 Task: Look for space in Mouila, Gabon from 12th  August, 2023 to 15th August, 2023 for 3 adults in price range Rs.12000 to Rs.16000. Place can be entire place with 2 bedrooms having 3 beds and 1 bathroom. Property type can be house, flat, hotel. Amenities needed are: washing machine. Booking option can be shelf check-in. Required host language is English.
Action: Mouse moved to (480, 172)
Screenshot: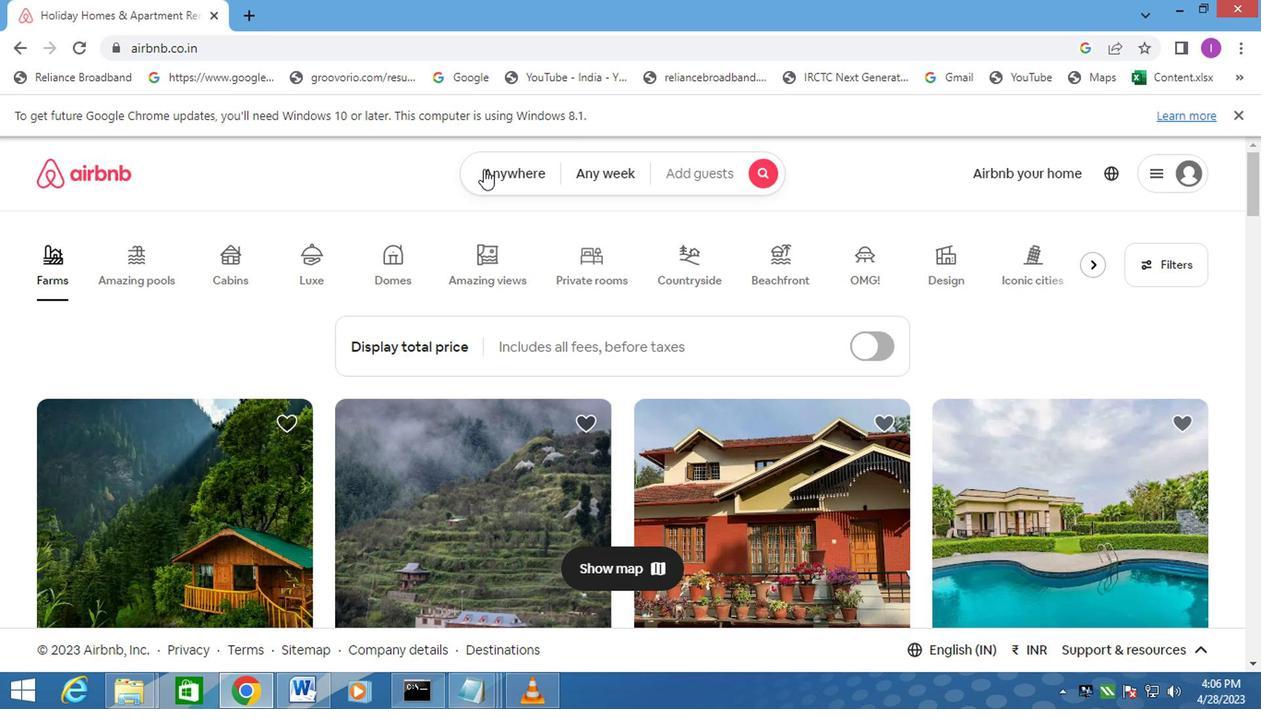 
Action: Mouse pressed left at (480, 172)
Screenshot: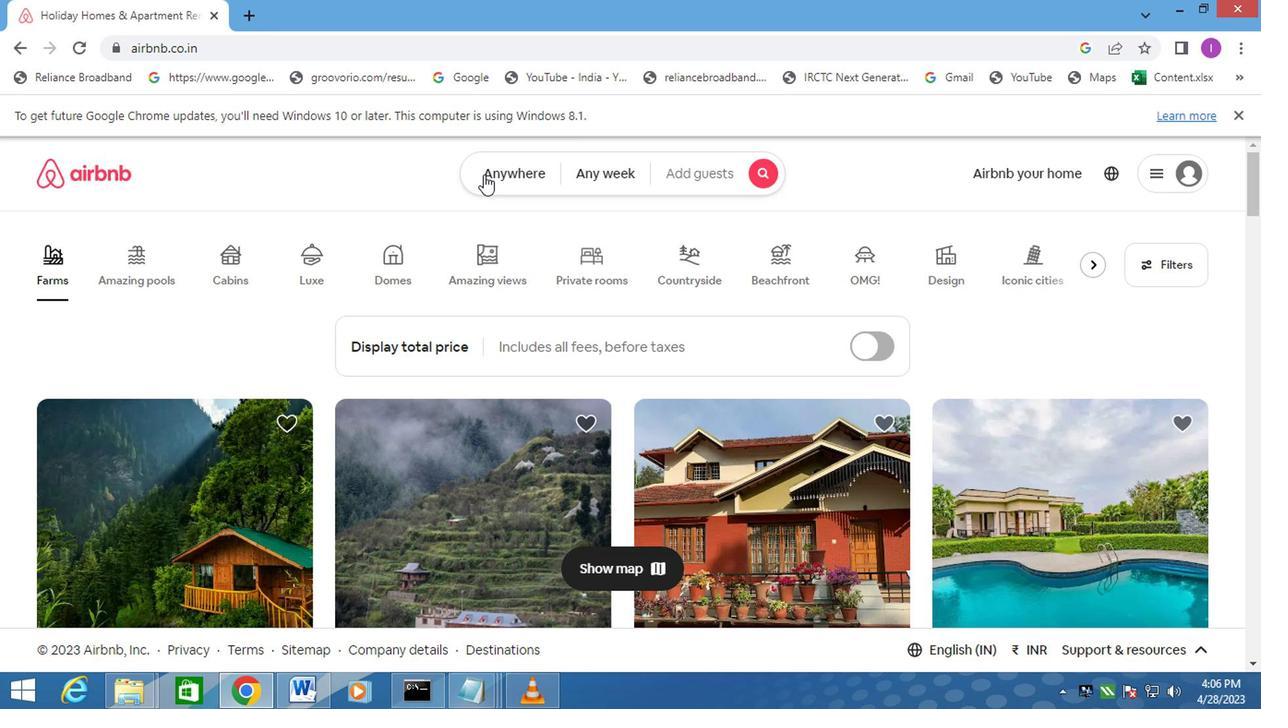 
Action: Mouse moved to (350, 244)
Screenshot: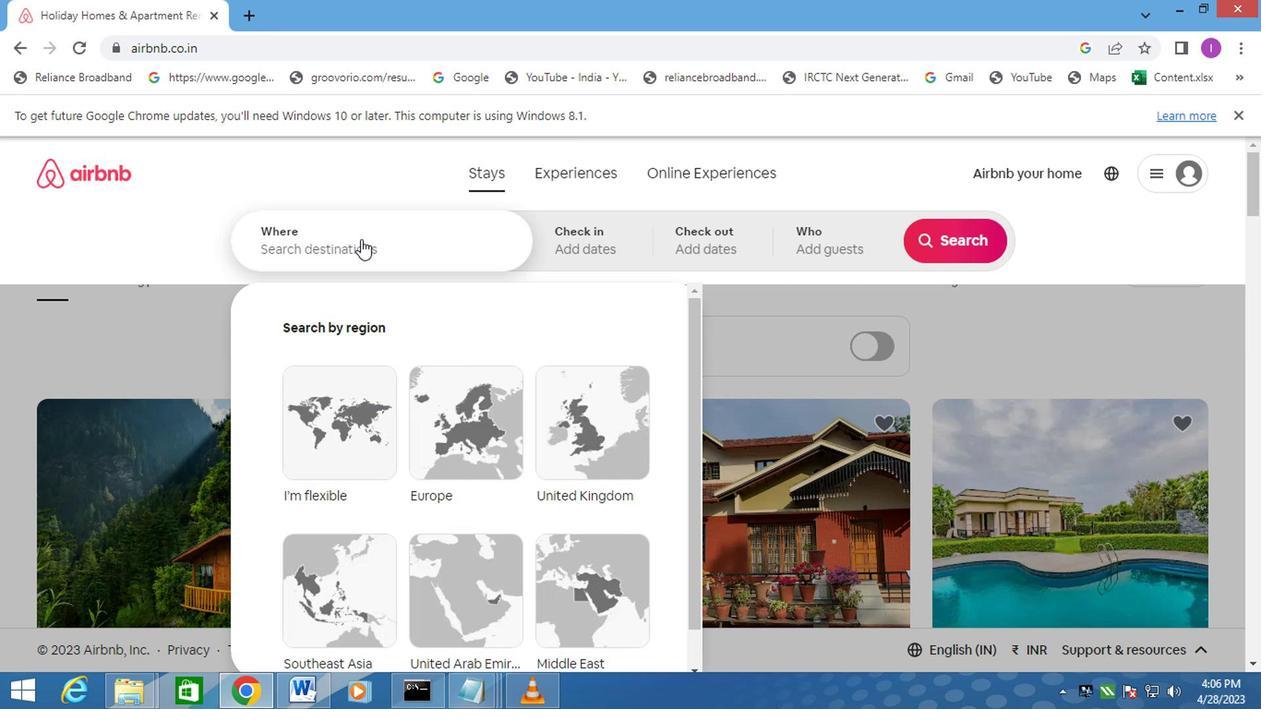
Action: Mouse pressed left at (350, 244)
Screenshot: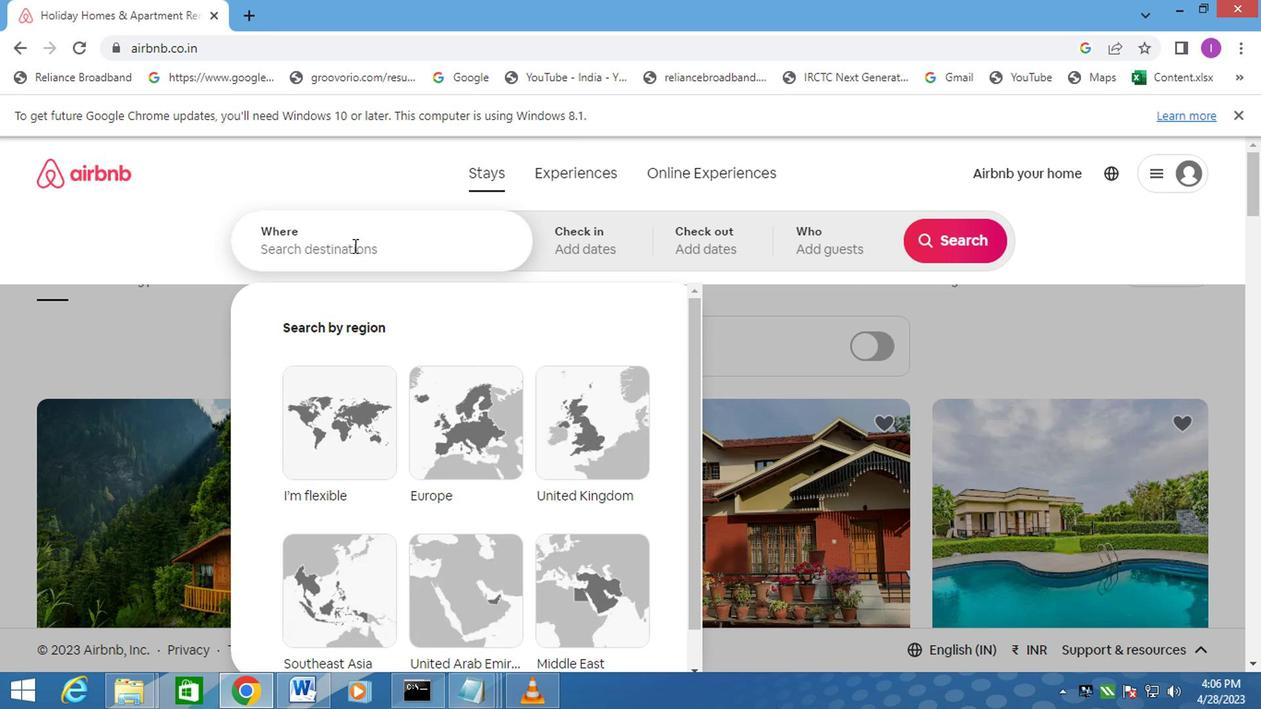 
Action: Mouse moved to (542, 208)
Screenshot: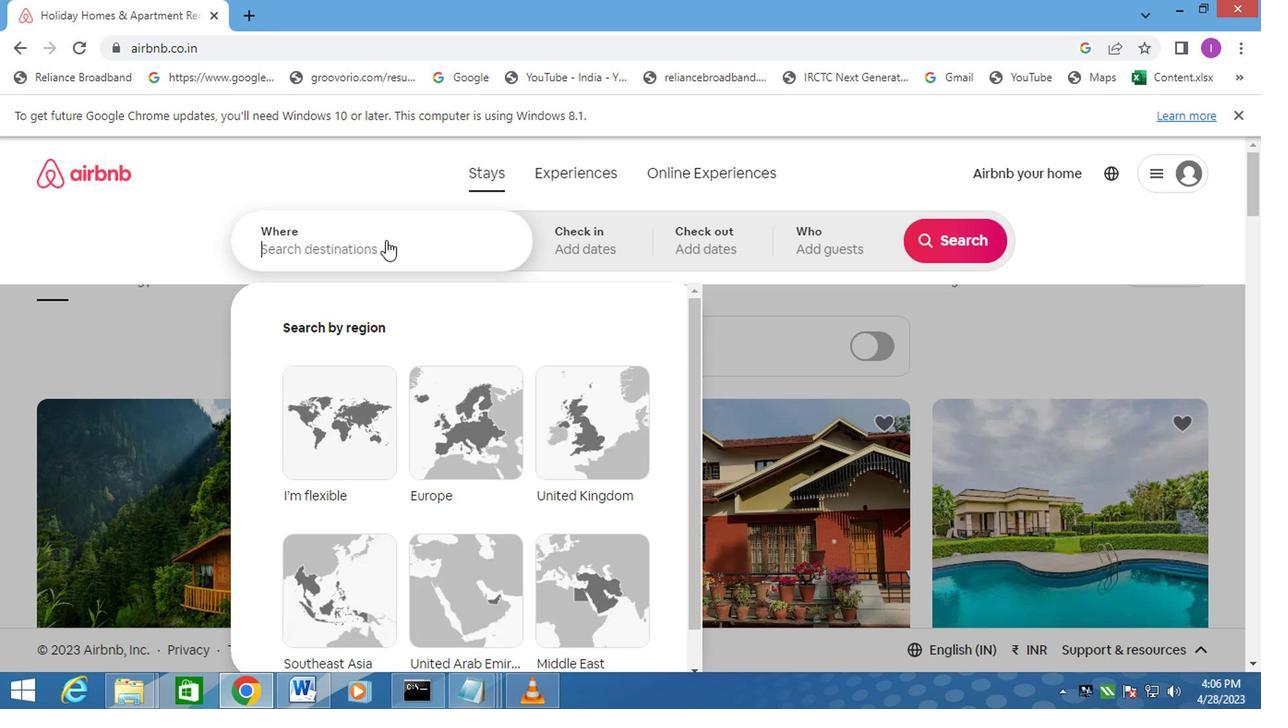 
Action: Key pressed <Key.shift>MOUILA,<Key.shift>GABON
Screenshot: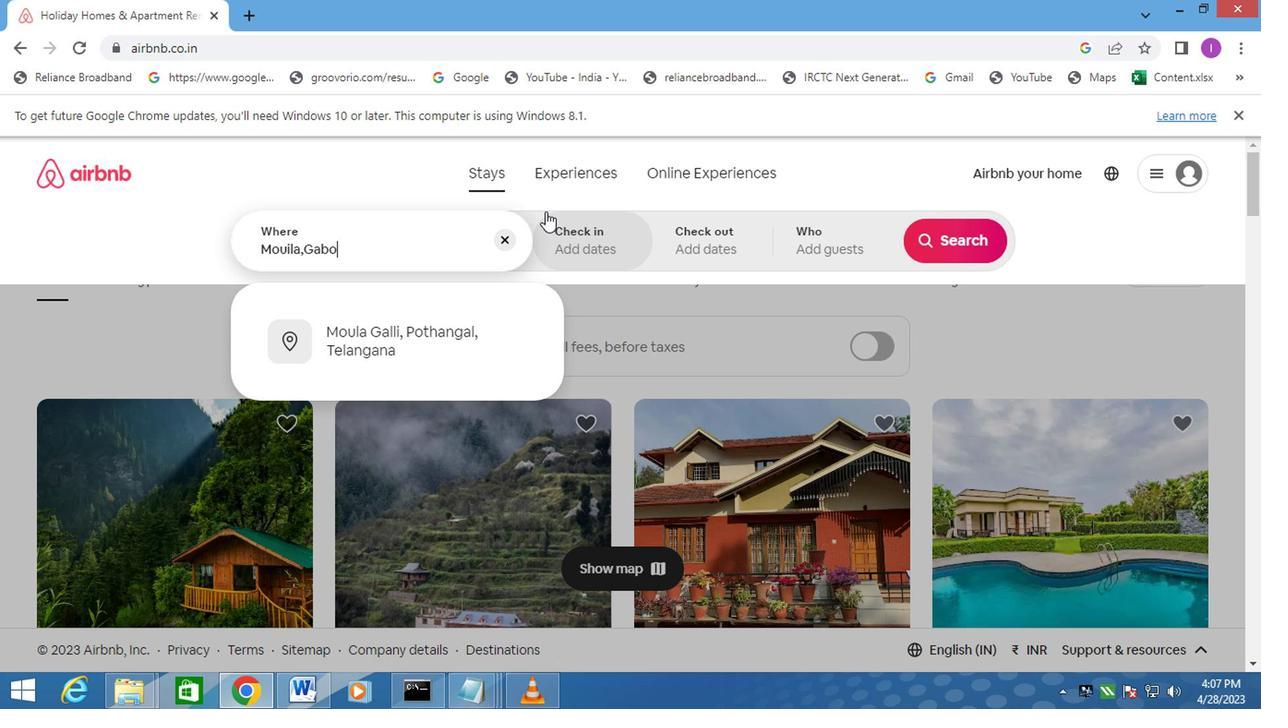 
Action: Mouse moved to (452, 345)
Screenshot: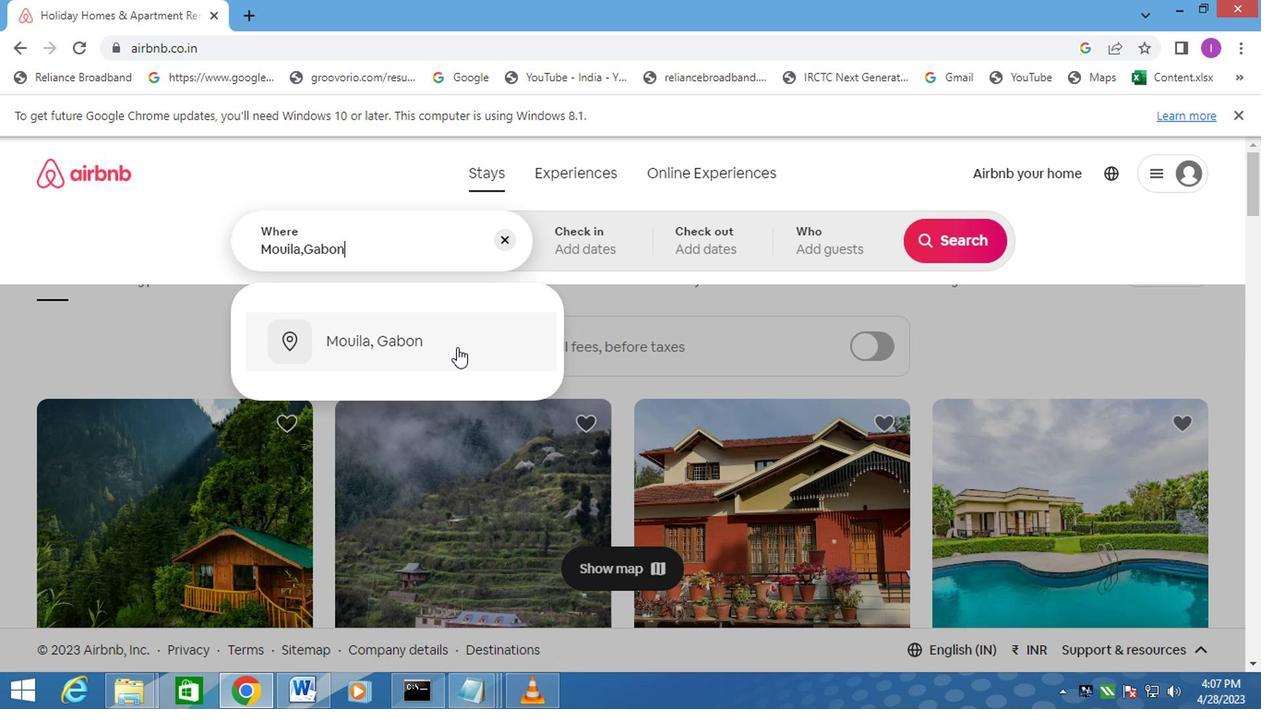 
Action: Mouse pressed left at (452, 345)
Screenshot: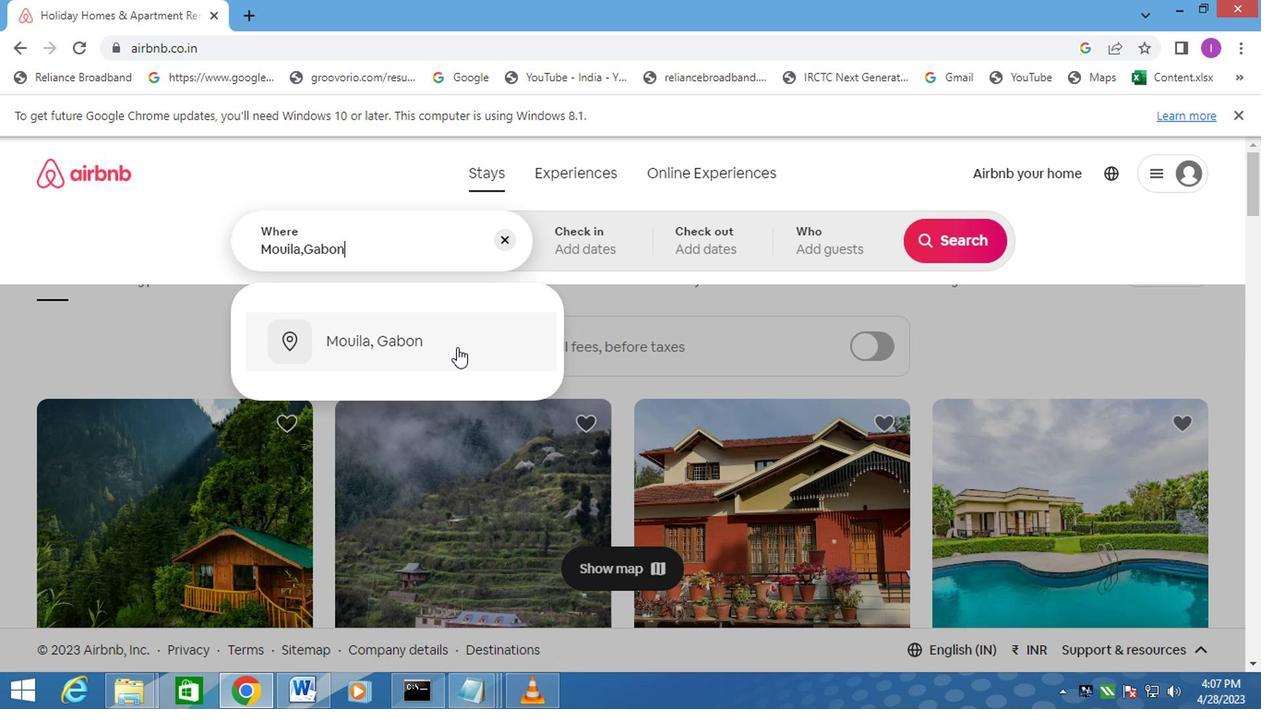 
Action: Mouse moved to (951, 389)
Screenshot: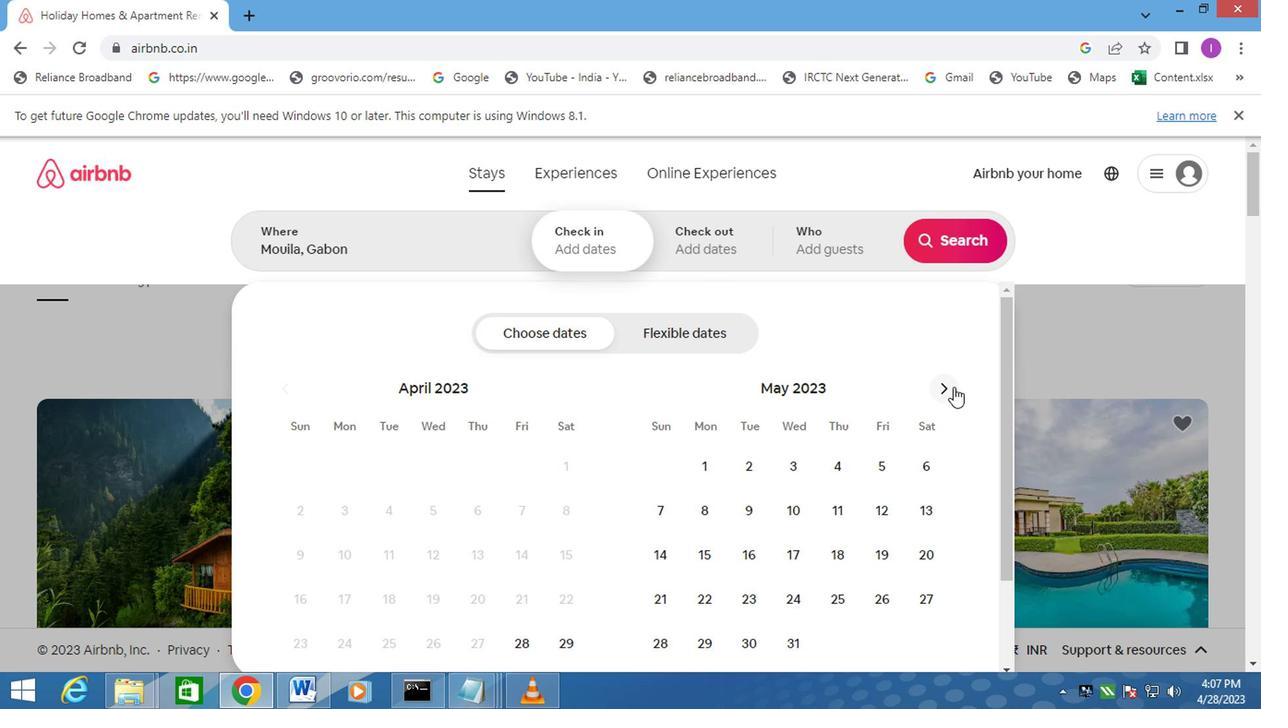 
Action: Mouse pressed left at (951, 389)
Screenshot: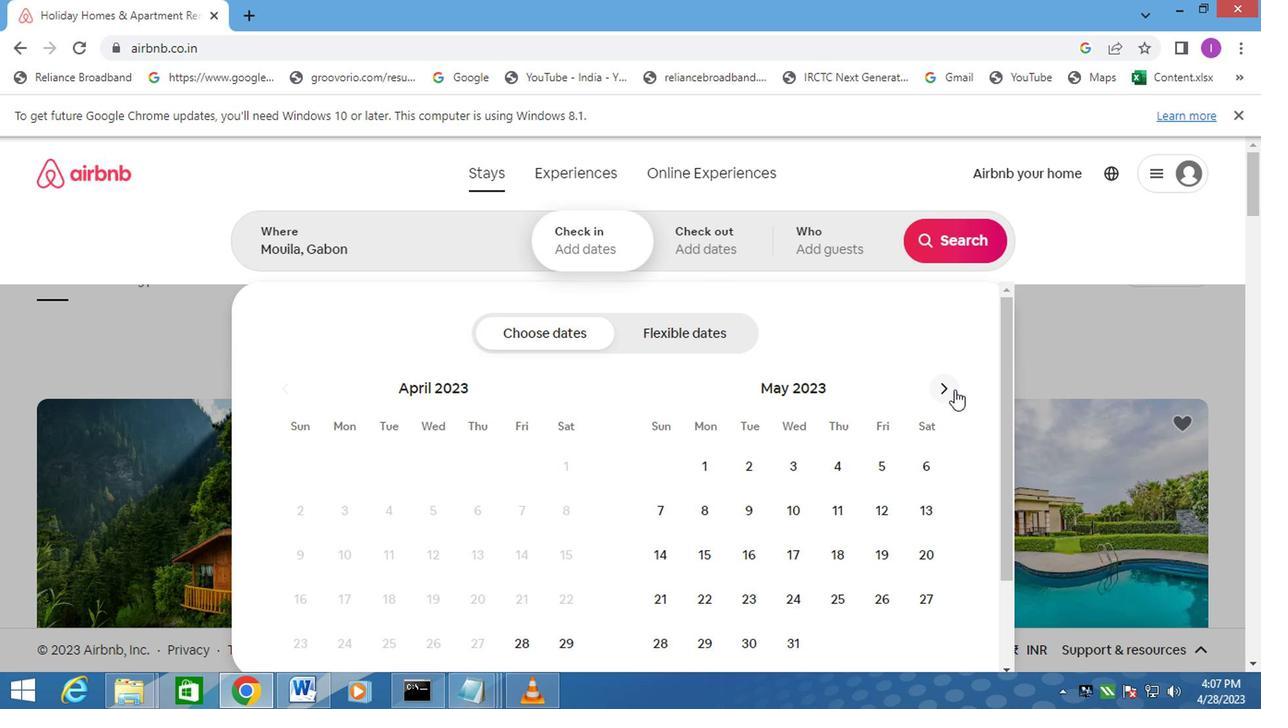 
Action: Mouse moved to (951, 389)
Screenshot: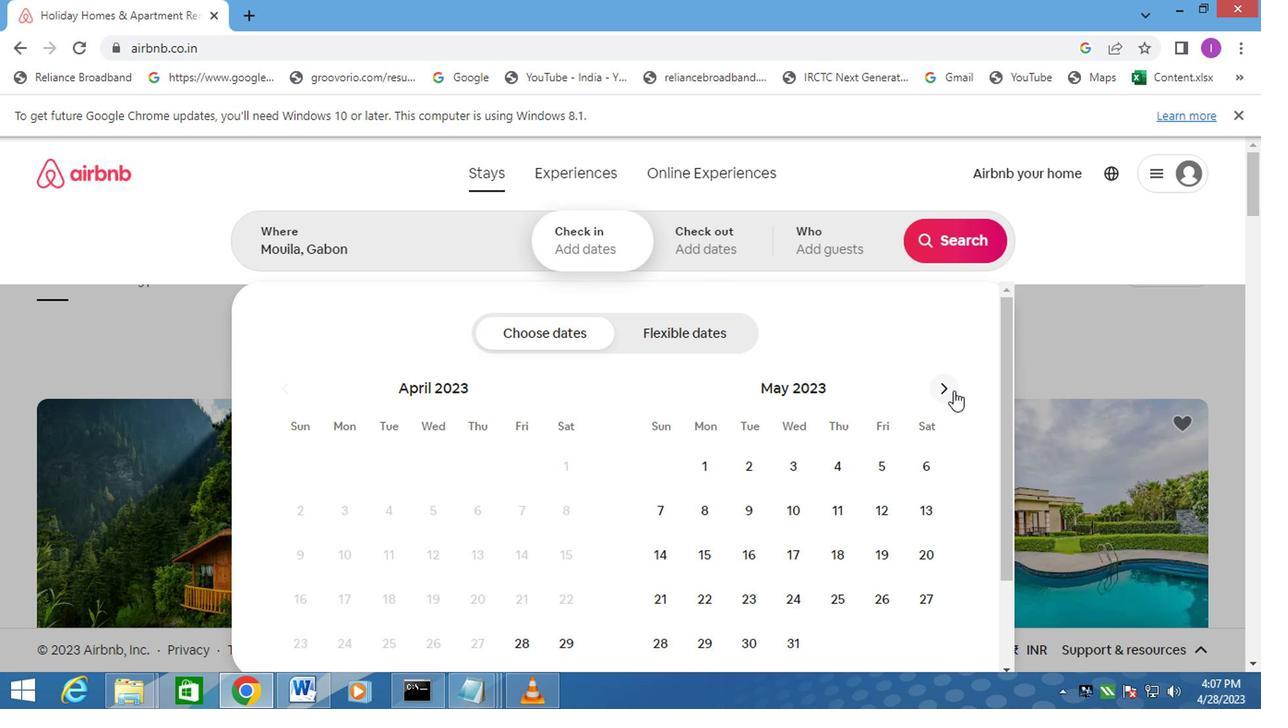 
Action: Mouse pressed left at (951, 389)
Screenshot: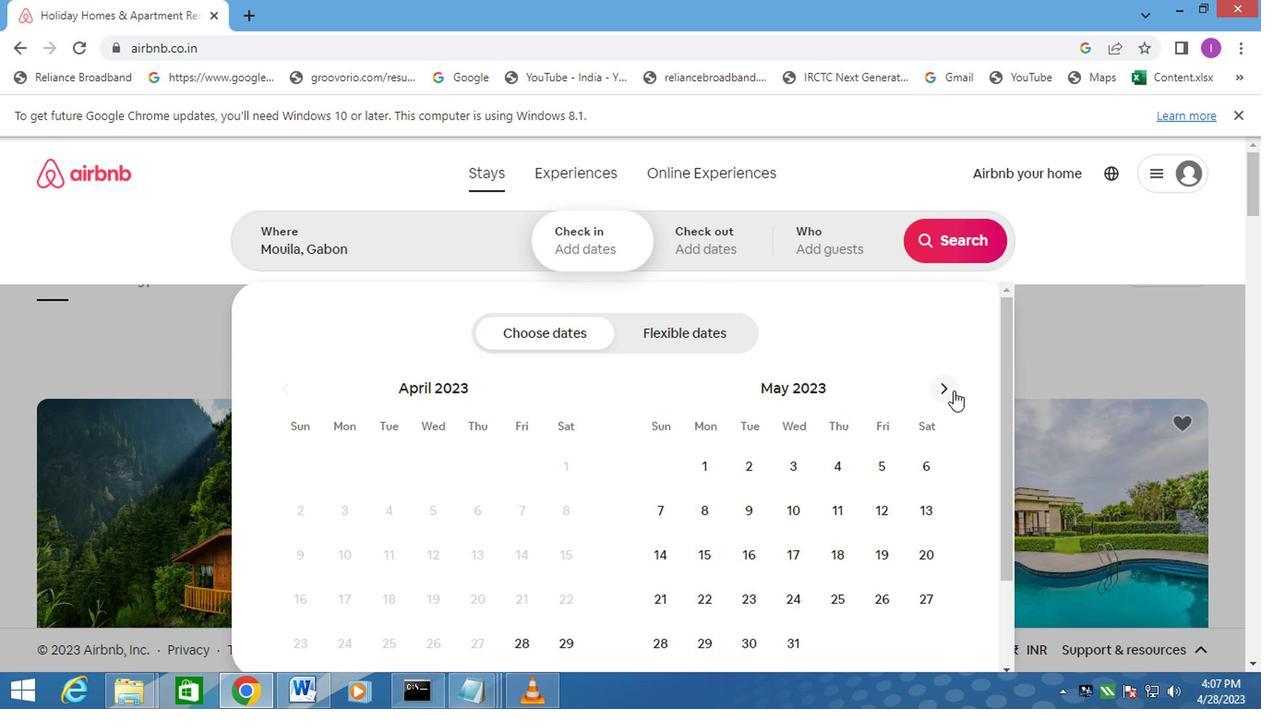 
Action: Mouse pressed left at (951, 389)
Screenshot: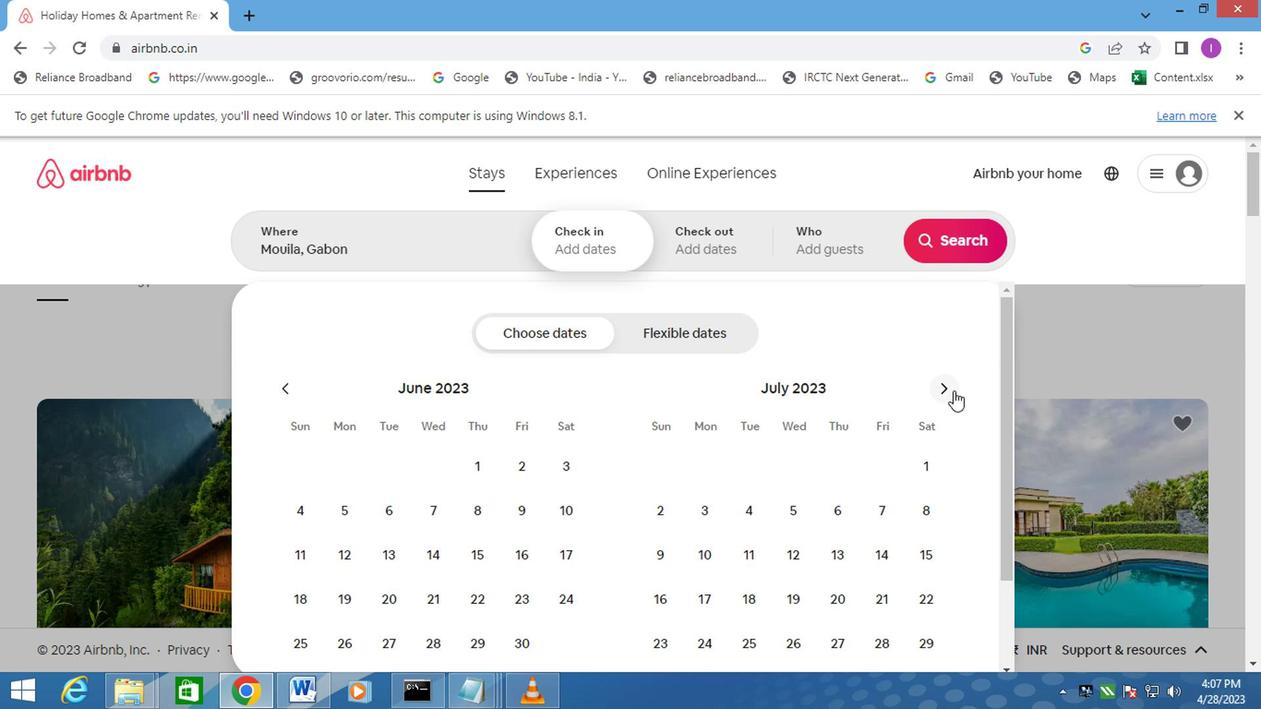 
Action: Mouse moved to (919, 509)
Screenshot: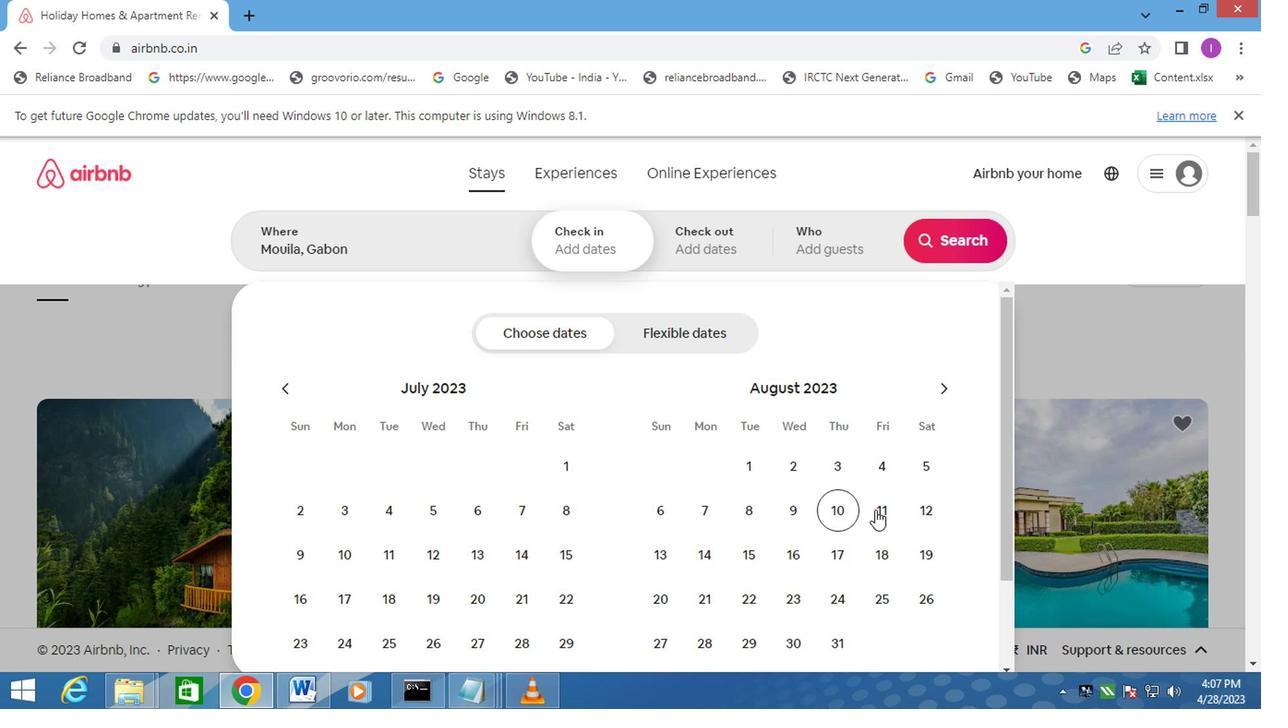 
Action: Mouse pressed left at (919, 509)
Screenshot: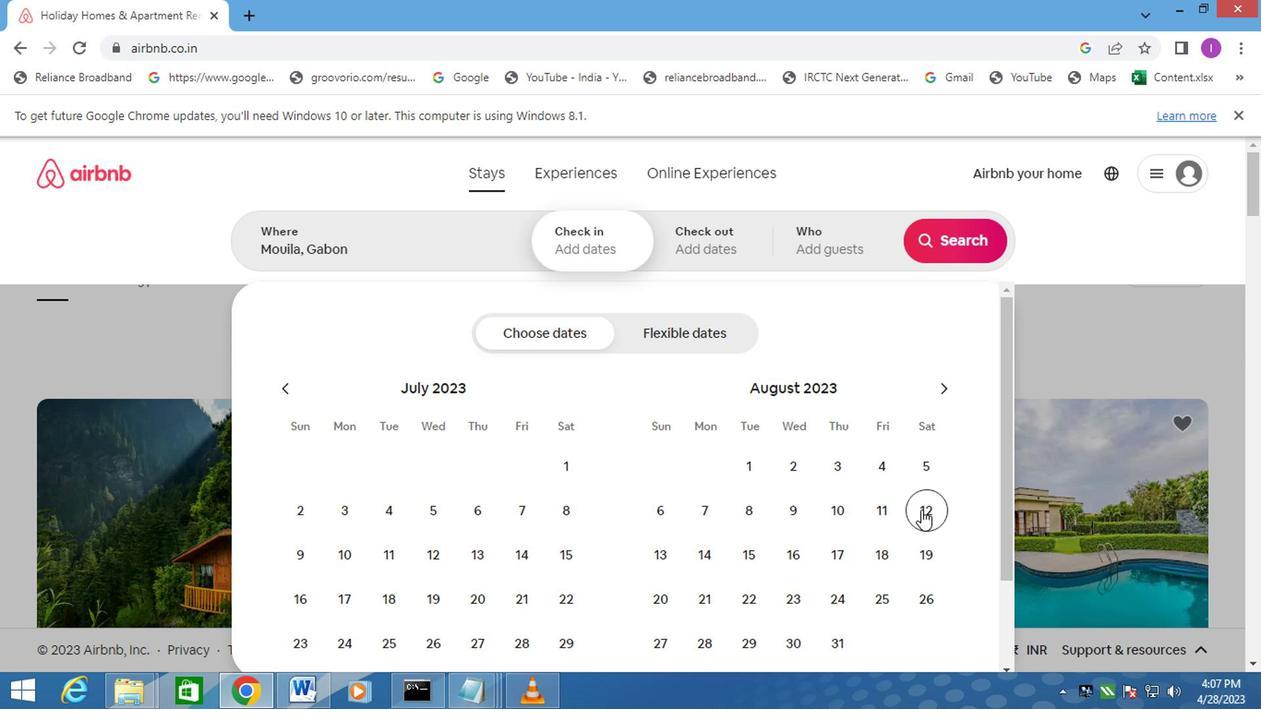 
Action: Mouse moved to (746, 557)
Screenshot: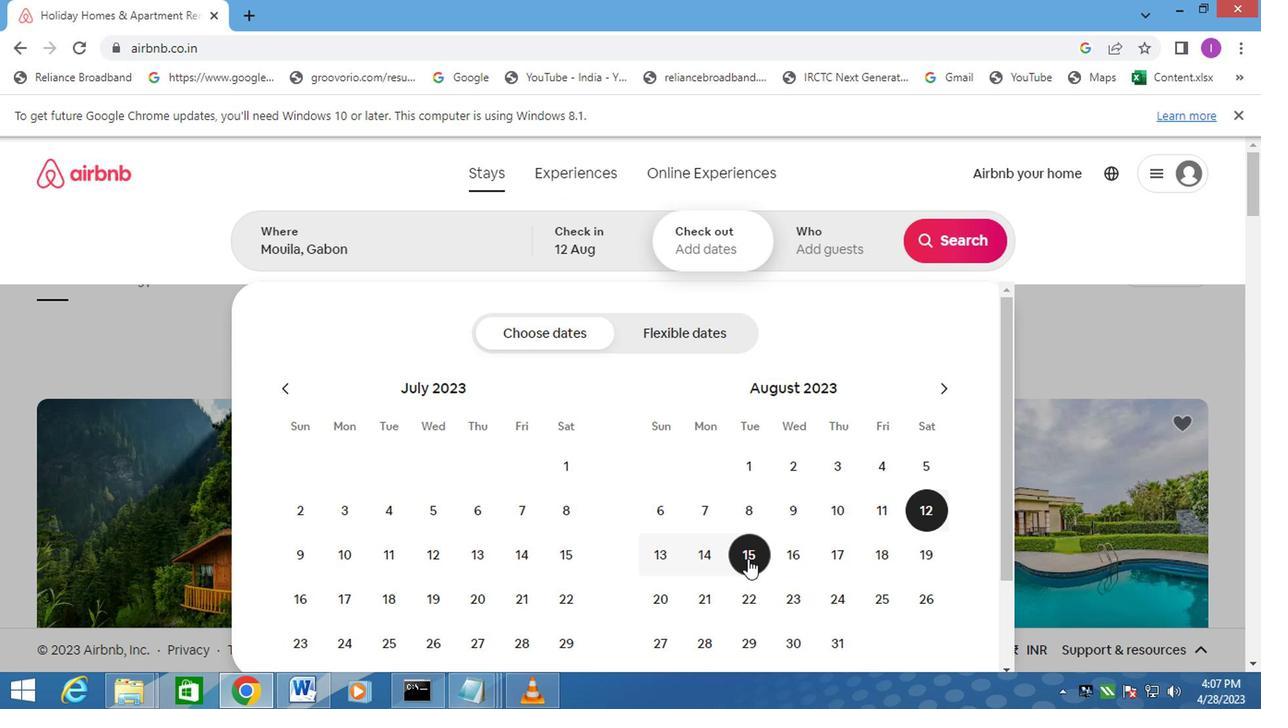 
Action: Mouse pressed left at (746, 557)
Screenshot: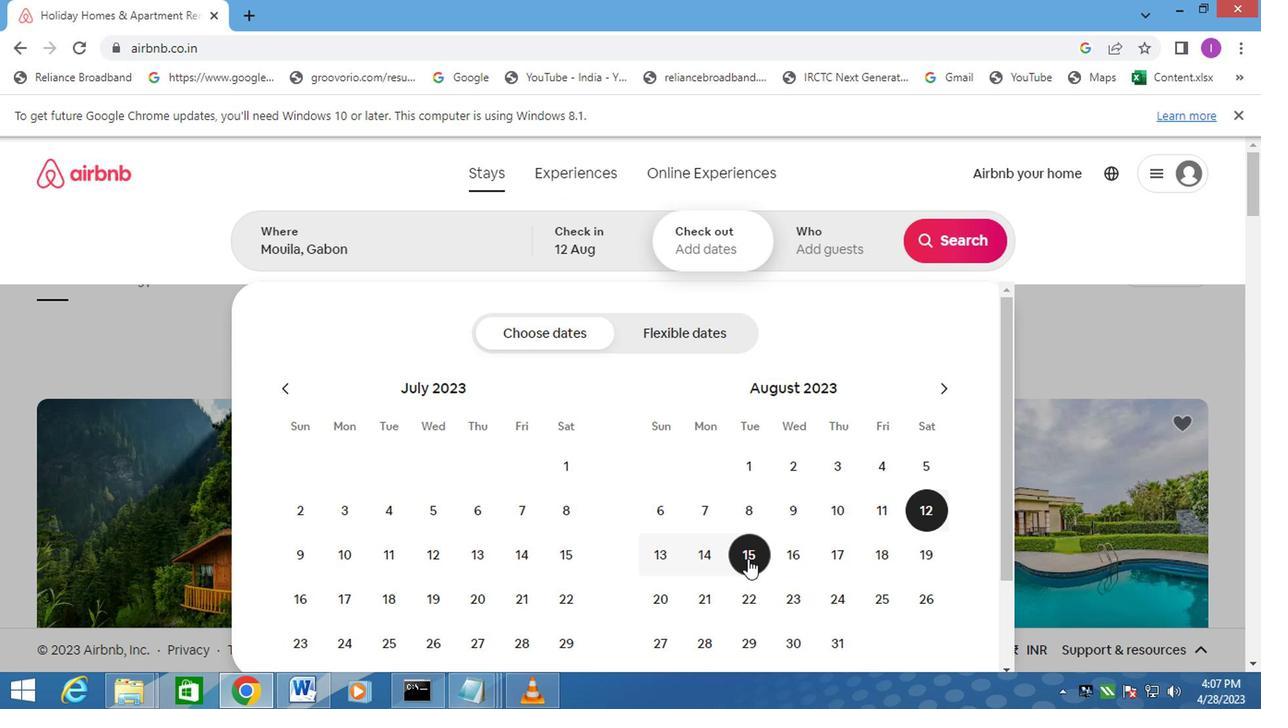 
Action: Mouse moved to (845, 250)
Screenshot: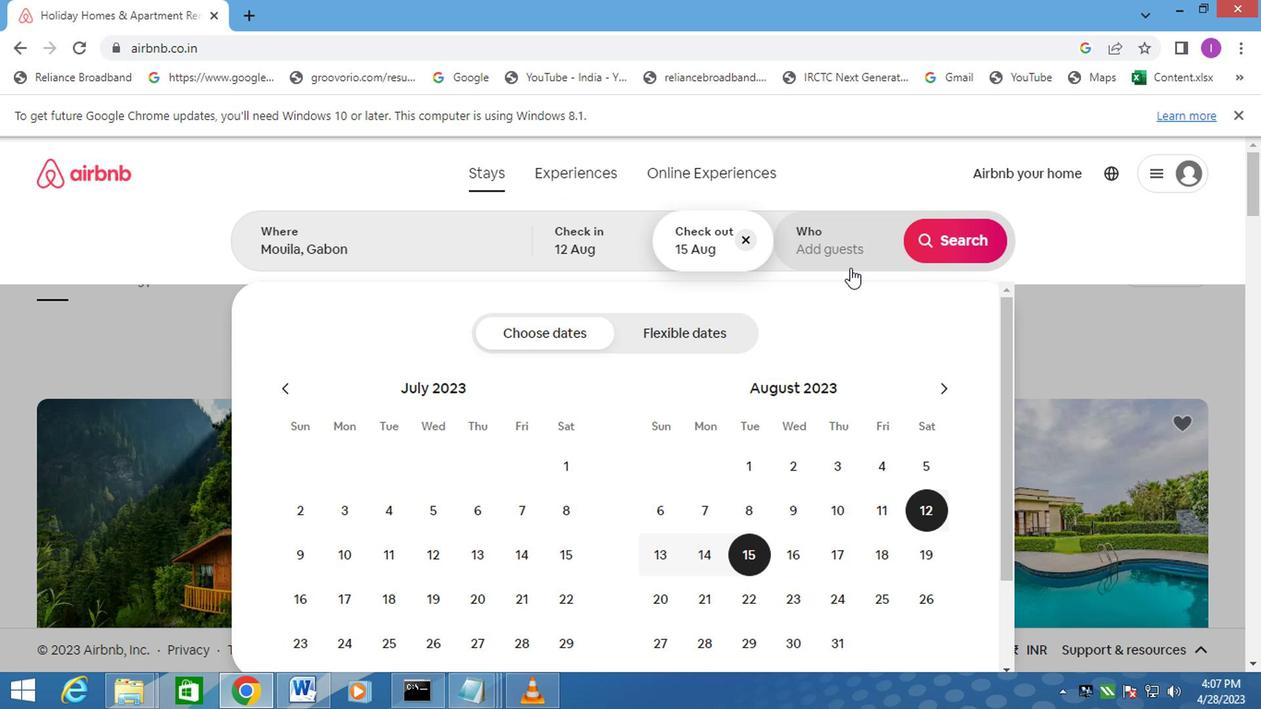 
Action: Mouse pressed left at (845, 250)
Screenshot: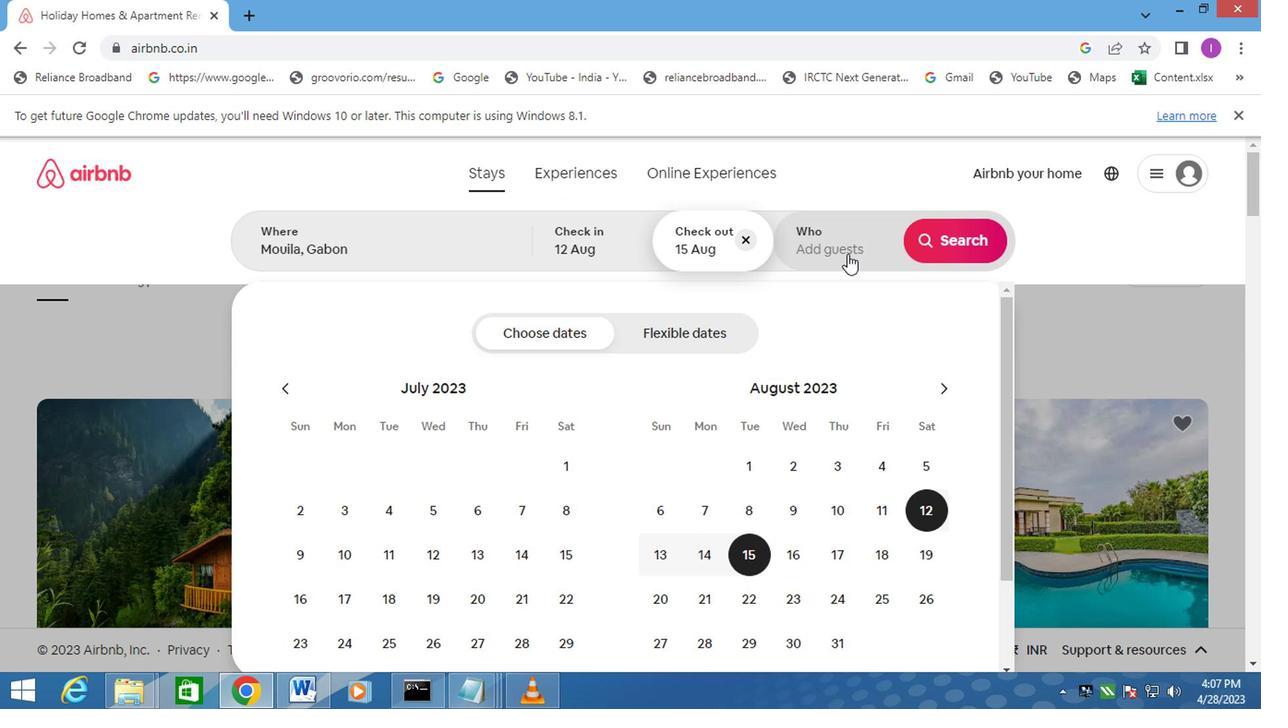 
Action: Mouse moved to (958, 338)
Screenshot: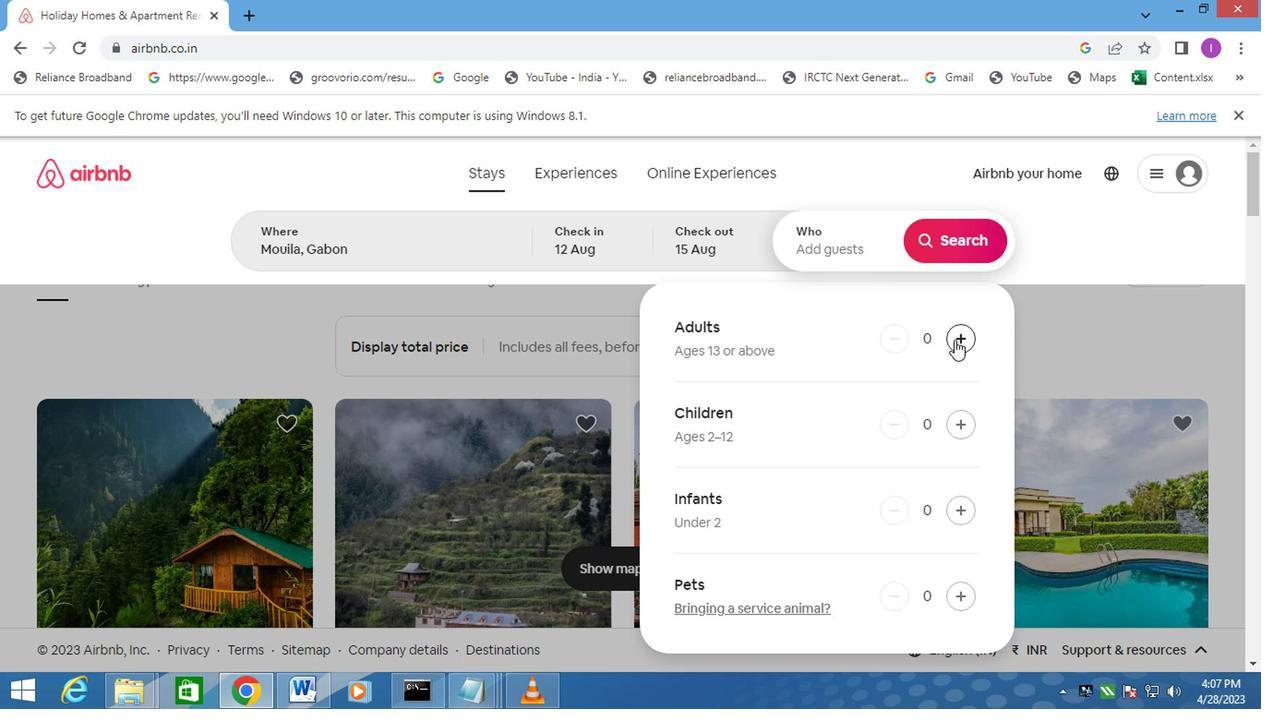 
Action: Mouse pressed left at (958, 338)
Screenshot: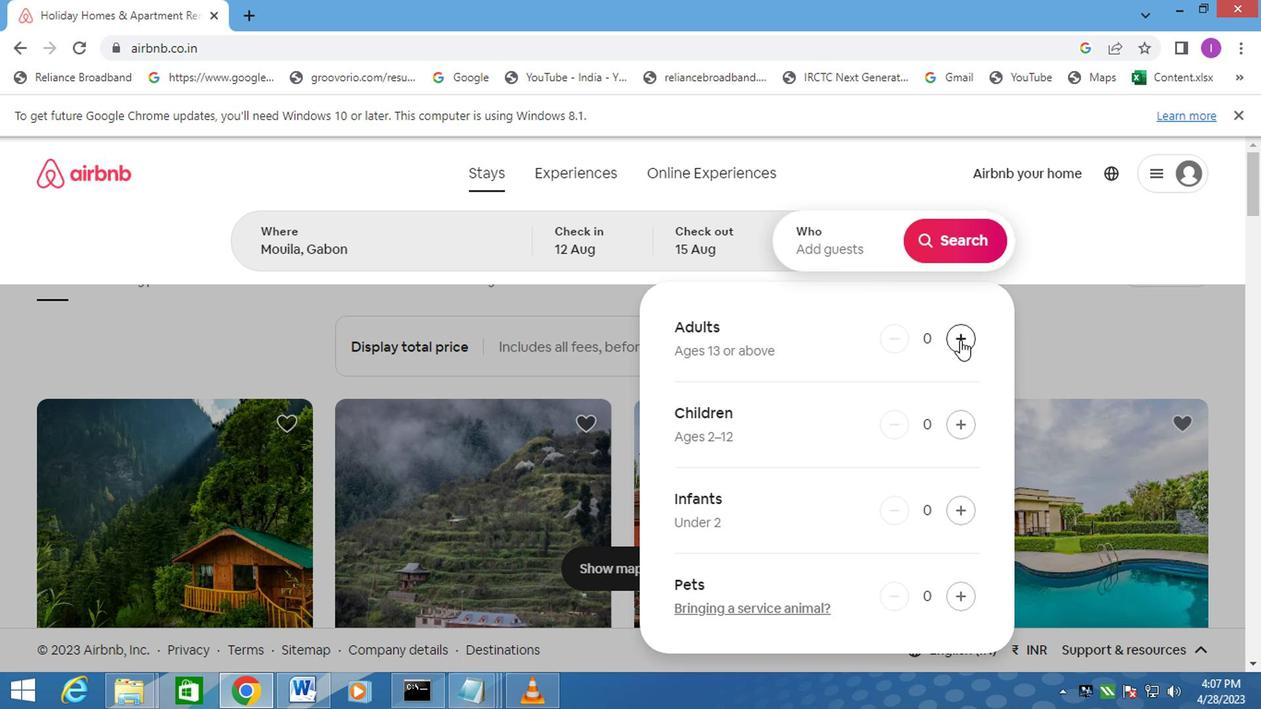 
Action: Mouse pressed left at (958, 338)
Screenshot: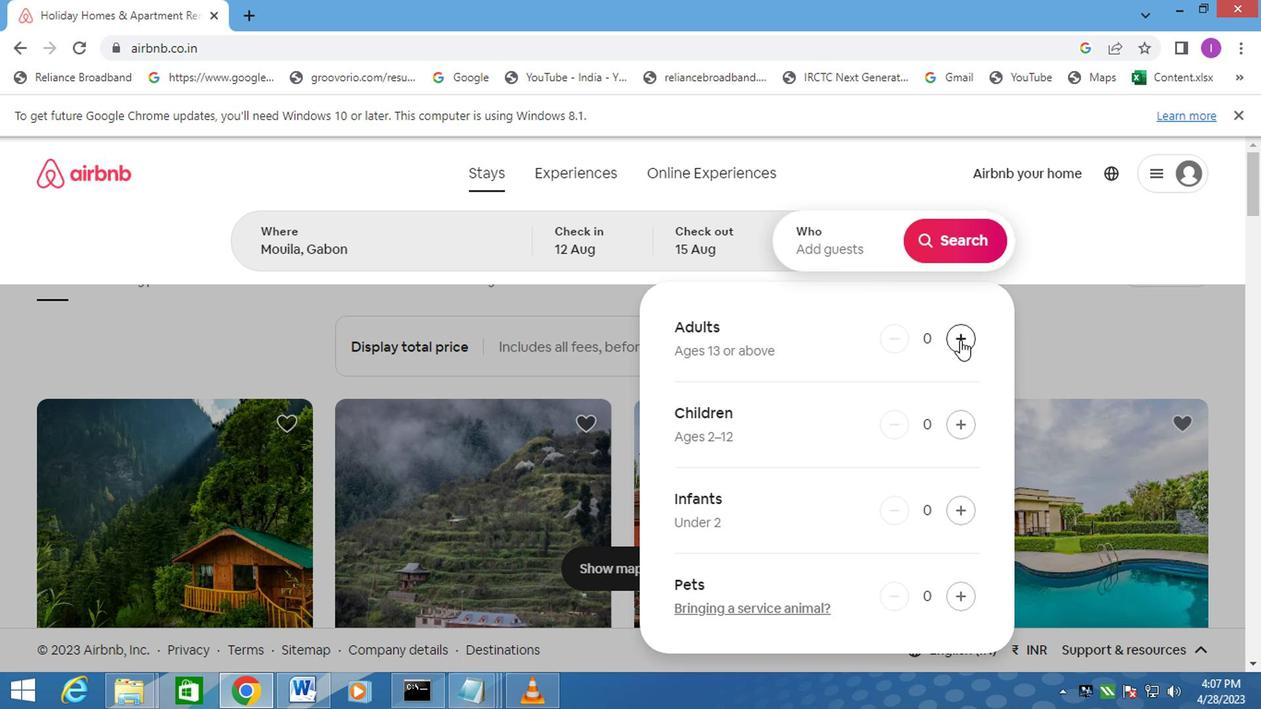 
Action: Mouse pressed left at (958, 338)
Screenshot: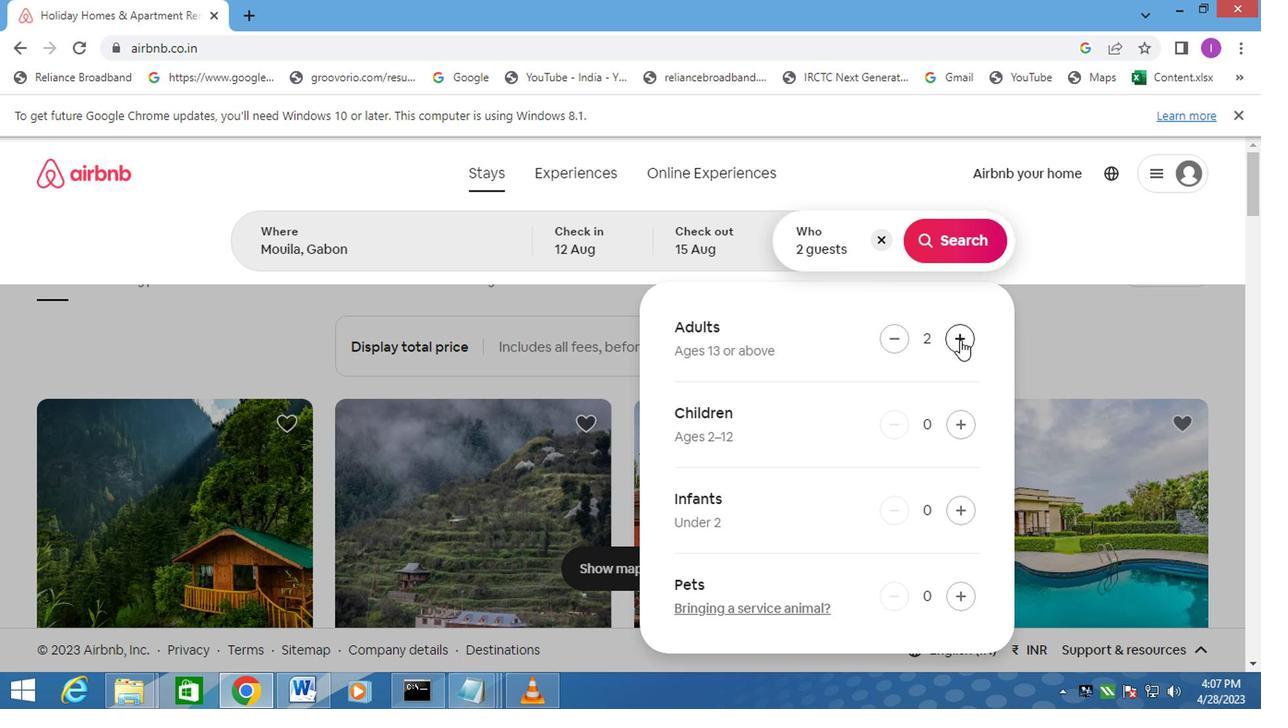 
Action: Mouse moved to (951, 243)
Screenshot: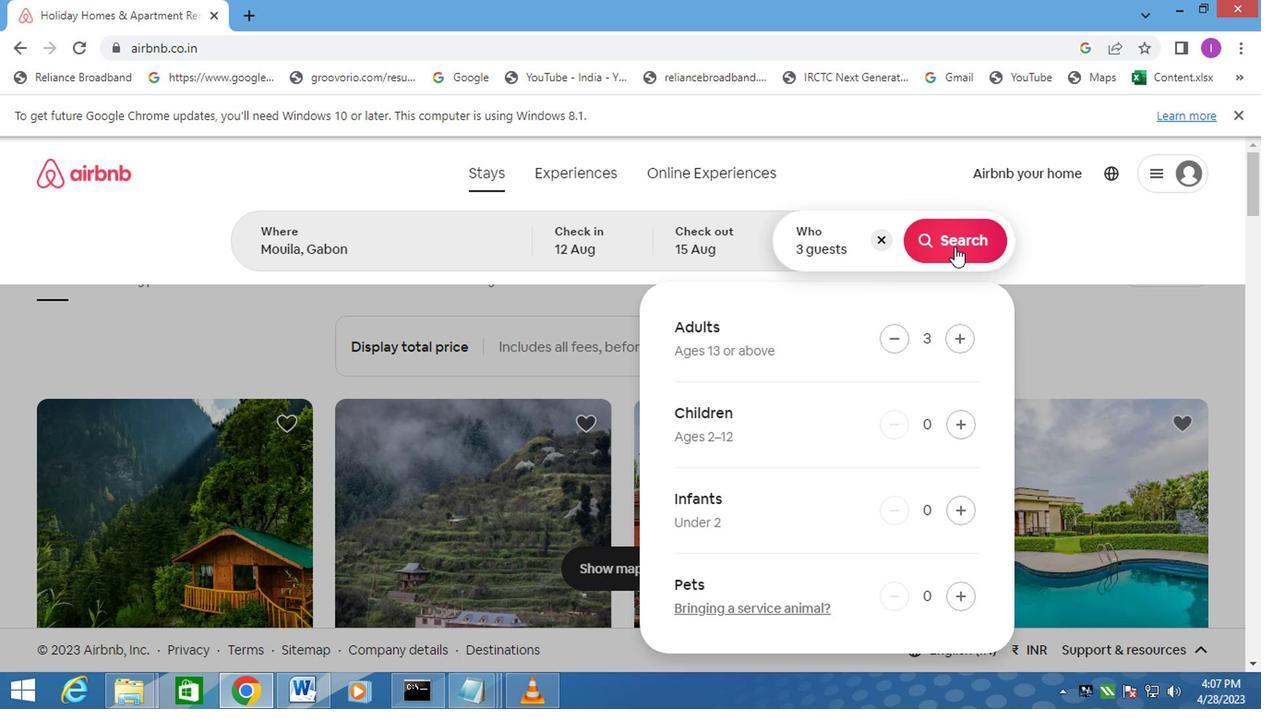 
Action: Mouse pressed left at (951, 243)
Screenshot: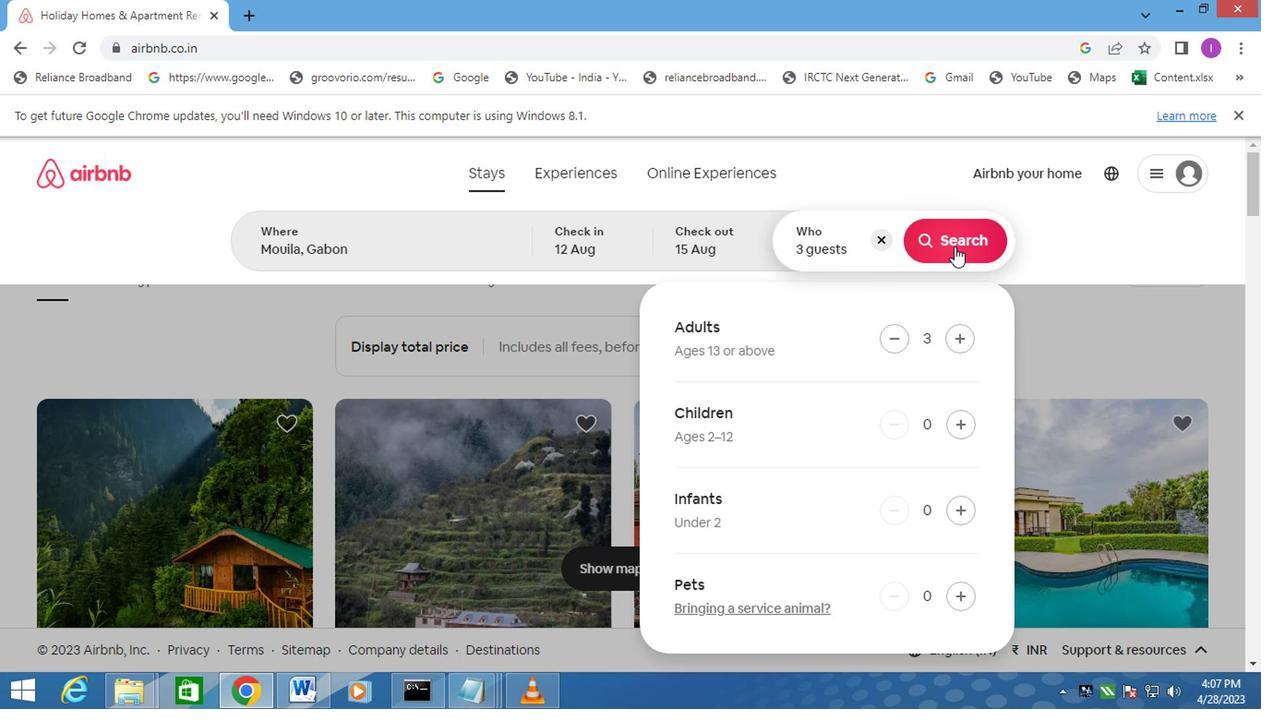 
Action: Mouse moved to (1158, 252)
Screenshot: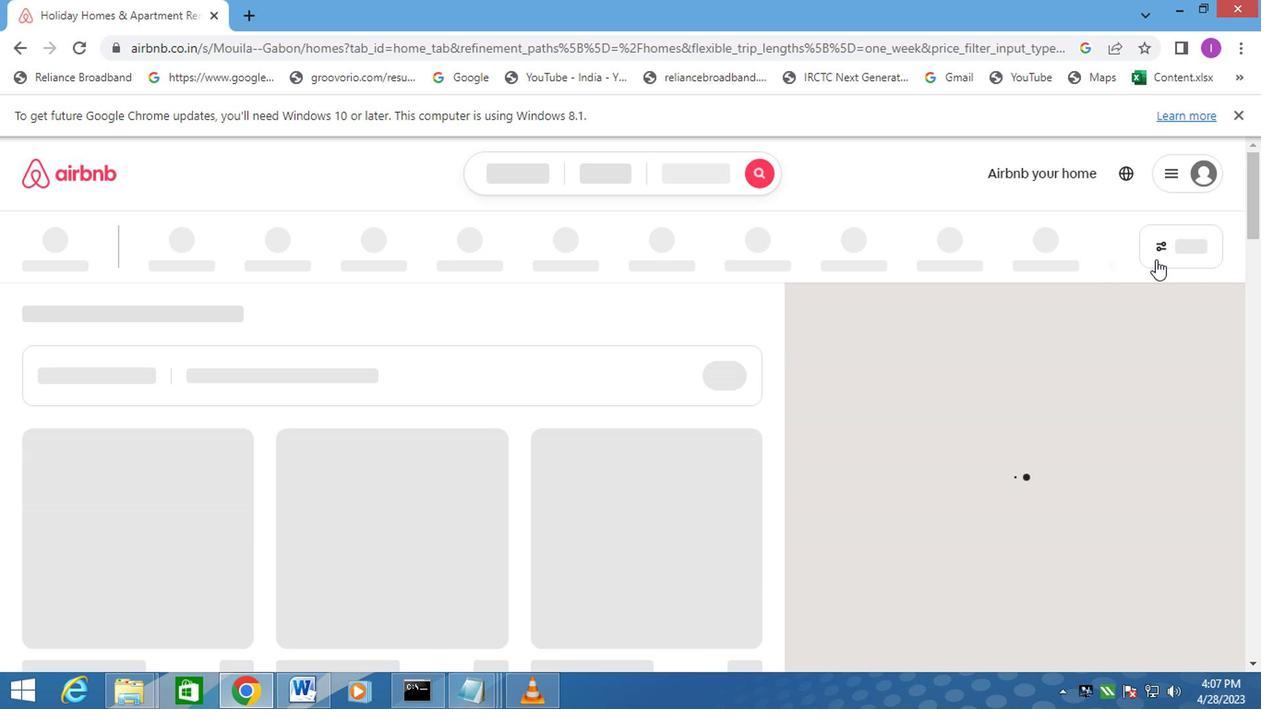 
Action: Mouse pressed left at (1158, 252)
Screenshot: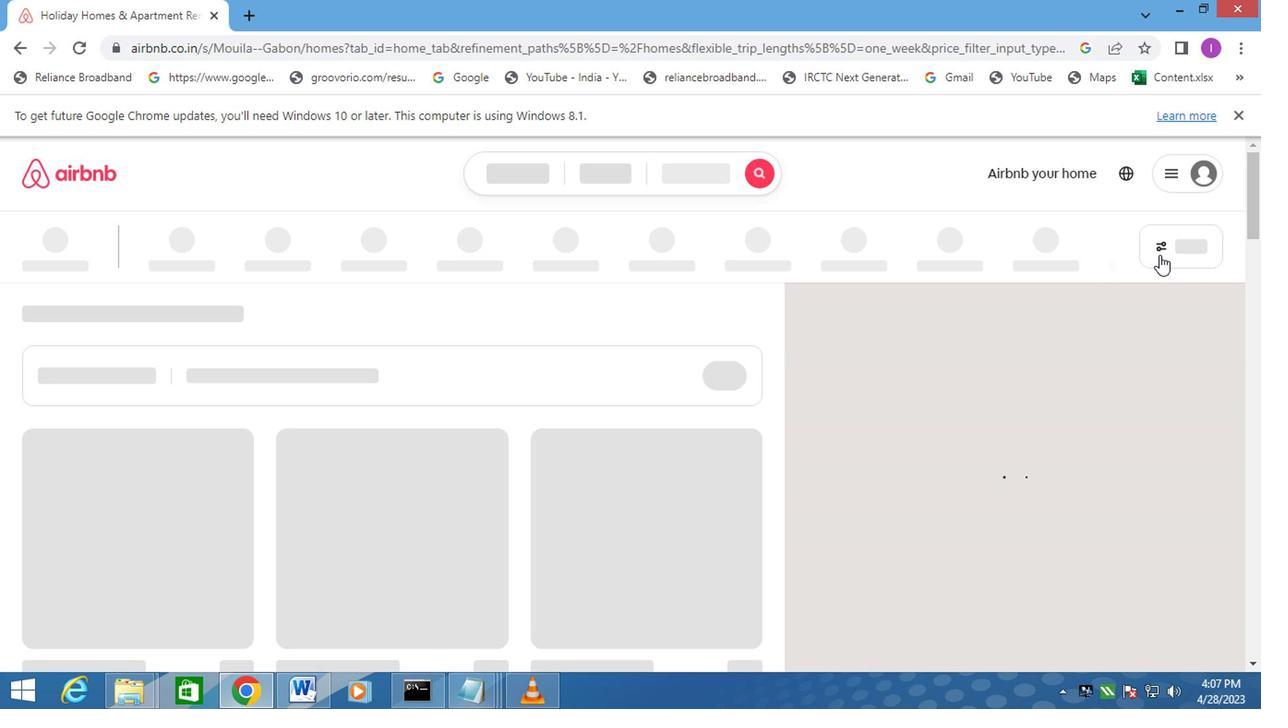 
Action: Mouse moved to (388, 356)
Screenshot: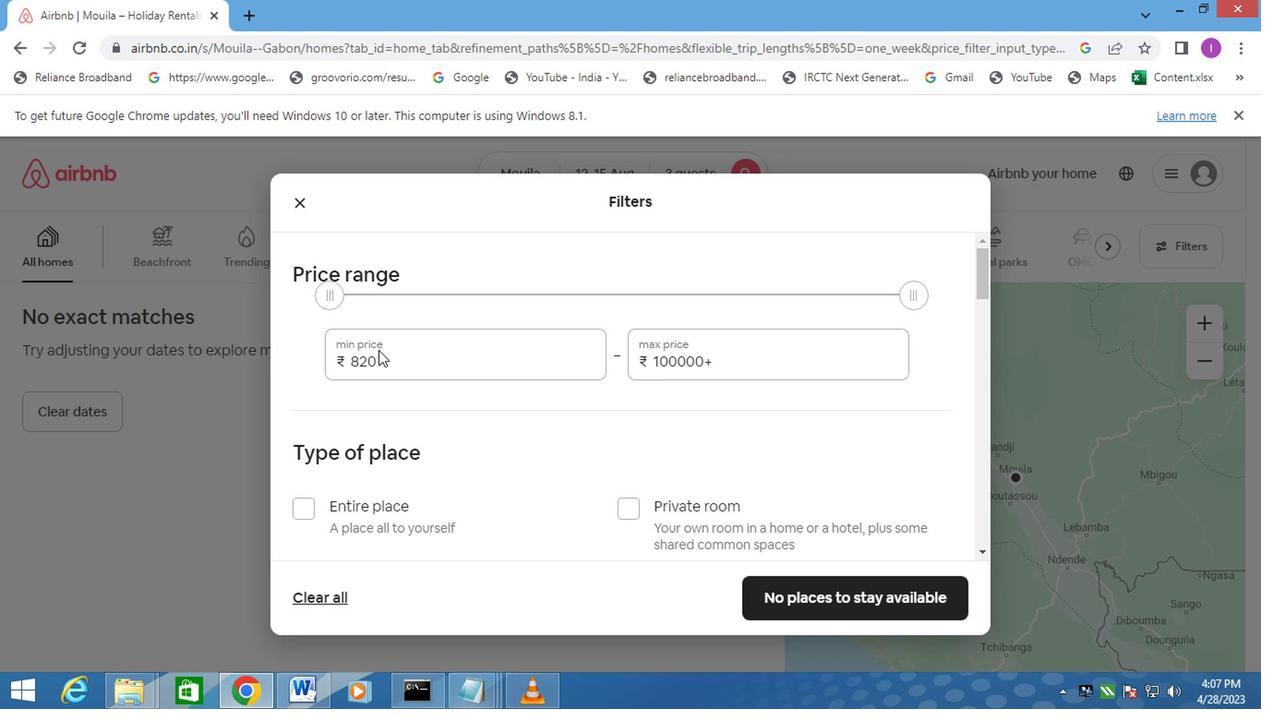 
Action: Mouse pressed left at (388, 356)
Screenshot: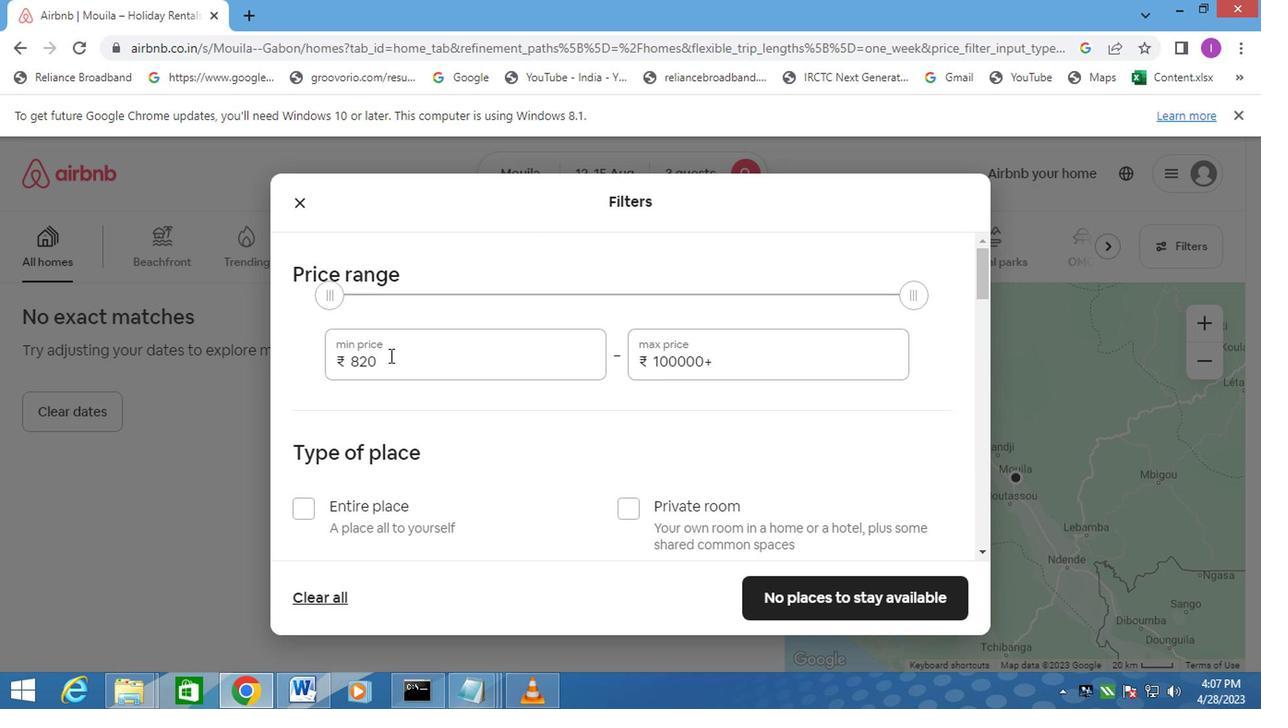 
Action: Mouse moved to (342, 351)
Screenshot: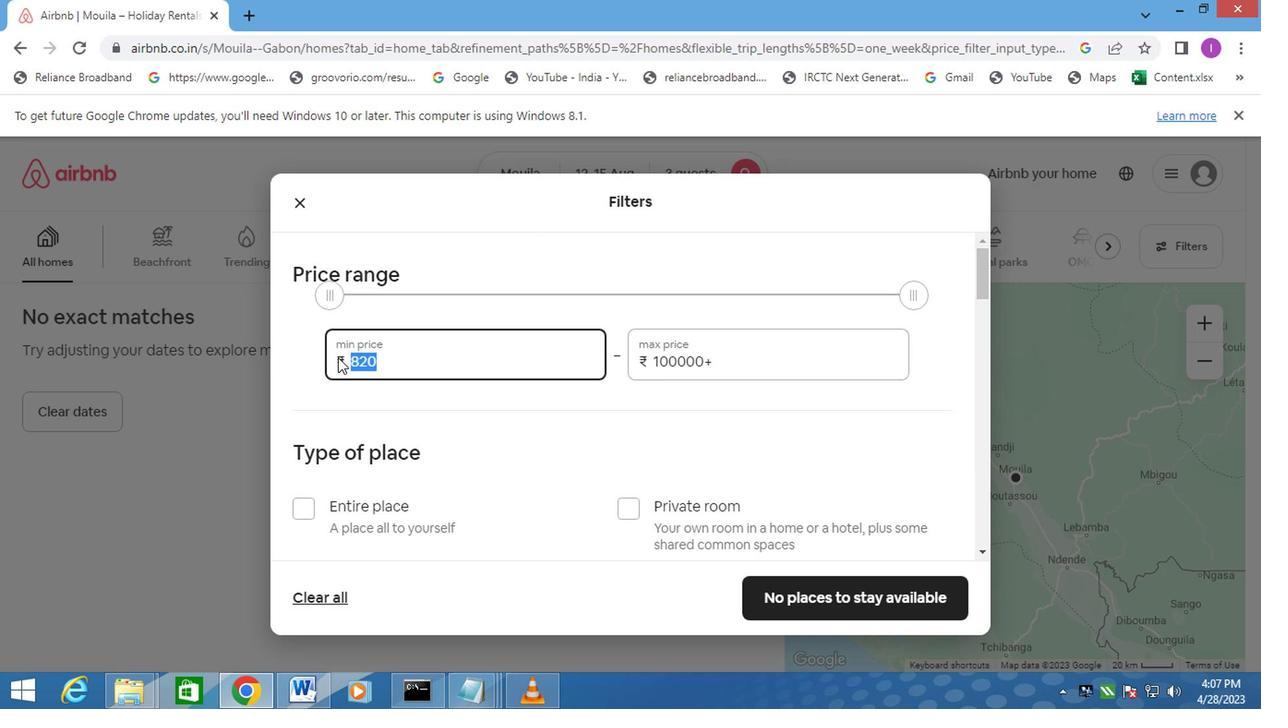 
Action: Key pressed 12000
Screenshot: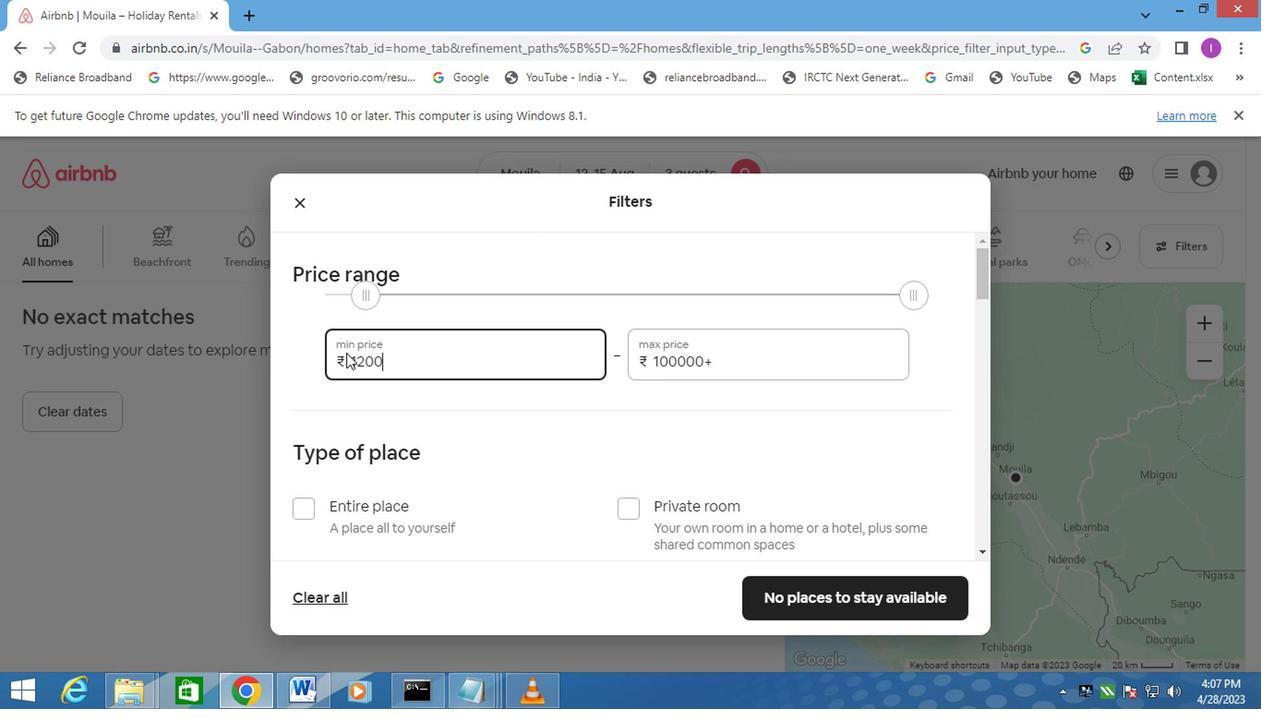 
Action: Mouse moved to (729, 362)
Screenshot: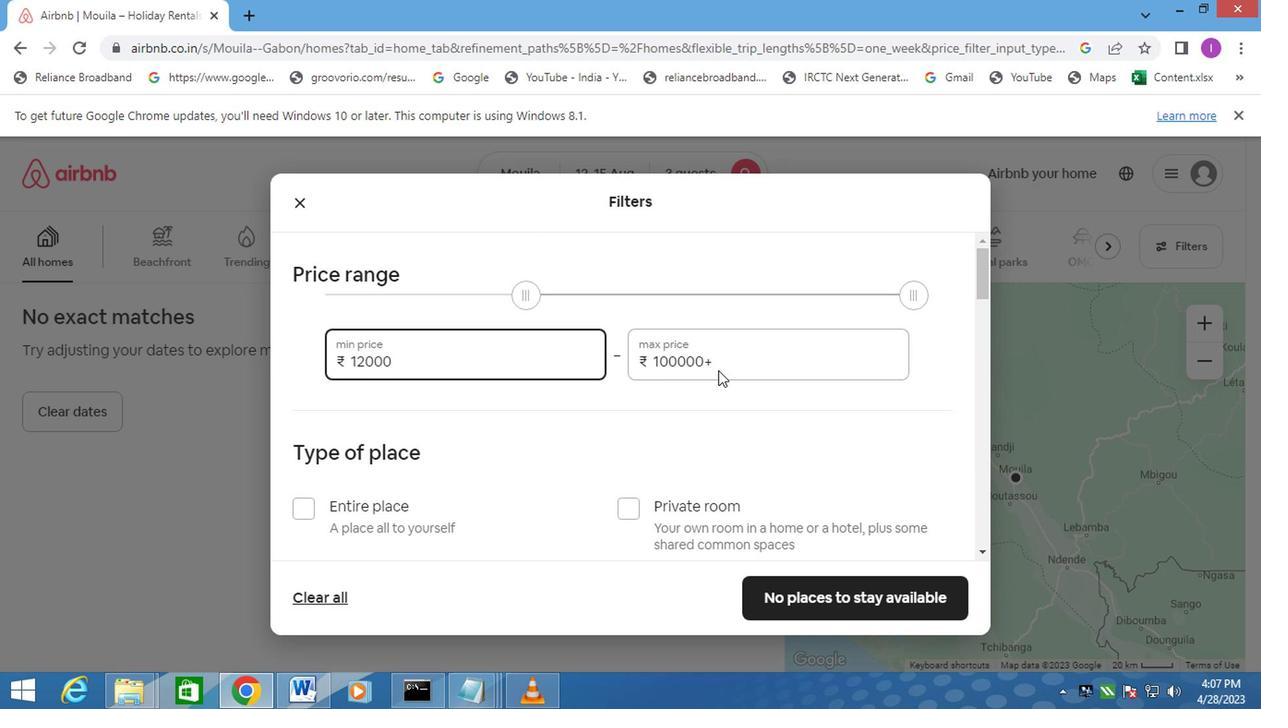 
Action: Mouse pressed left at (729, 362)
Screenshot: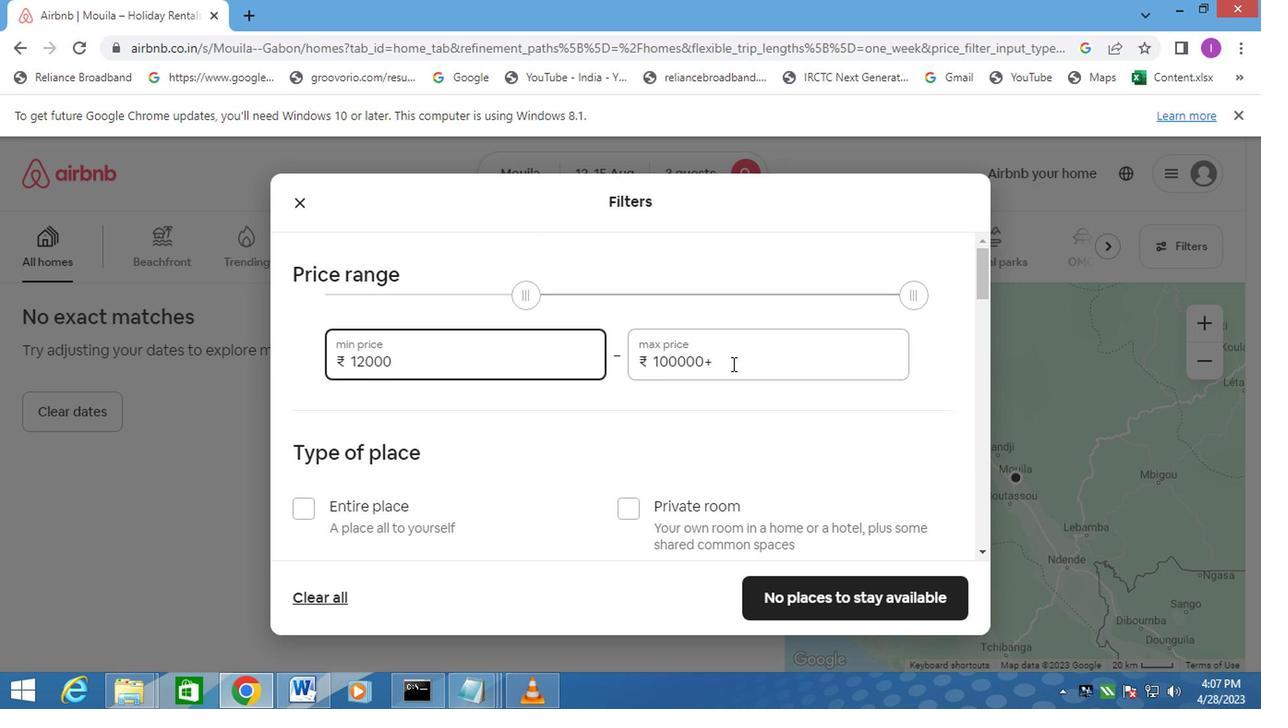 
Action: Mouse moved to (618, 360)
Screenshot: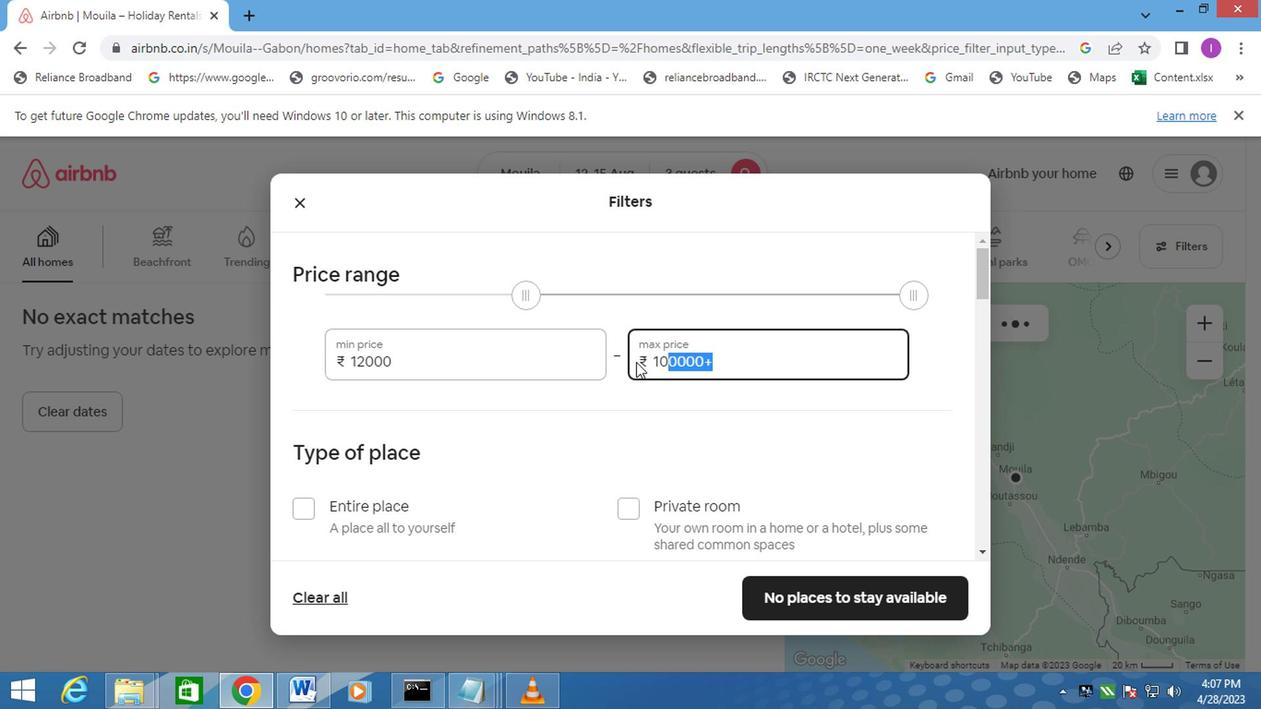 
Action: Key pressed 16
Screenshot: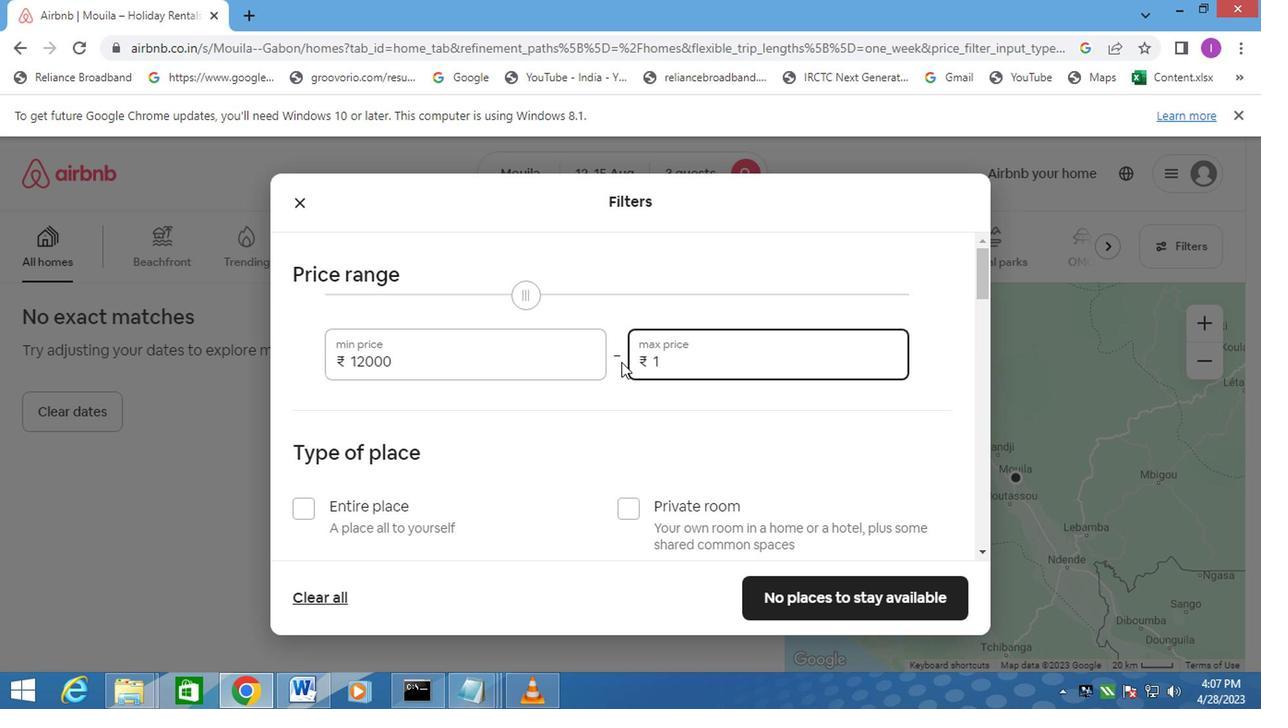 
Action: Mouse moved to (616, 360)
Screenshot: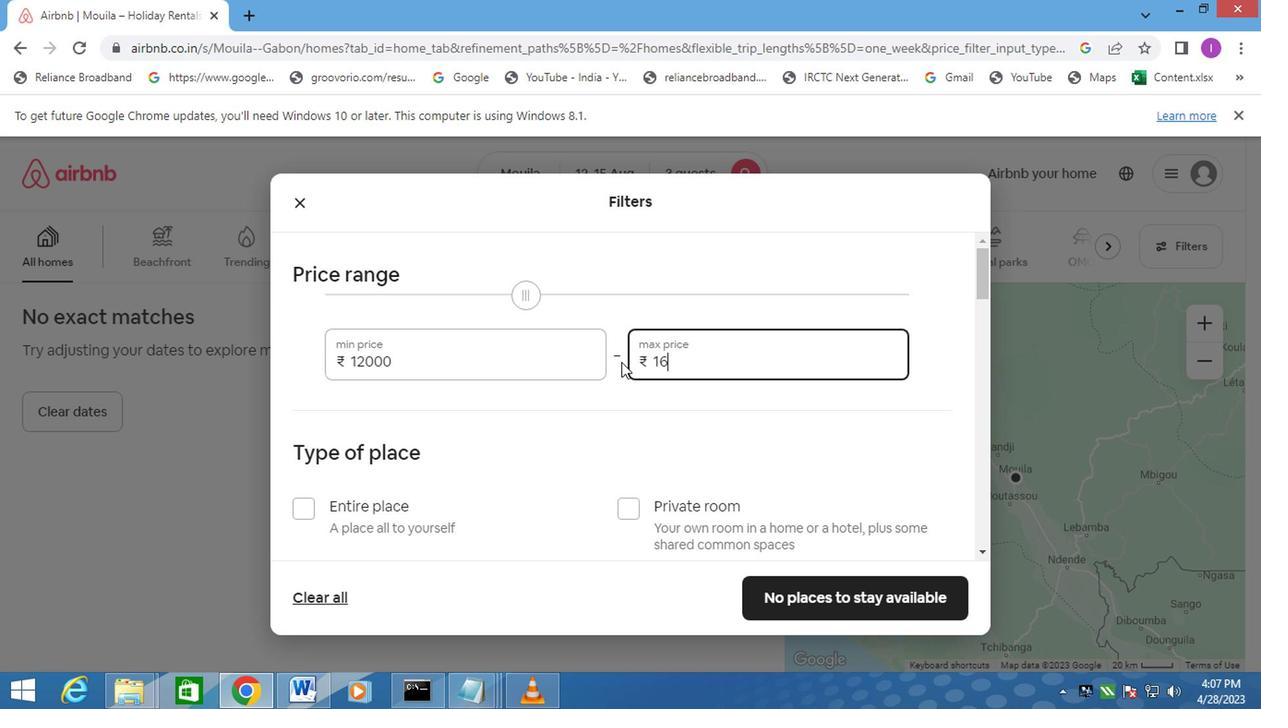 
Action: Key pressed 000
Screenshot: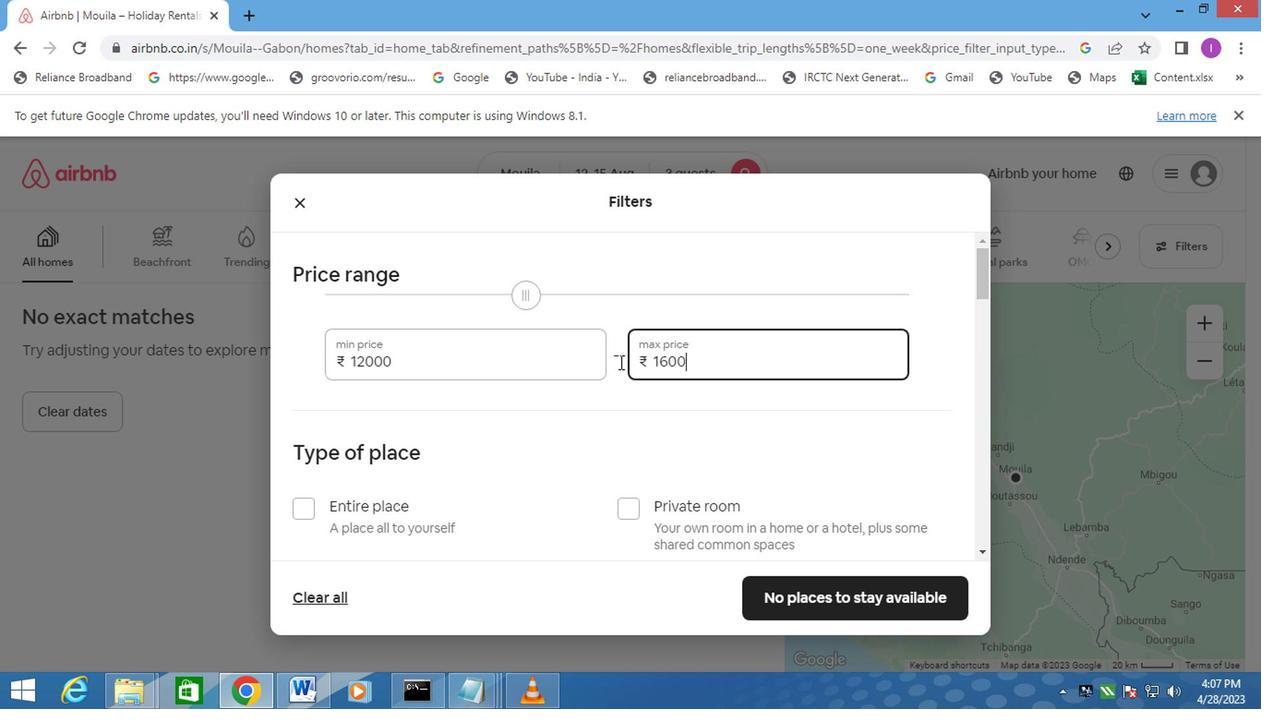
Action: Mouse moved to (547, 415)
Screenshot: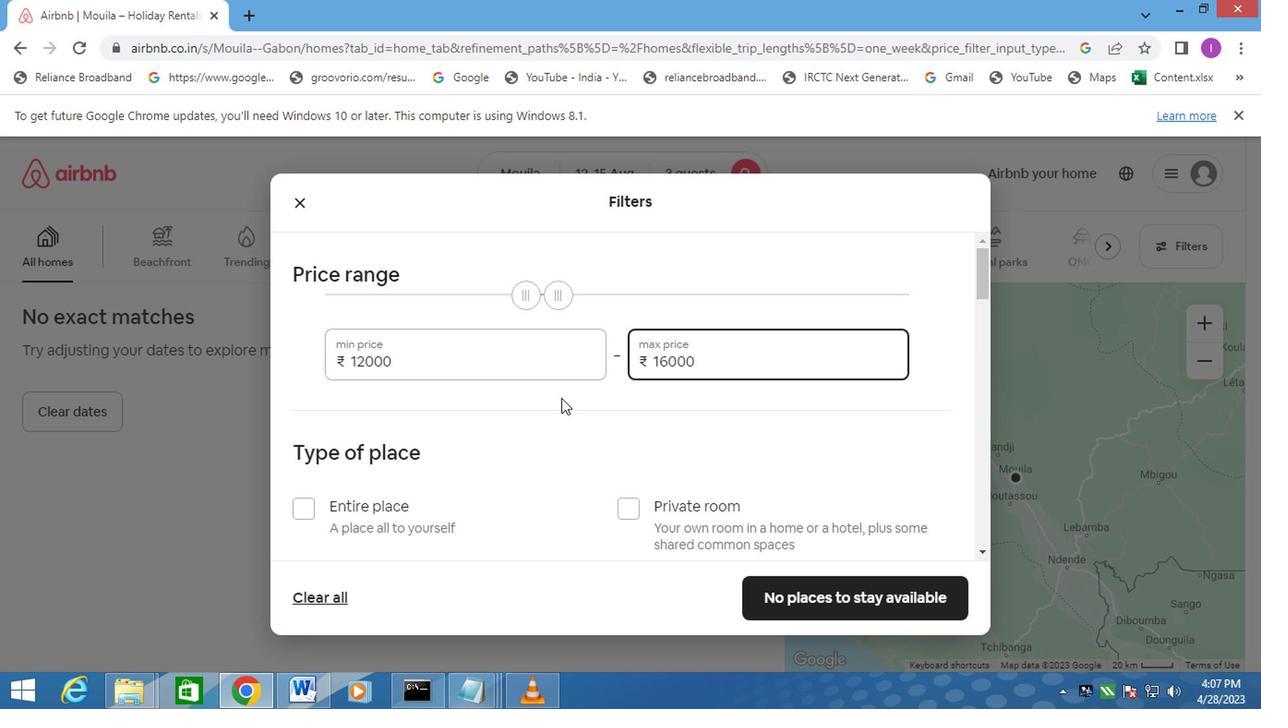 
Action: Mouse scrolled (547, 414) with delta (0, 0)
Screenshot: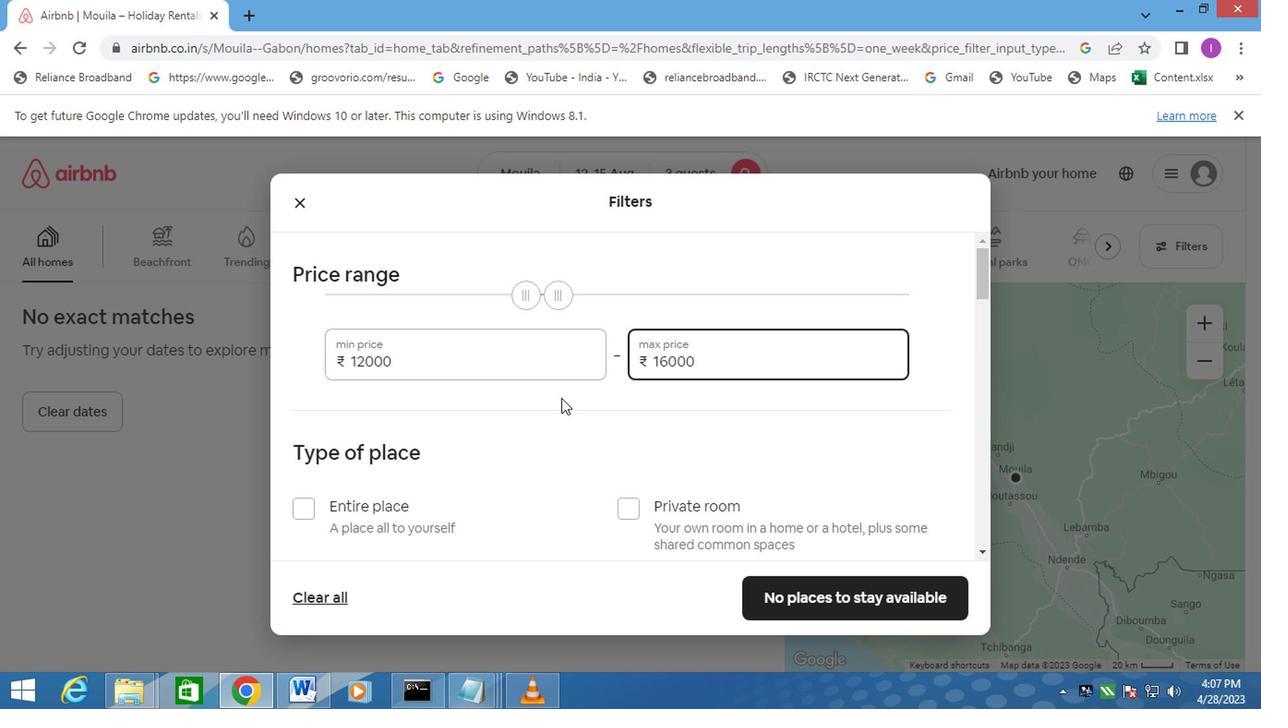 
Action: Mouse moved to (543, 422)
Screenshot: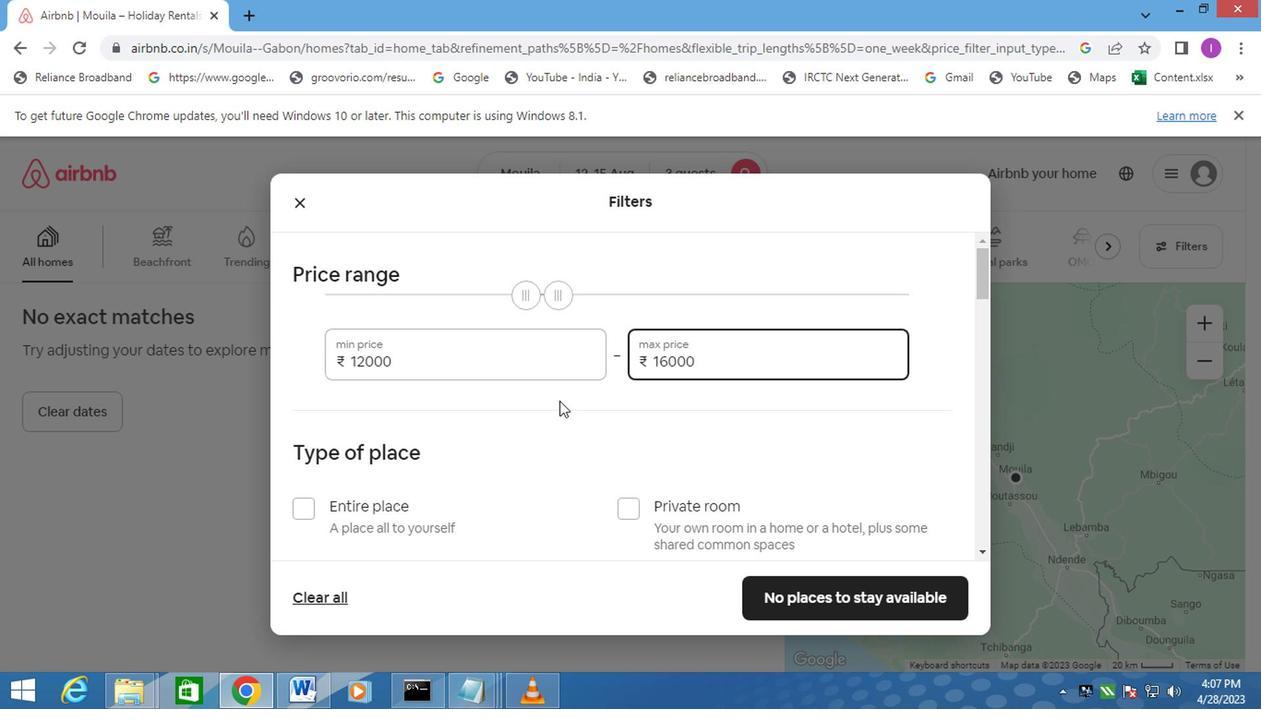 
Action: Mouse scrolled (543, 421) with delta (0, 0)
Screenshot: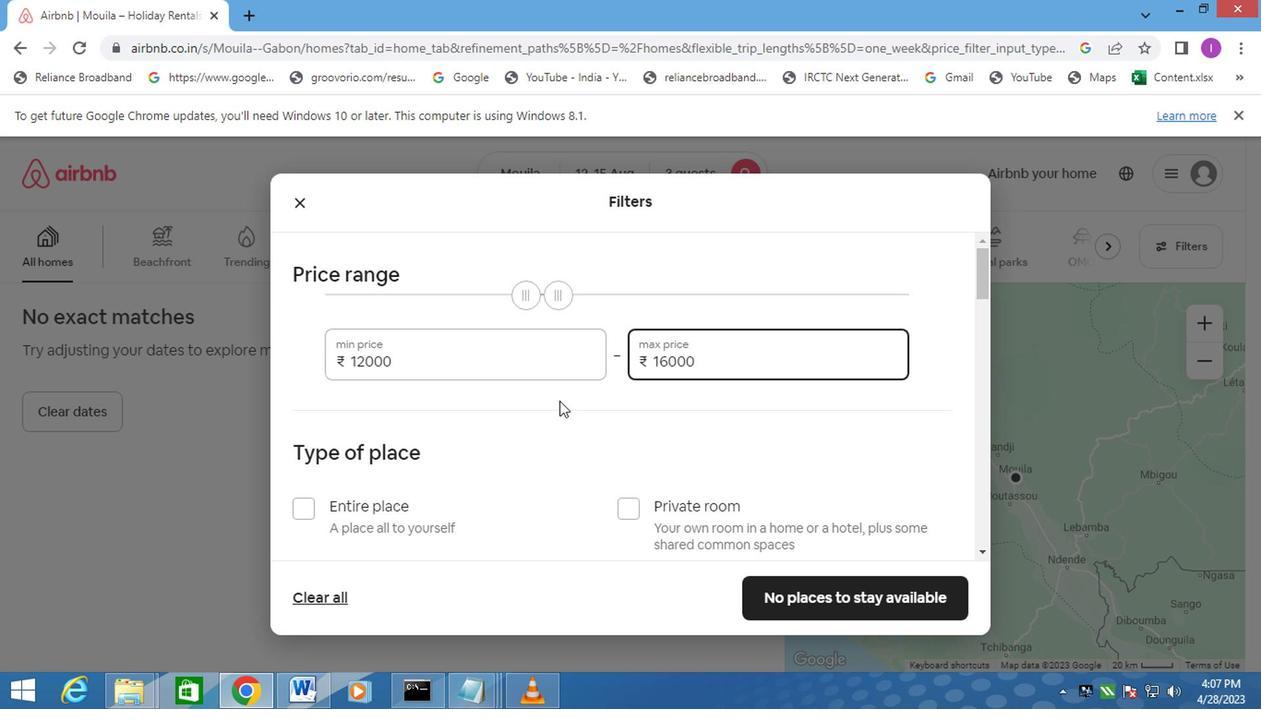 
Action: Mouse moved to (300, 316)
Screenshot: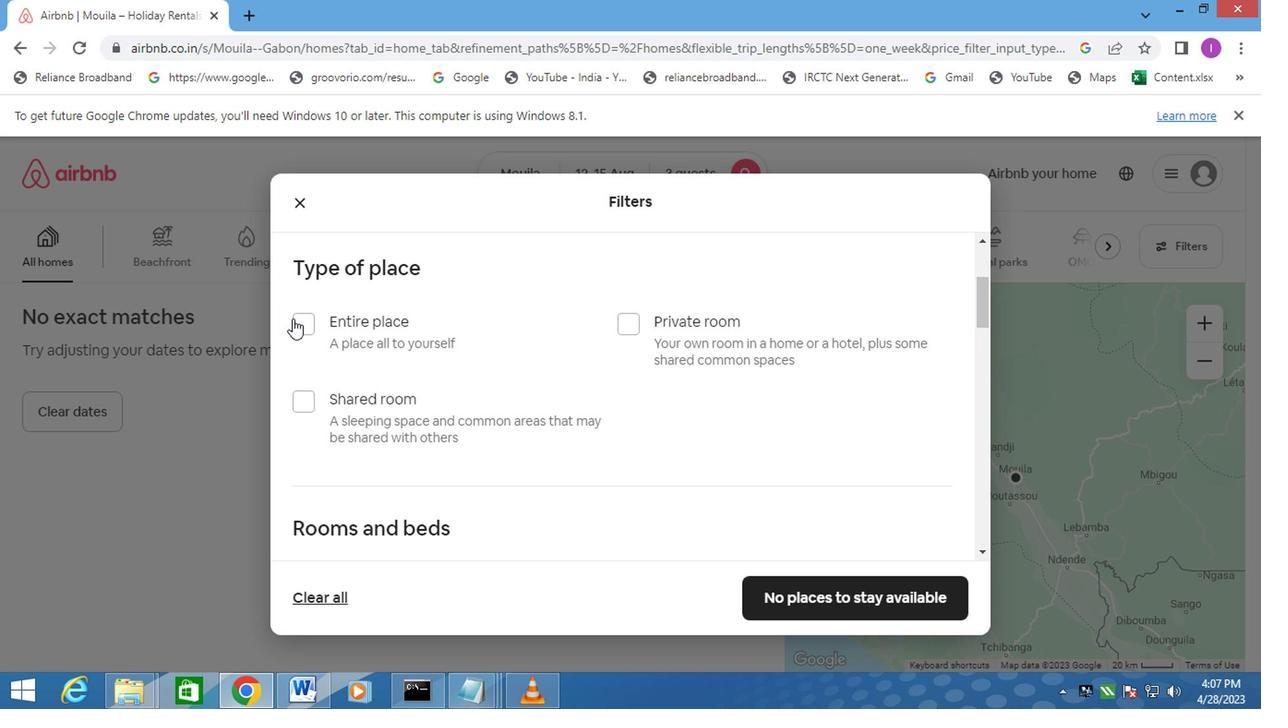 
Action: Mouse pressed left at (300, 316)
Screenshot: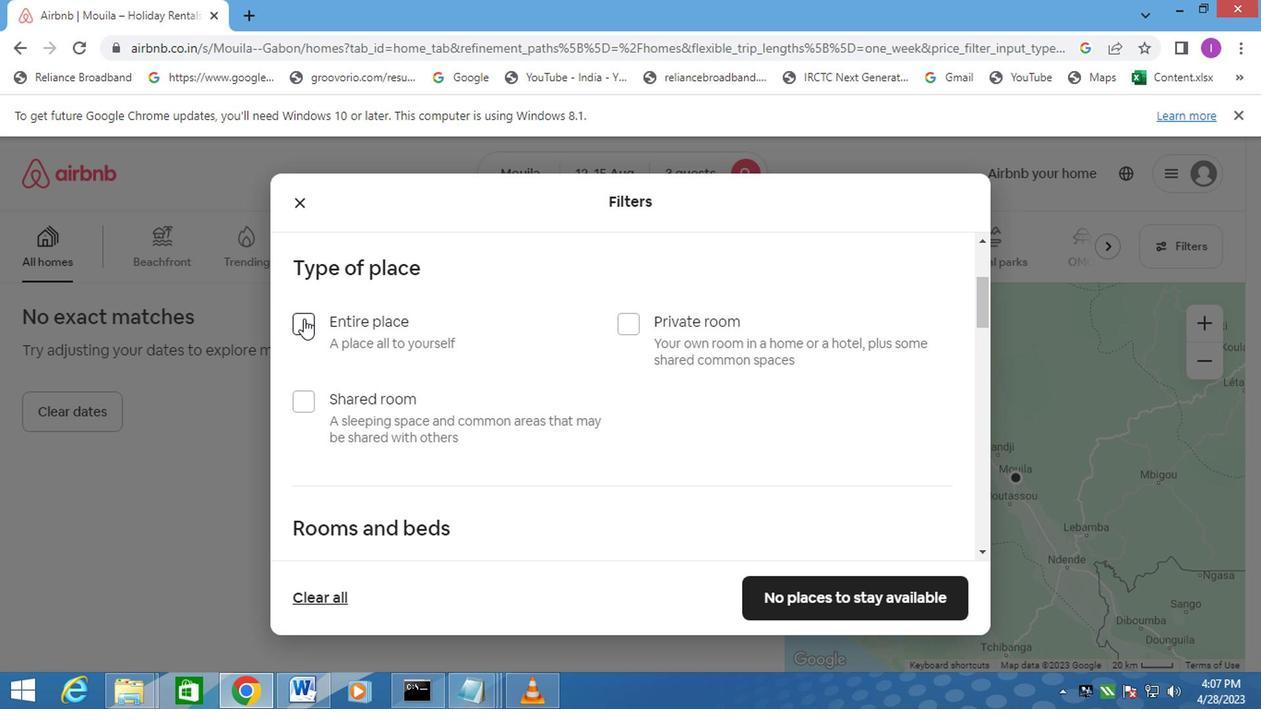 
Action: Mouse moved to (372, 442)
Screenshot: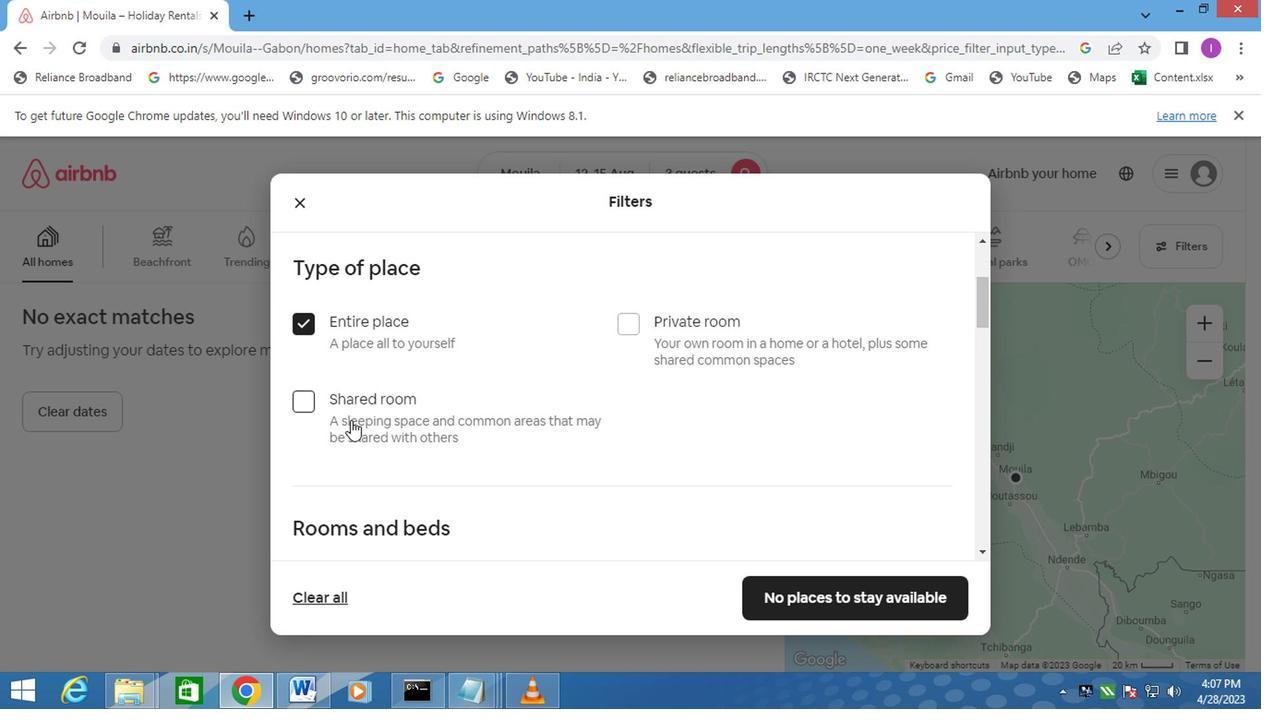 
Action: Mouse scrolled (372, 441) with delta (0, 0)
Screenshot: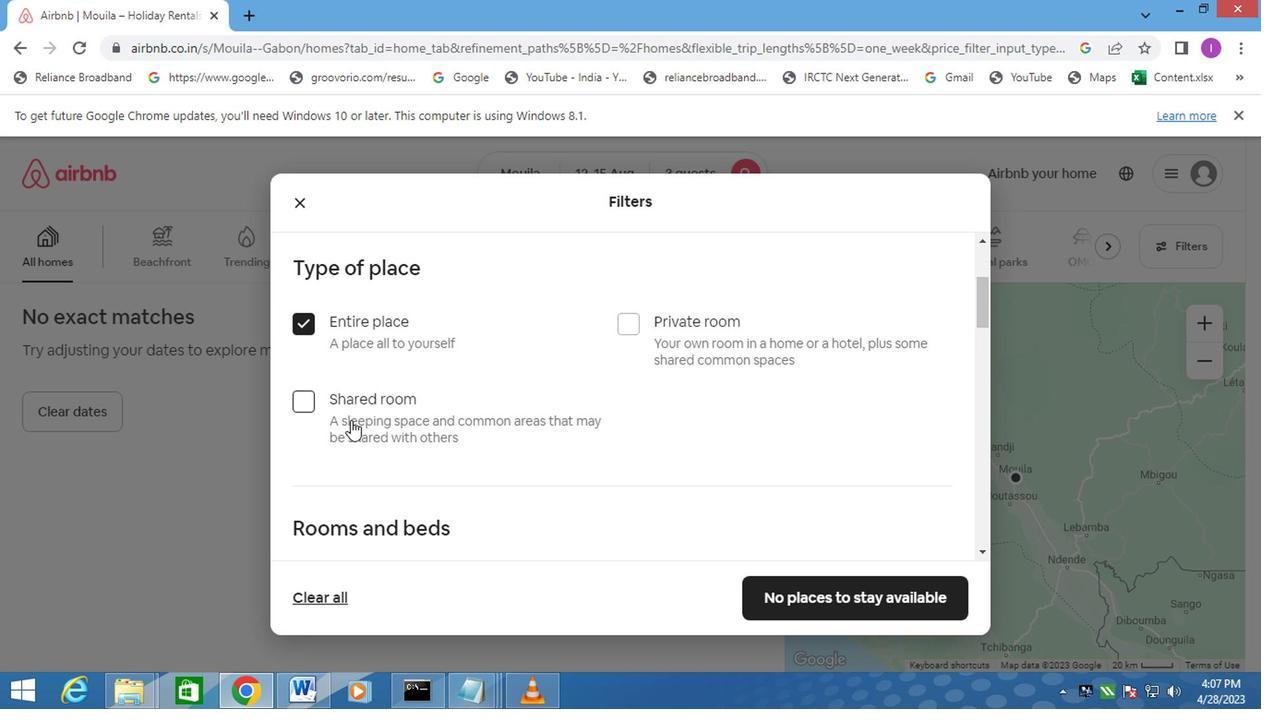 
Action: Mouse moved to (375, 444)
Screenshot: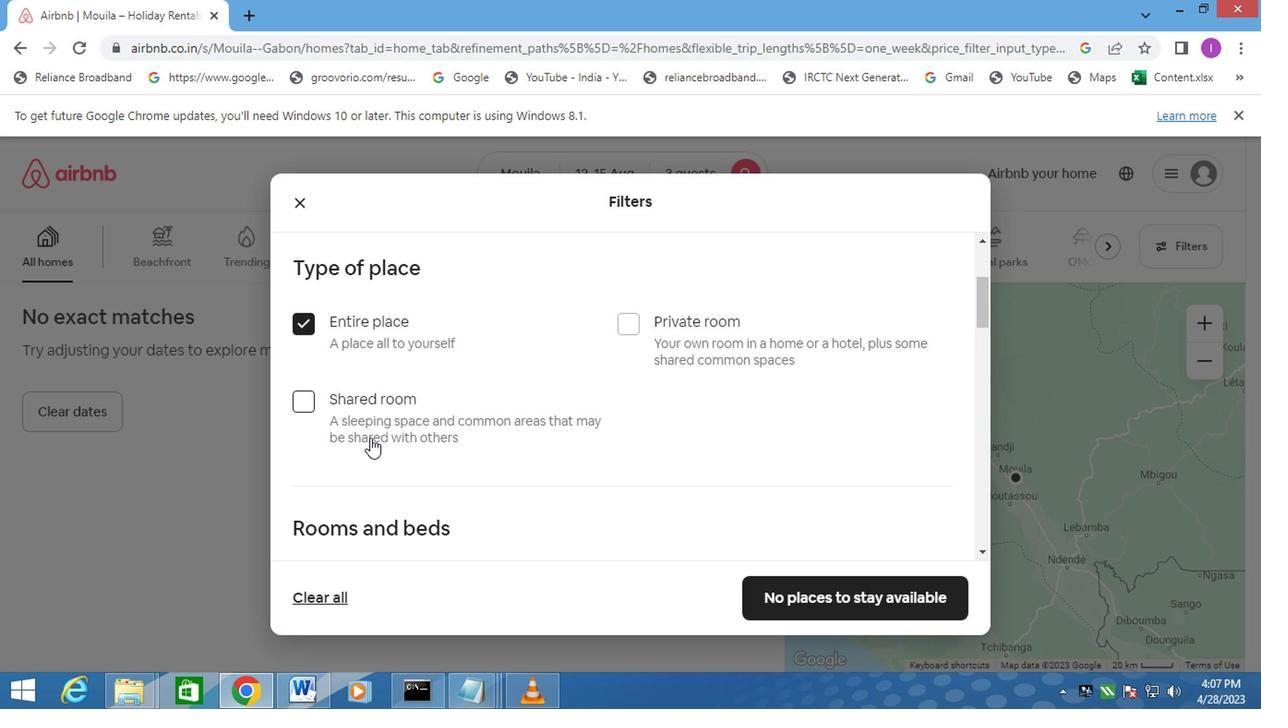 
Action: Mouse scrolled (375, 443) with delta (0, 0)
Screenshot: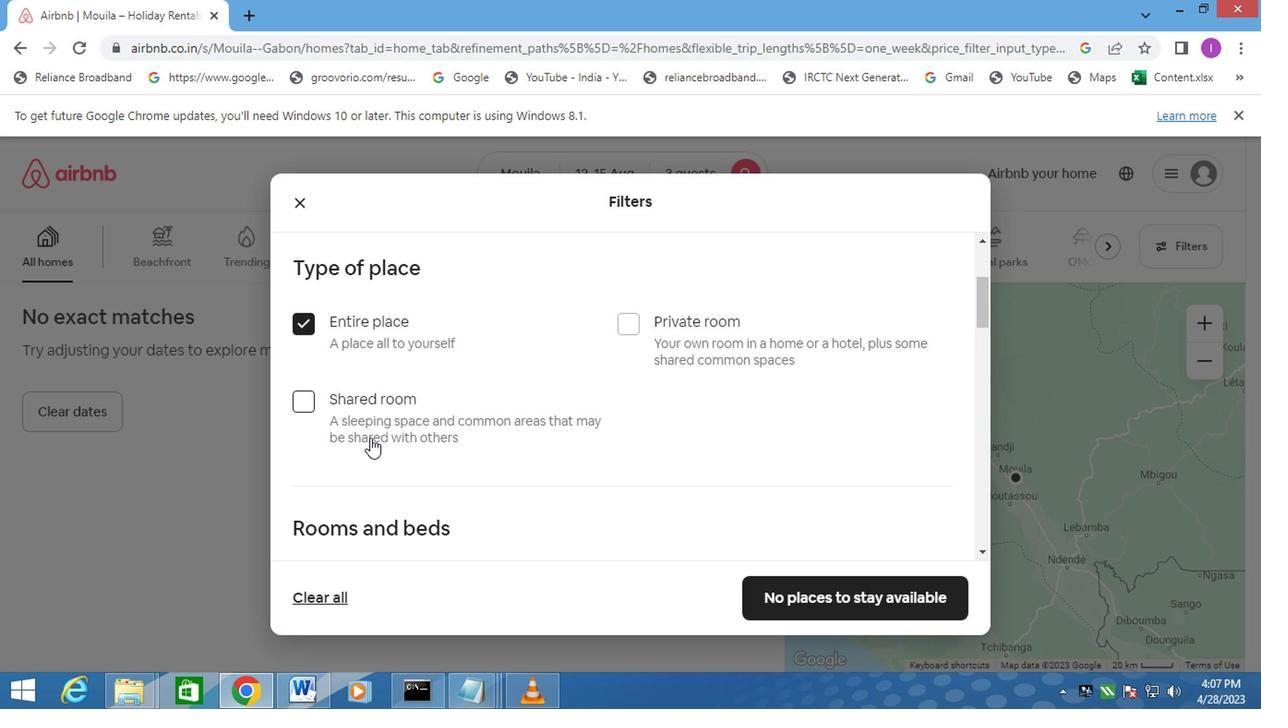 
Action: Mouse moved to (476, 435)
Screenshot: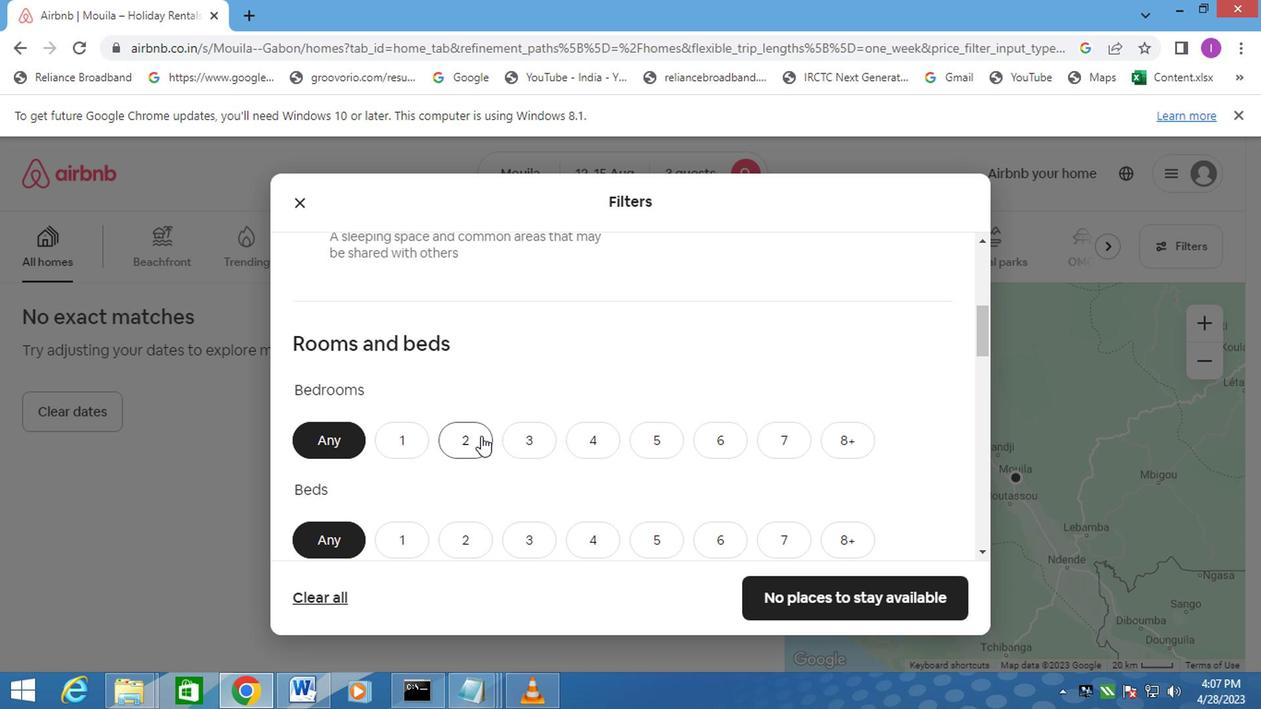 
Action: Mouse pressed left at (476, 435)
Screenshot: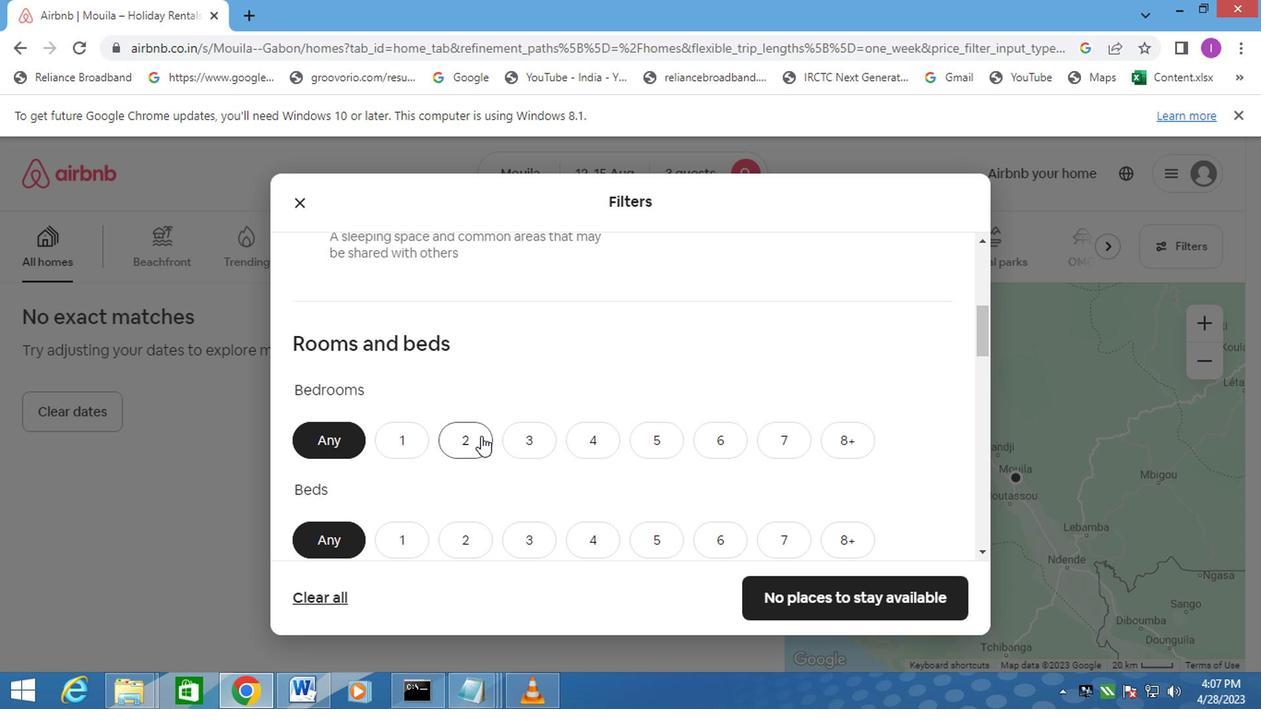 
Action: Mouse moved to (517, 469)
Screenshot: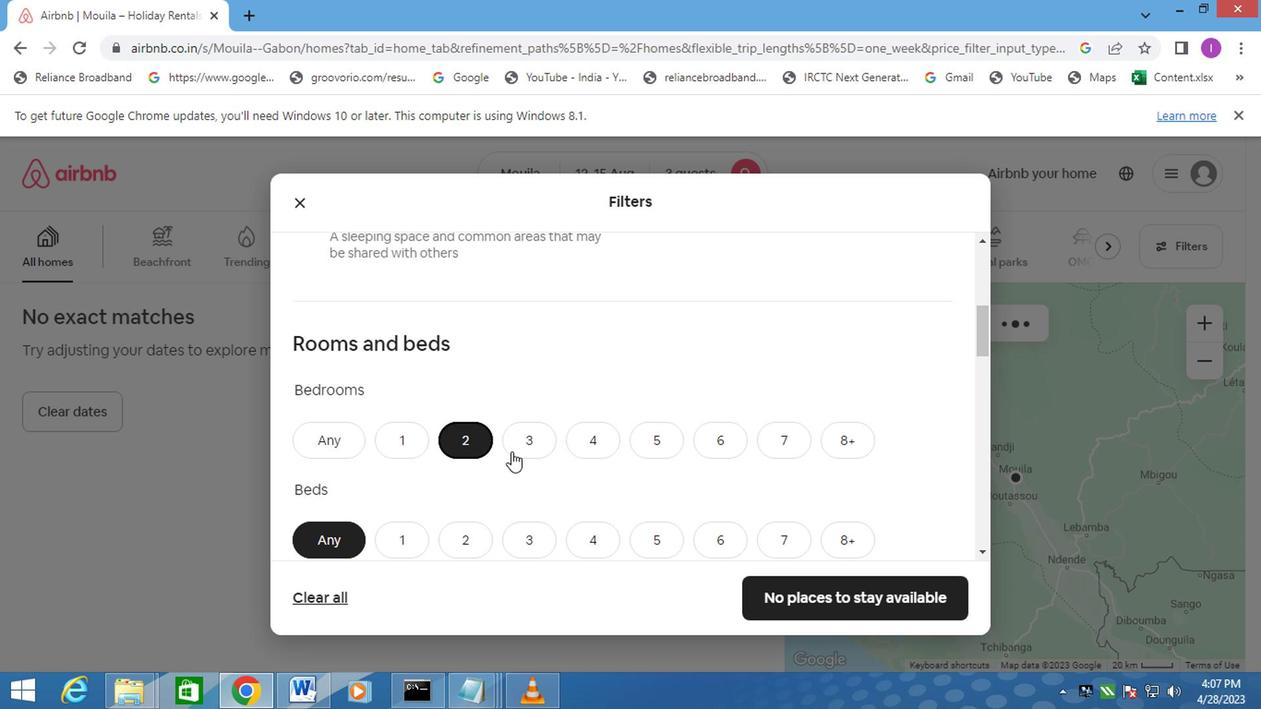 
Action: Mouse scrolled (517, 468) with delta (0, 0)
Screenshot: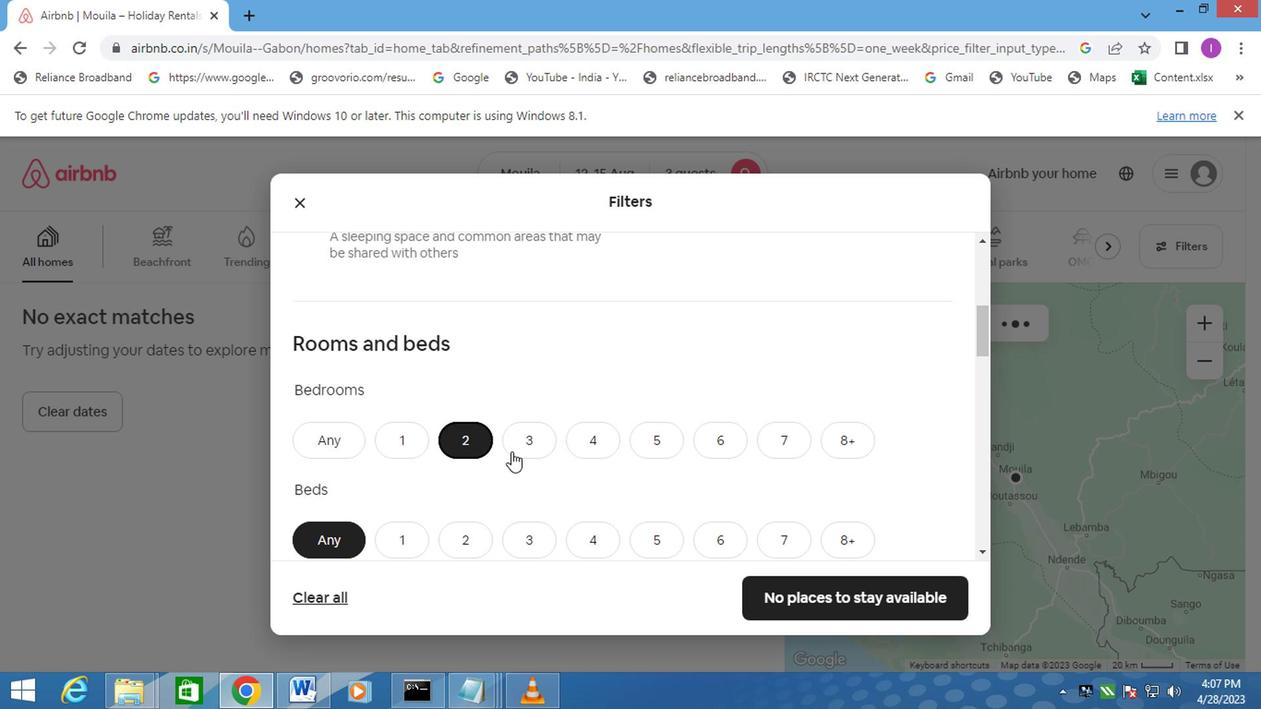 
Action: Mouse moved to (517, 470)
Screenshot: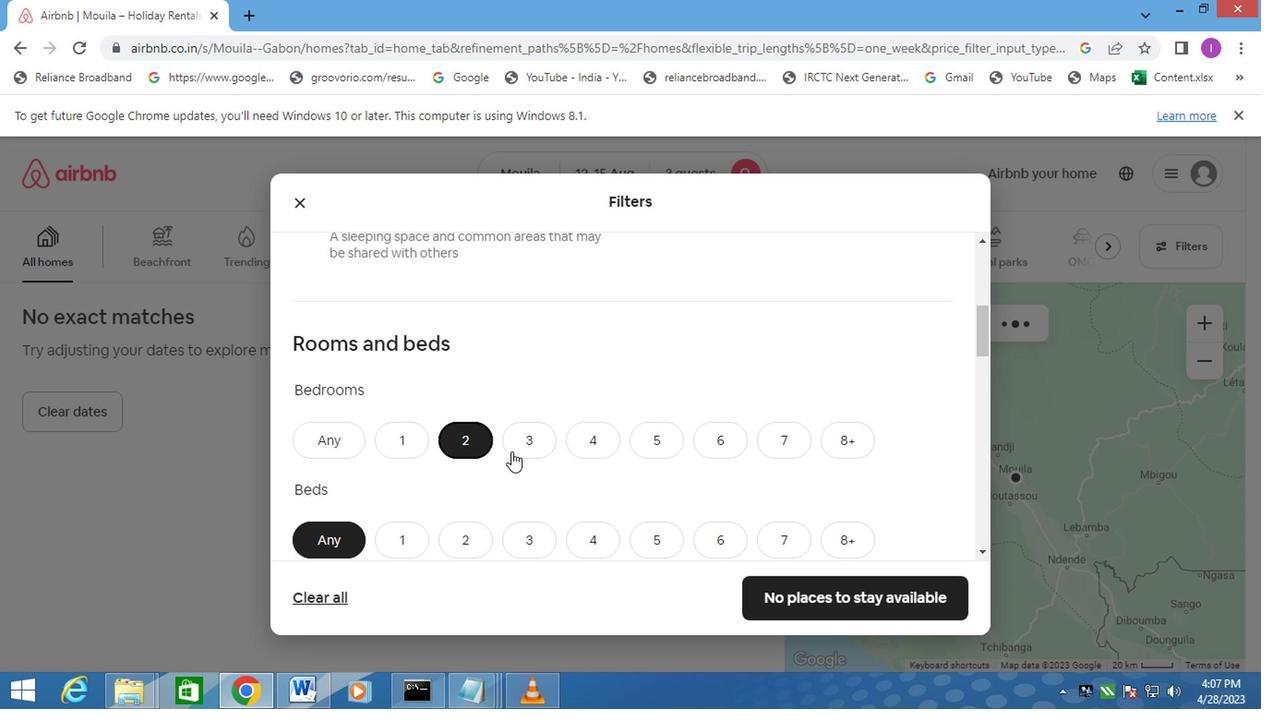 
Action: Mouse scrolled (517, 469) with delta (0, -1)
Screenshot: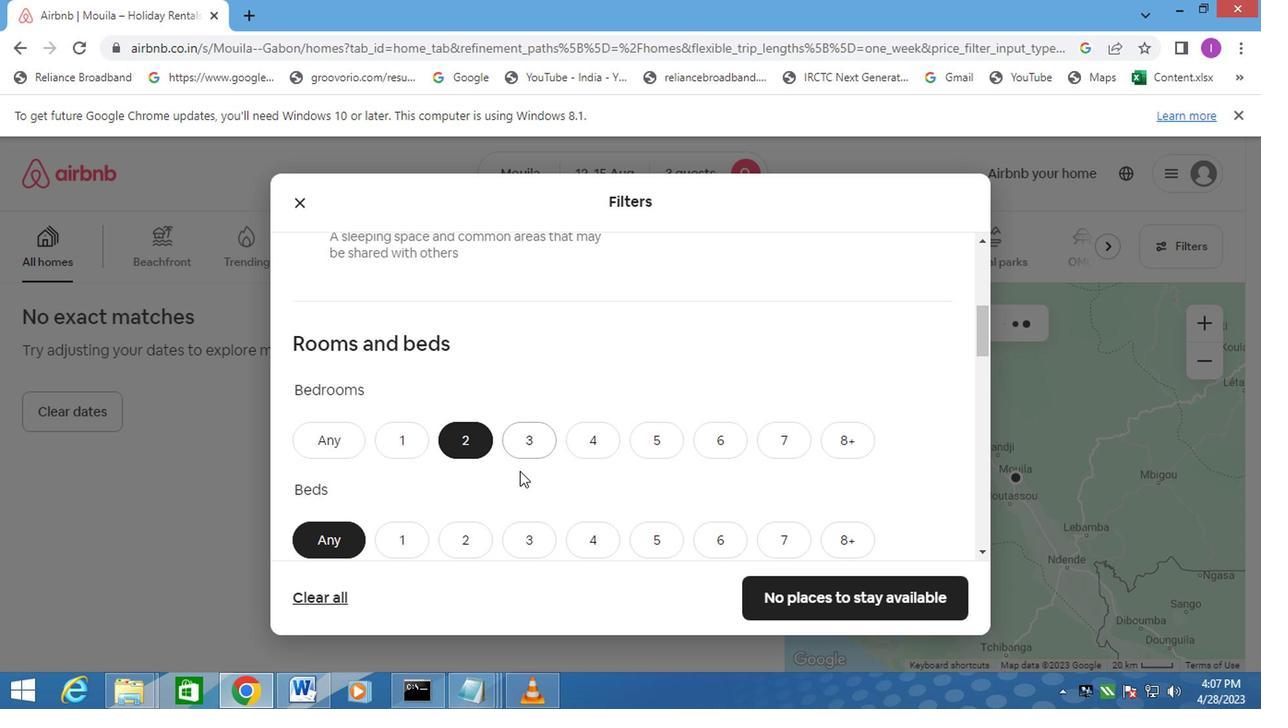 
Action: Mouse moved to (528, 340)
Screenshot: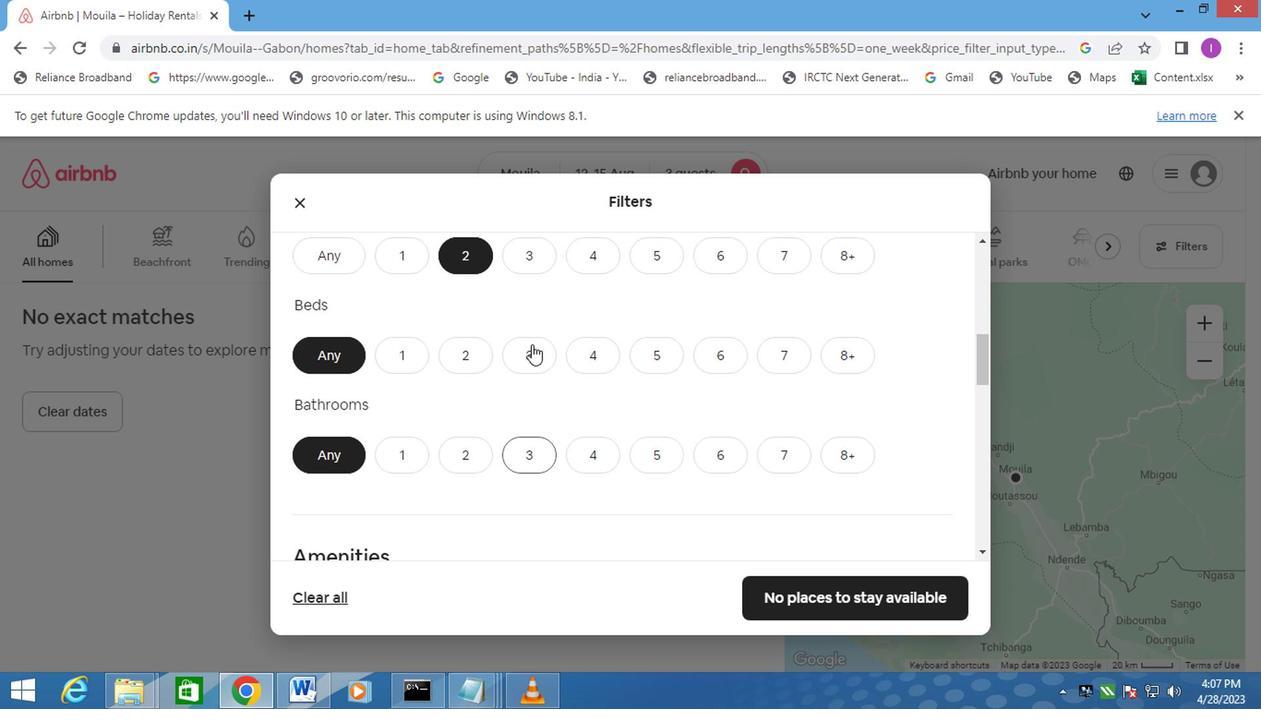 
Action: Mouse pressed left at (528, 340)
Screenshot: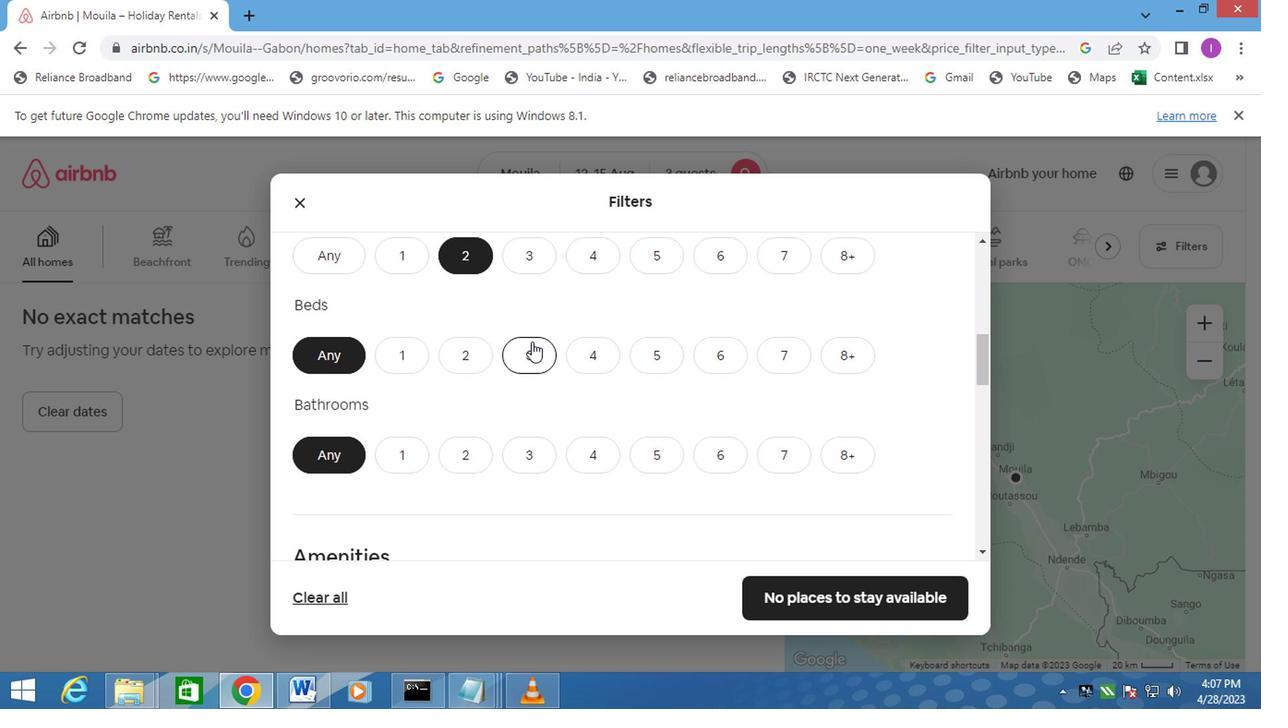 
Action: Mouse moved to (449, 495)
Screenshot: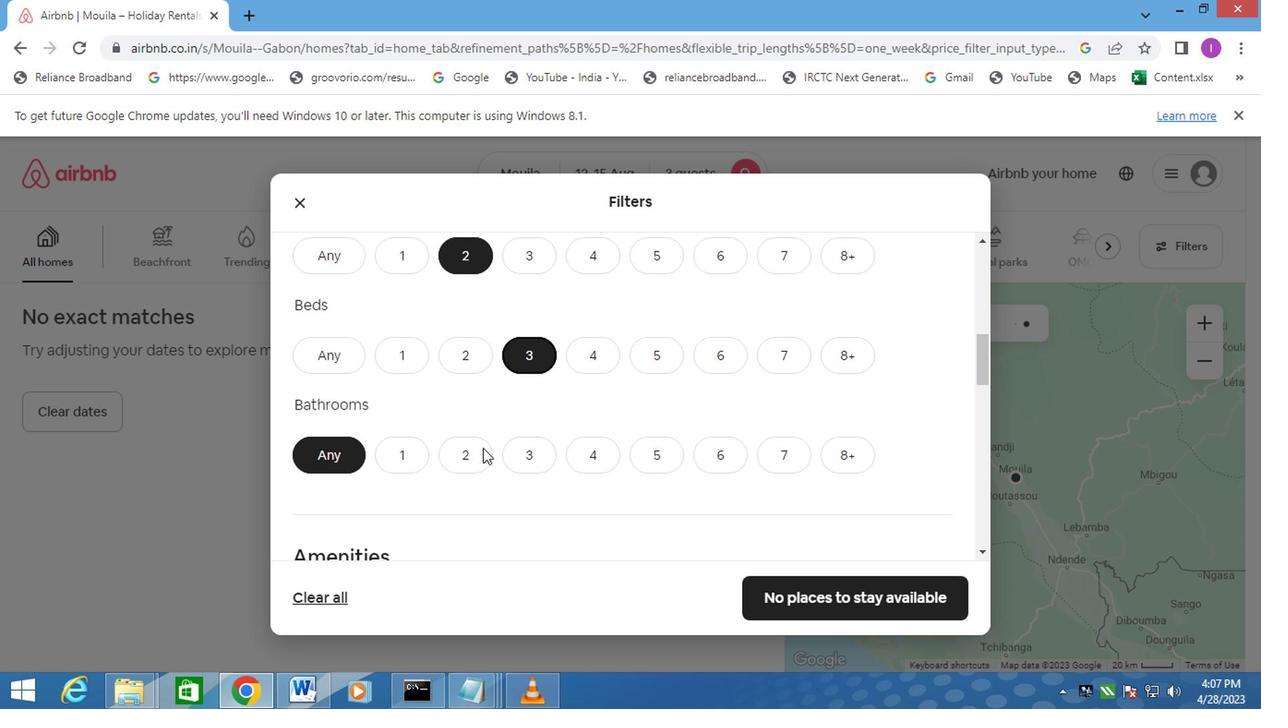
Action: Mouse scrolled (449, 494) with delta (0, -1)
Screenshot: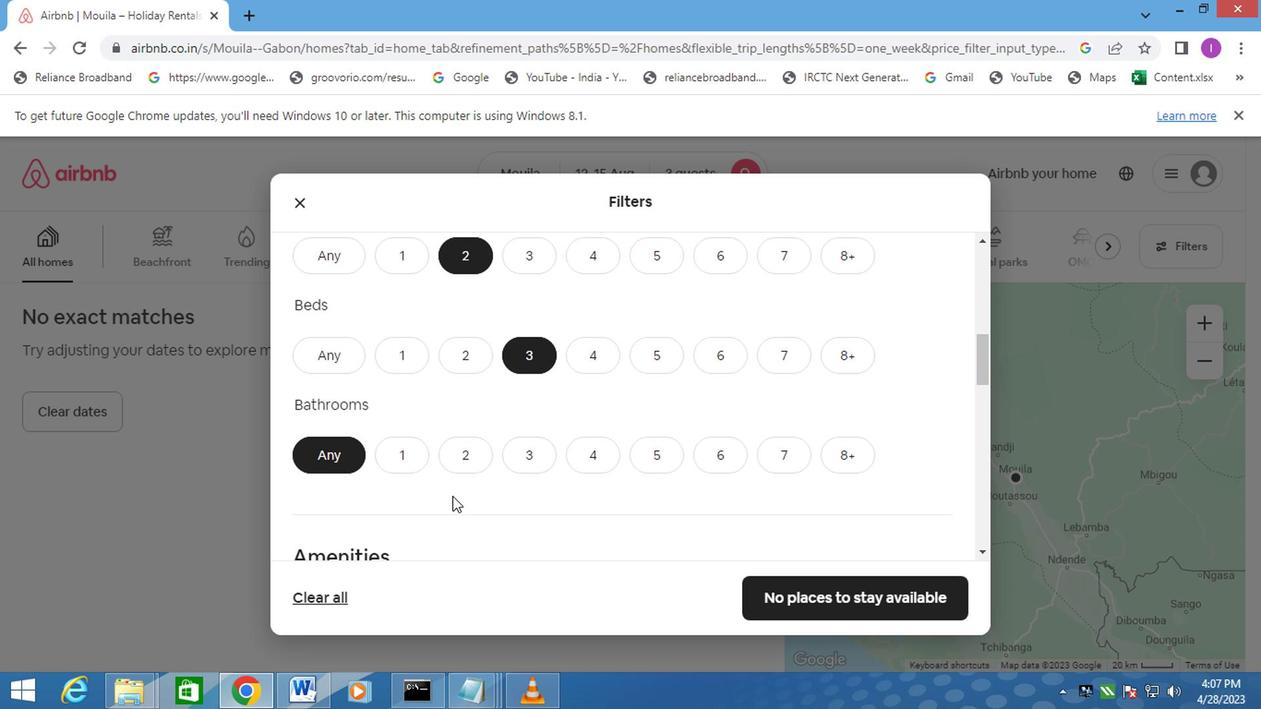 
Action: Mouse moved to (393, 352)
Screenshot: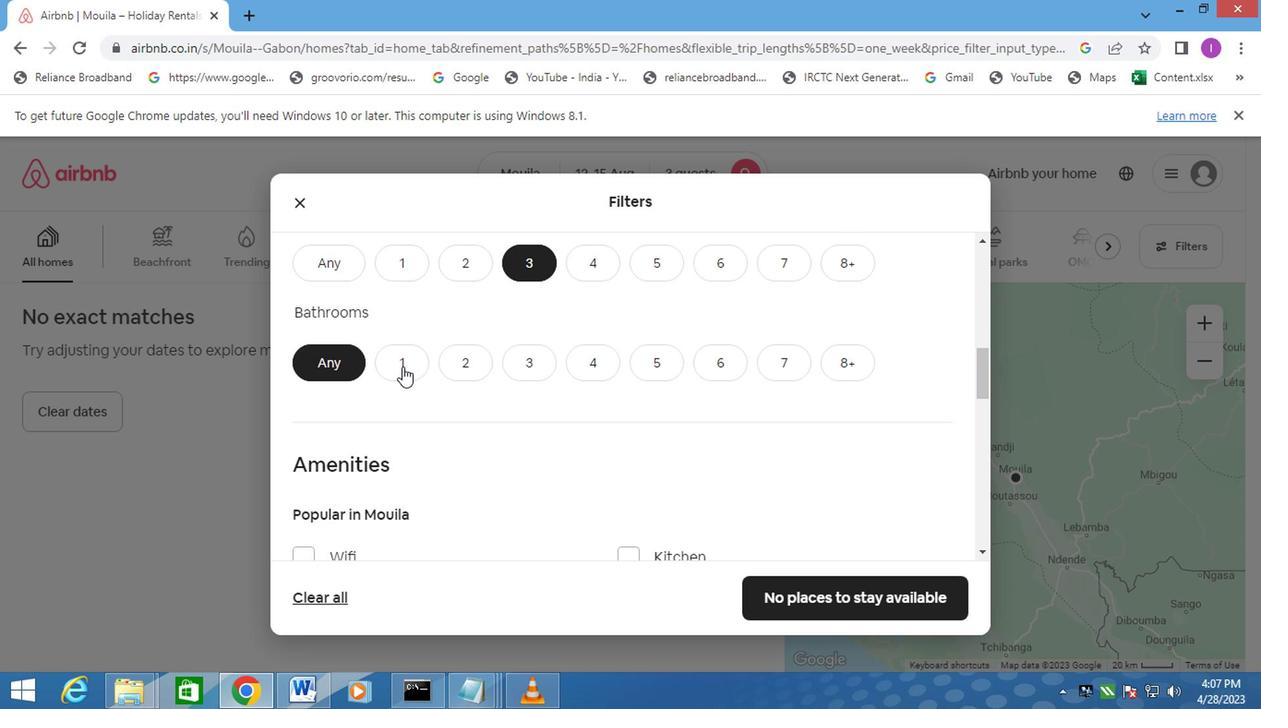 
Action: Mouse pressed left at (393, 352)
Screenshot: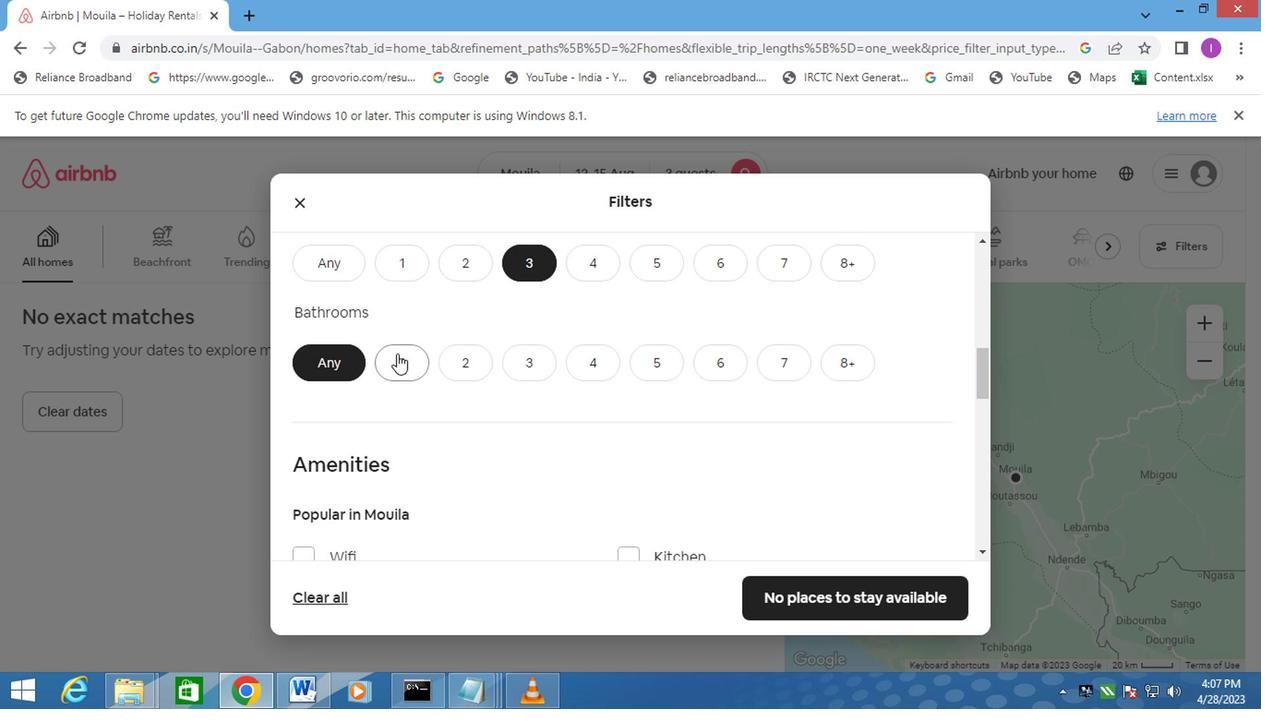 
Action: Mouse moved to (442, 448)
Screenshot: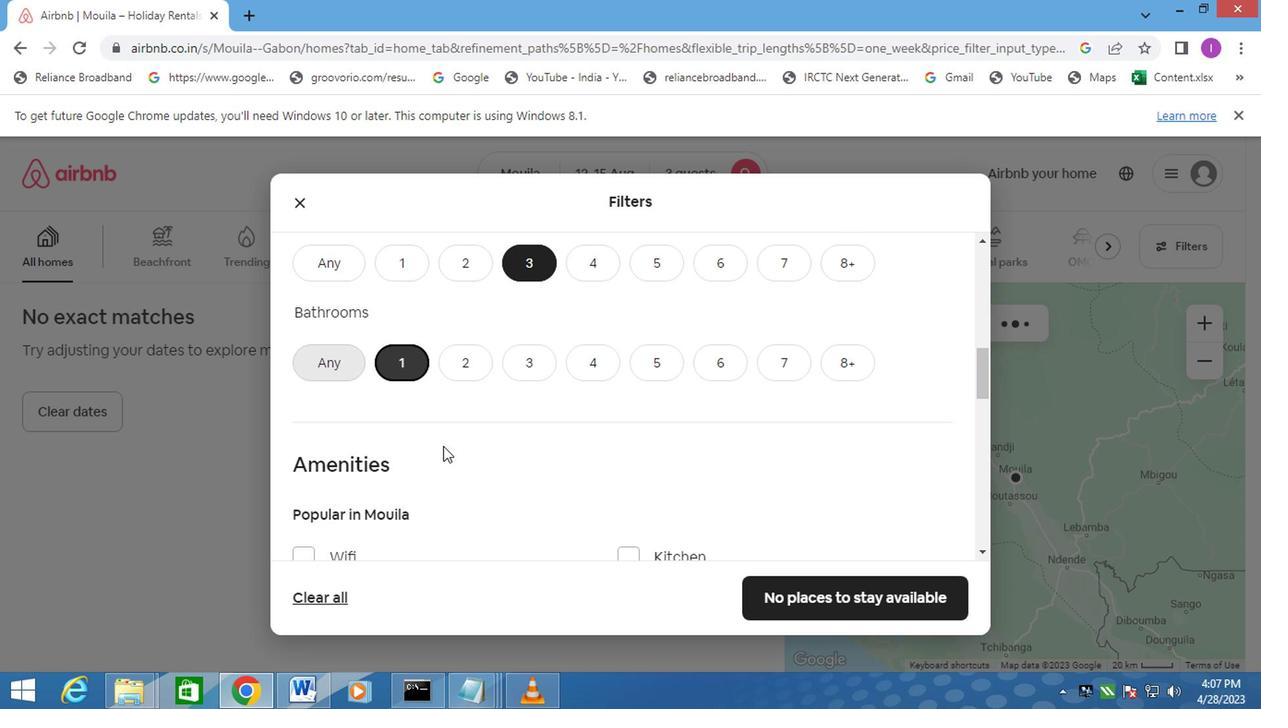 
Action: Mouse scrolled (442, 448) with delta (0, 0)
Screenshot: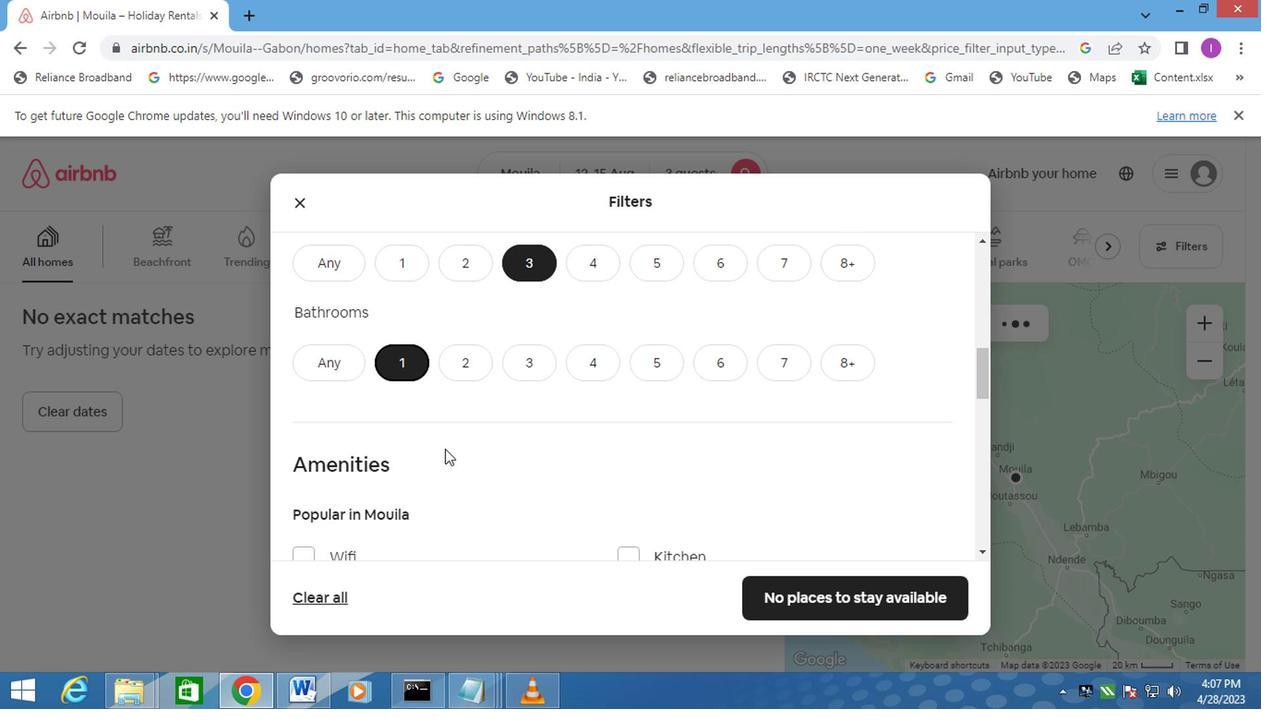 
Action: Mouse scrolled (442, 448) with delta (0, 0)
Screenshot: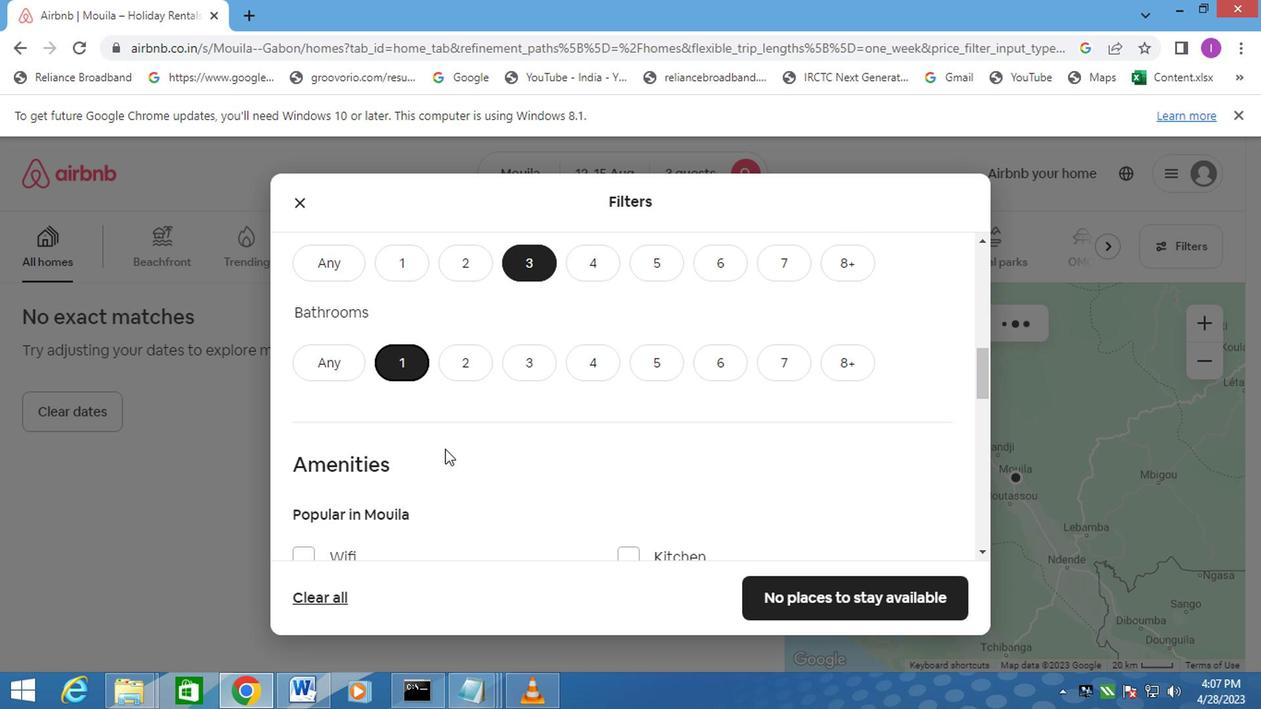
Action: Mouse moved to (300, 419)
Screenshot: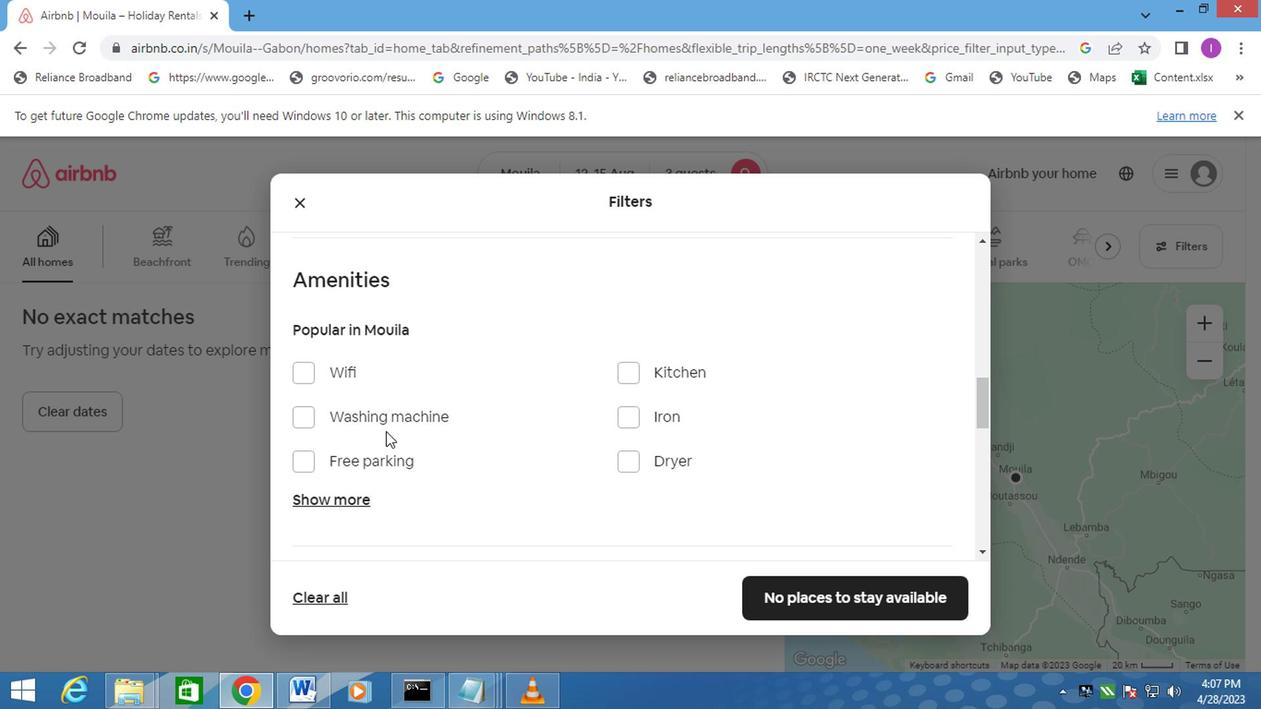 
Action: Mouse pressed left at (300, 419)
Screenshot: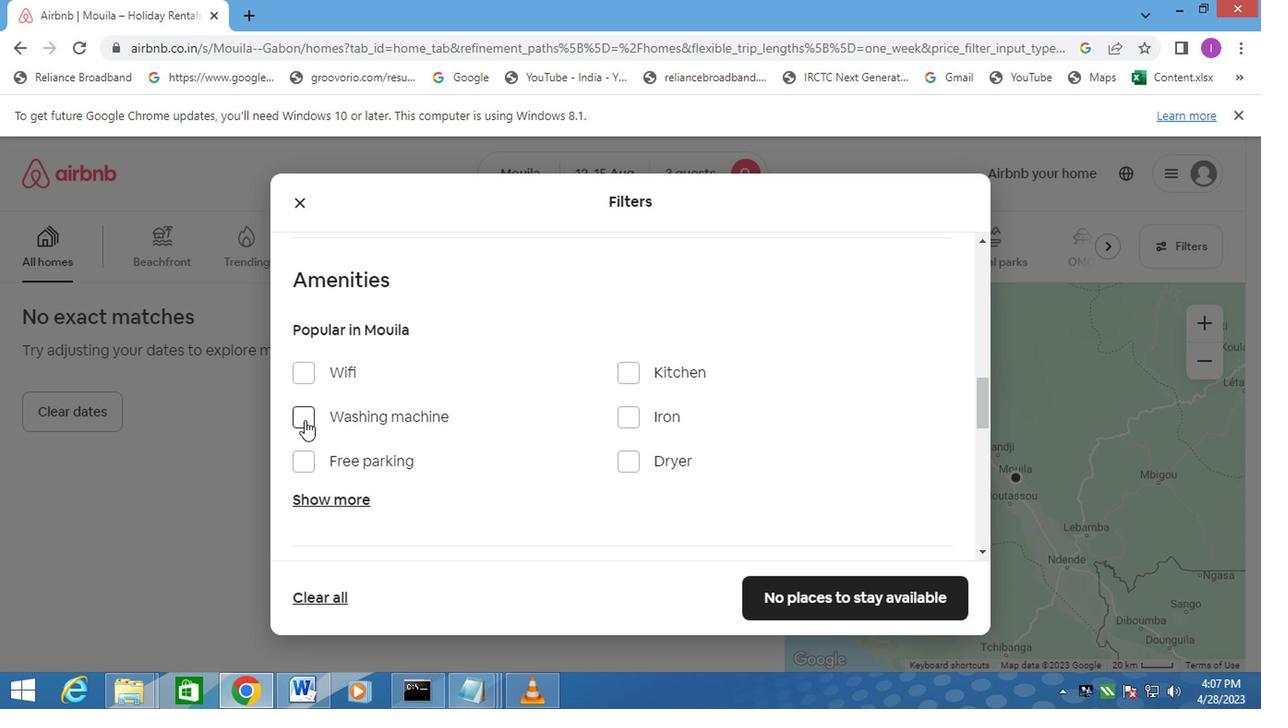 
Action: Mouse moved to (400, 455)
Screenshot: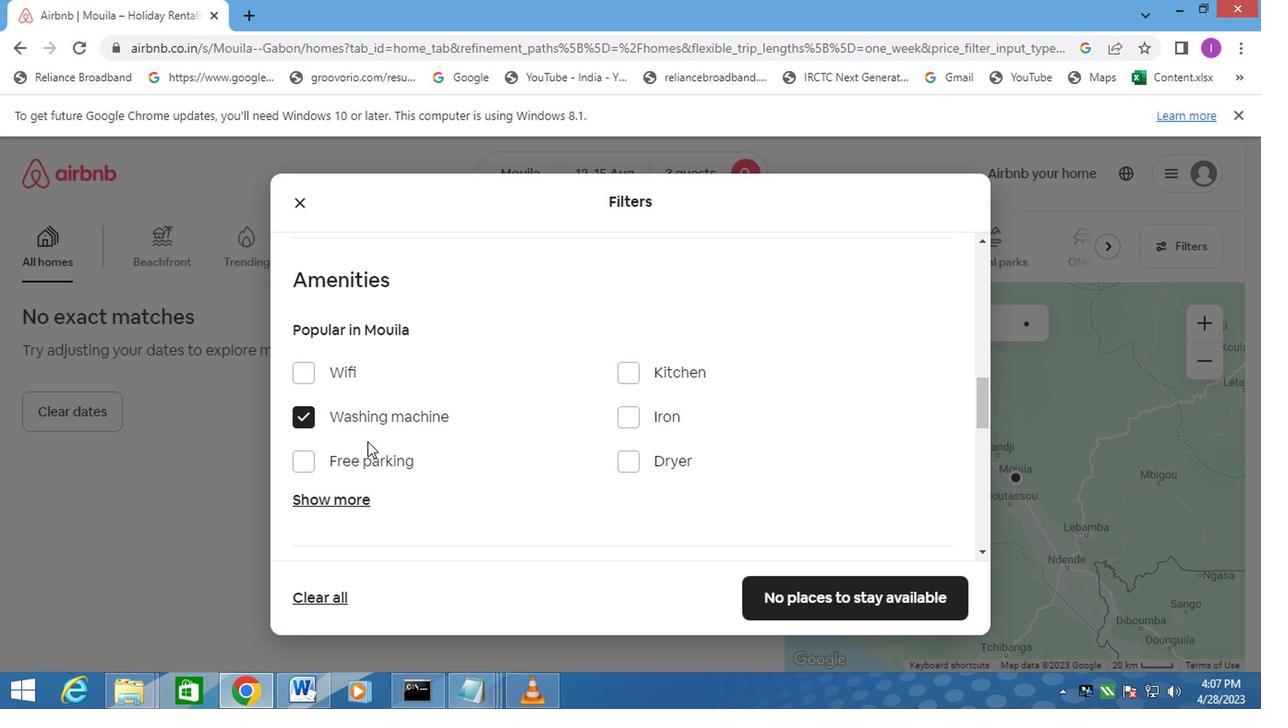 
Action: Mouse scrolled (400, 454) with delta (0, 0)
Screenshot: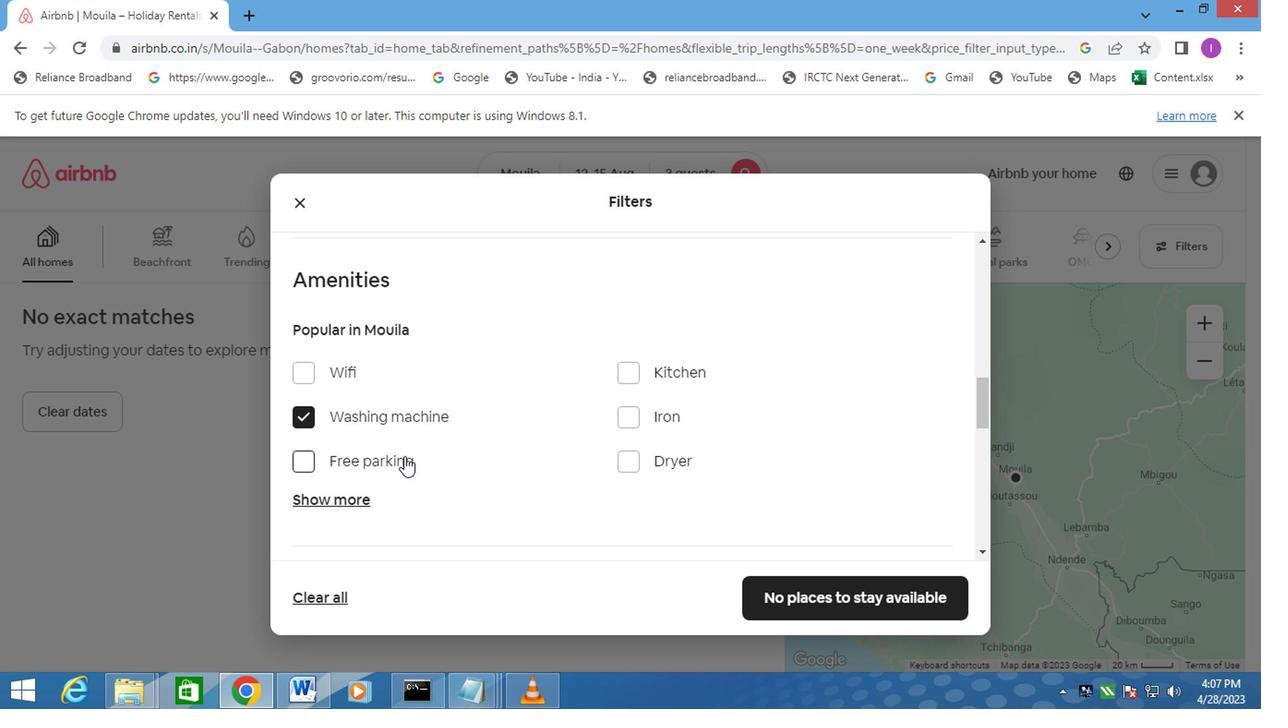 
Action: Mouse moved to (402, 455)
Screenshot: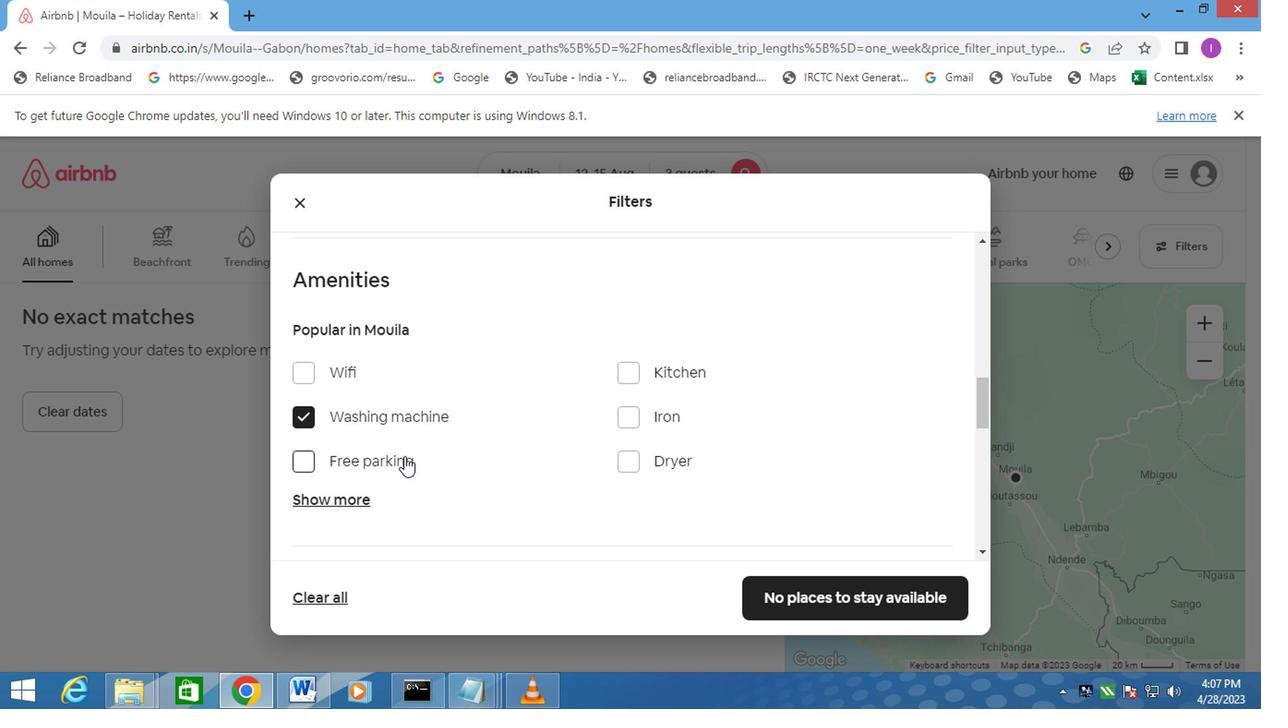 
Action: Mouse scrolled (402, 455) with delta (0, 0)
Screenshot: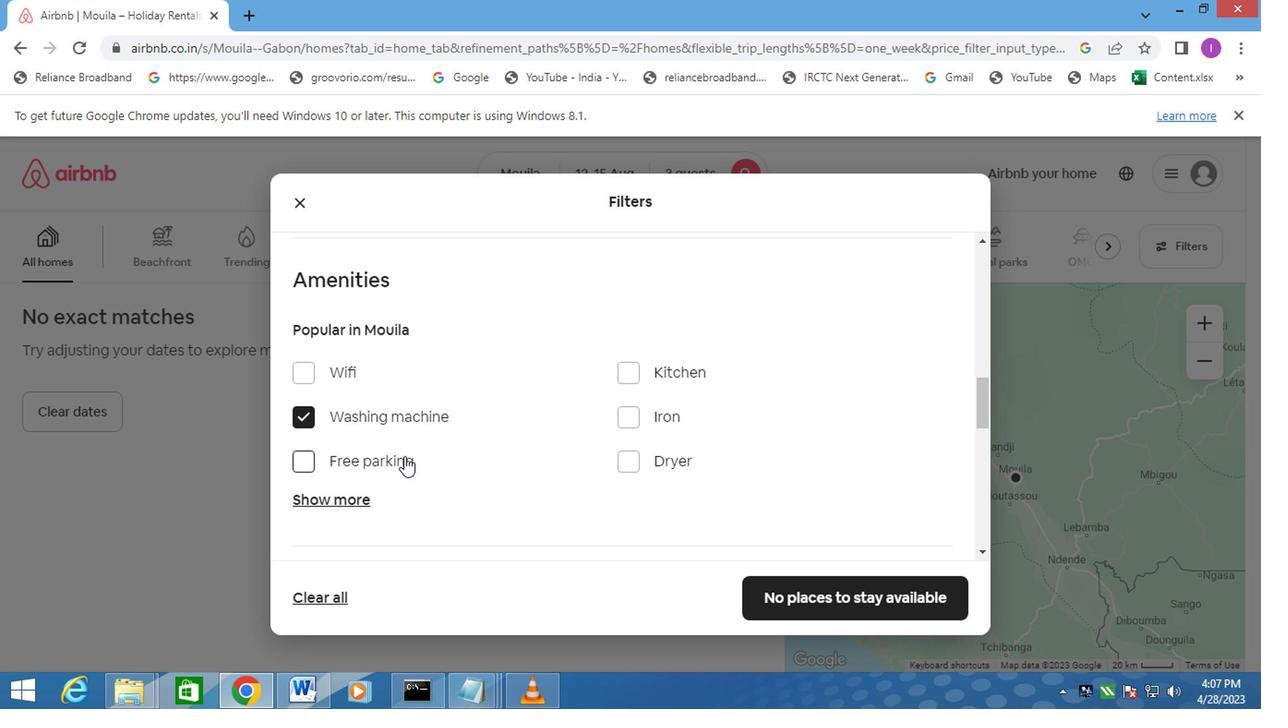 
Action: Mouse scrolled (402, 455) with delta (0, 0)
Screenshot: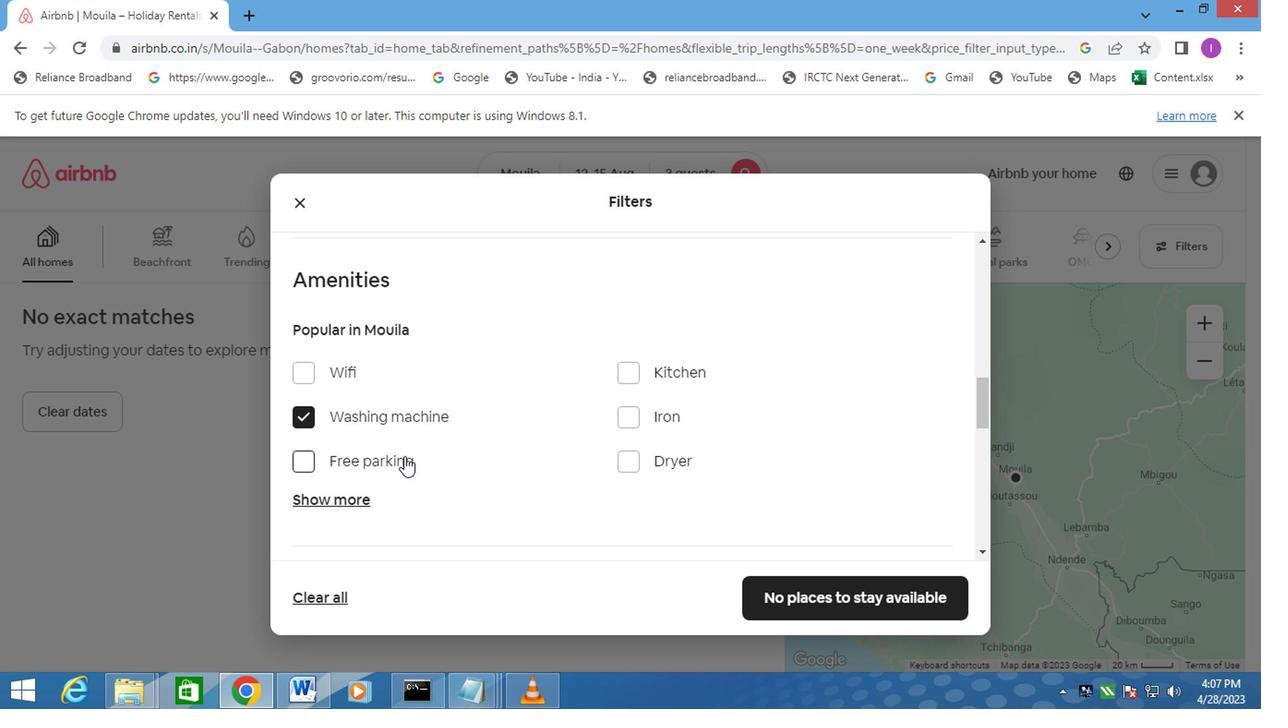
Action: Mouse scrolled (402, 457) with delta (0, 1)
Screenshot: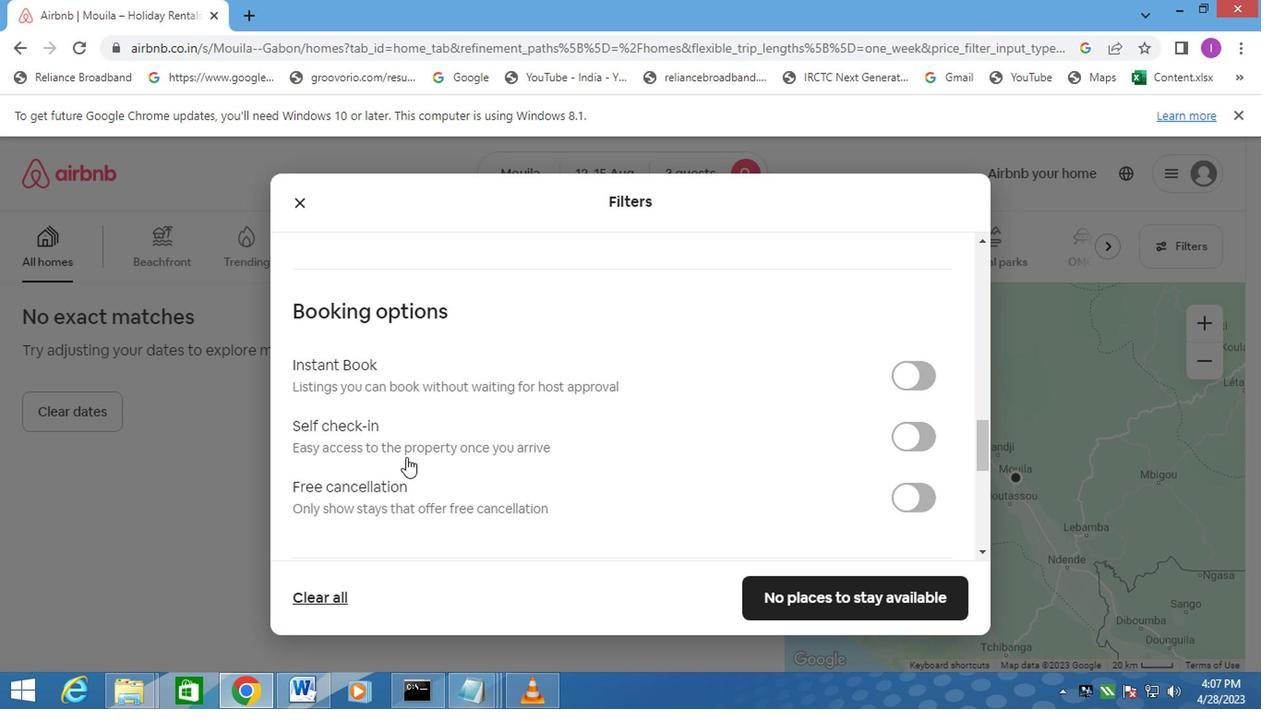 
Action: Mouse scrolled (402, 457) with delta (0, 1)
Screenshot: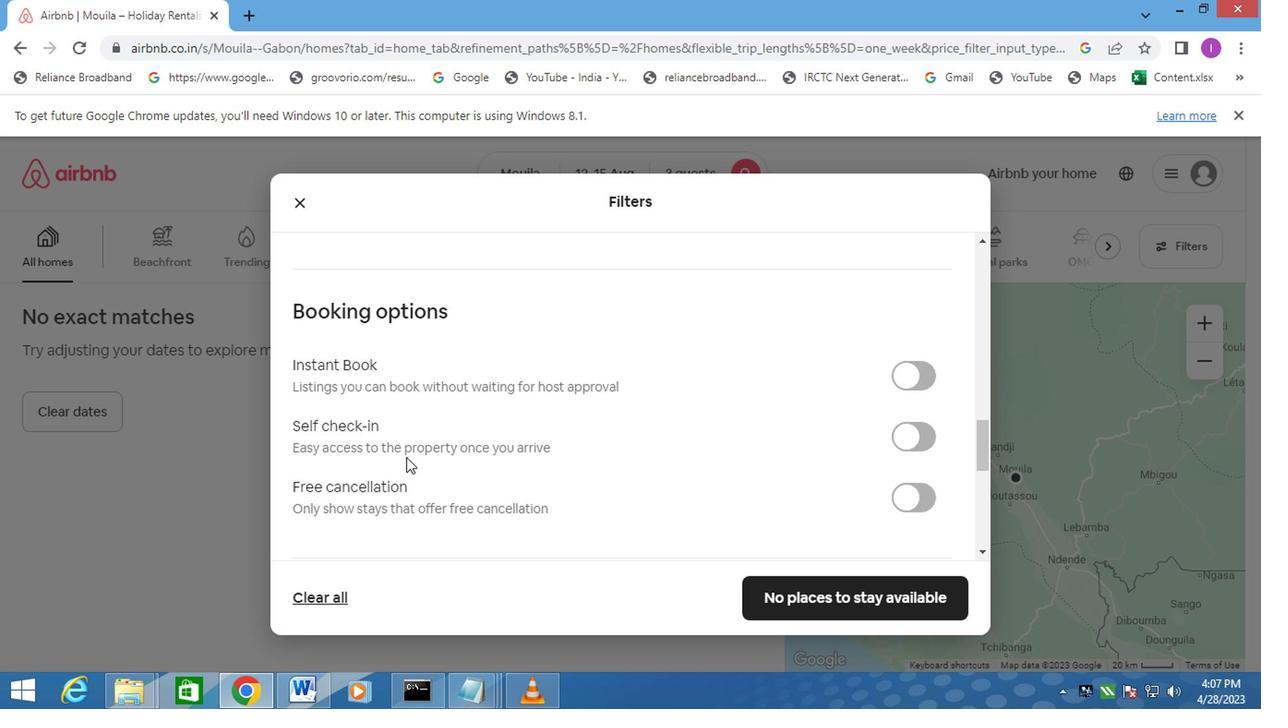 
Action: Mouse scrolled (402, 457) with delta (0, 1)
Screenshot: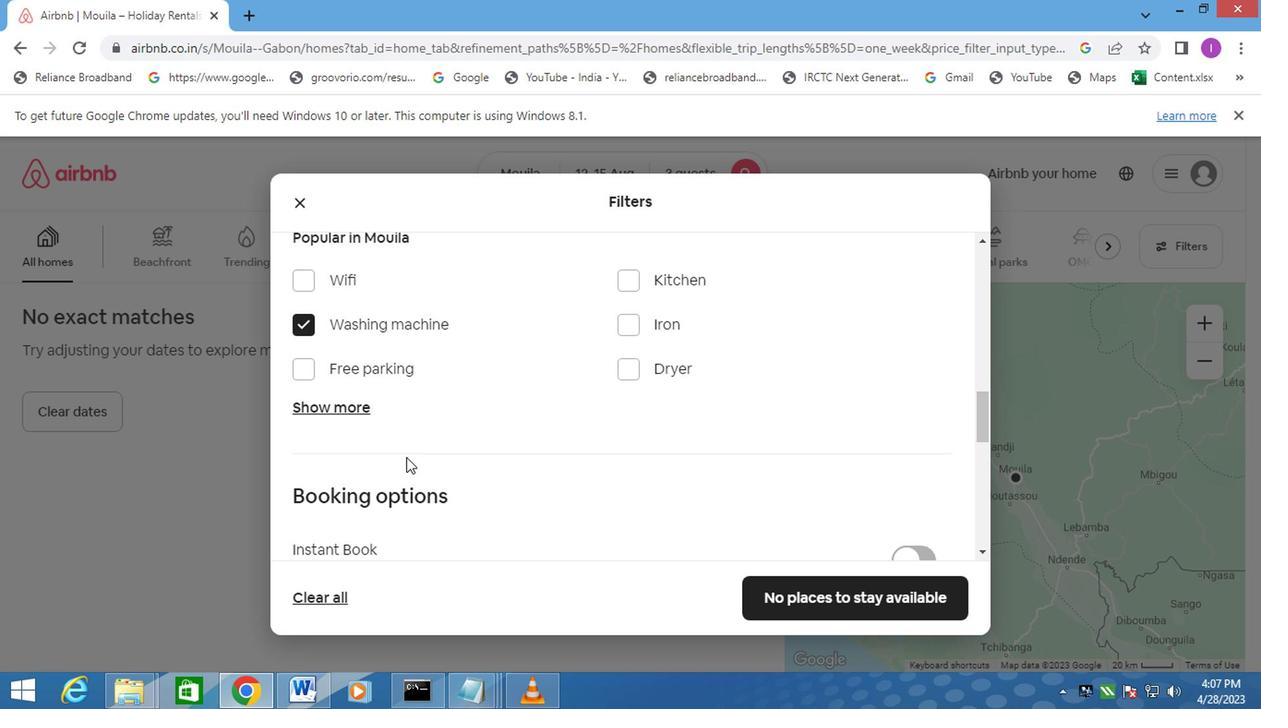
Action: Mouse scrolled (402, 457) with delta (0, 1)
Screenshot: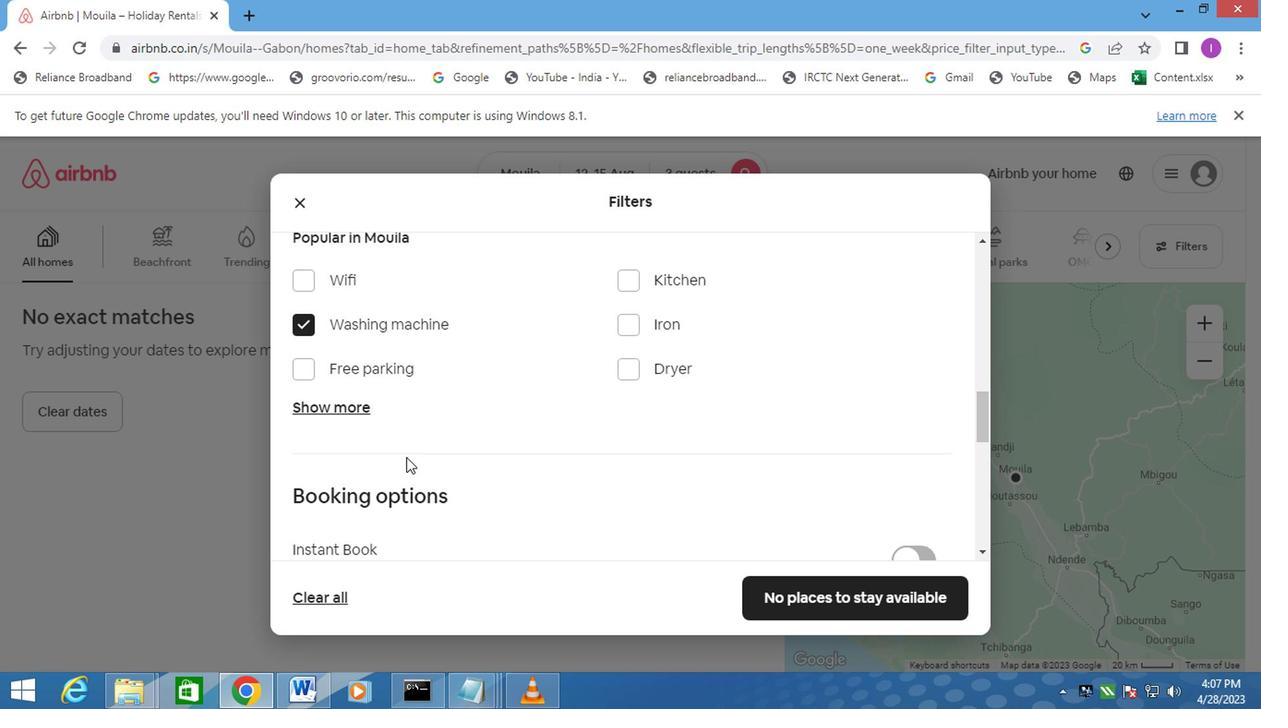 
Action: Mouse scrolled (402, 457) with delta (0, 1)
Screenshot: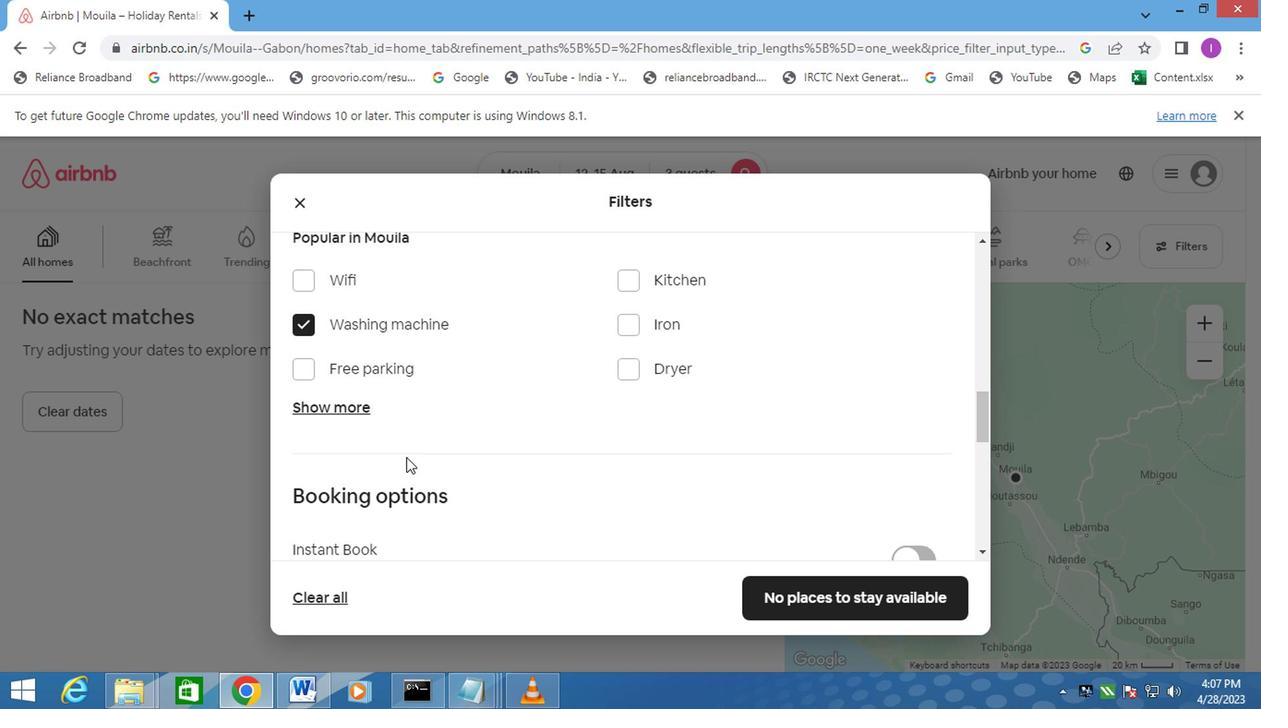 
Action: Mouse scrolled (402, 455) with delta (0, 0)
Screenshot: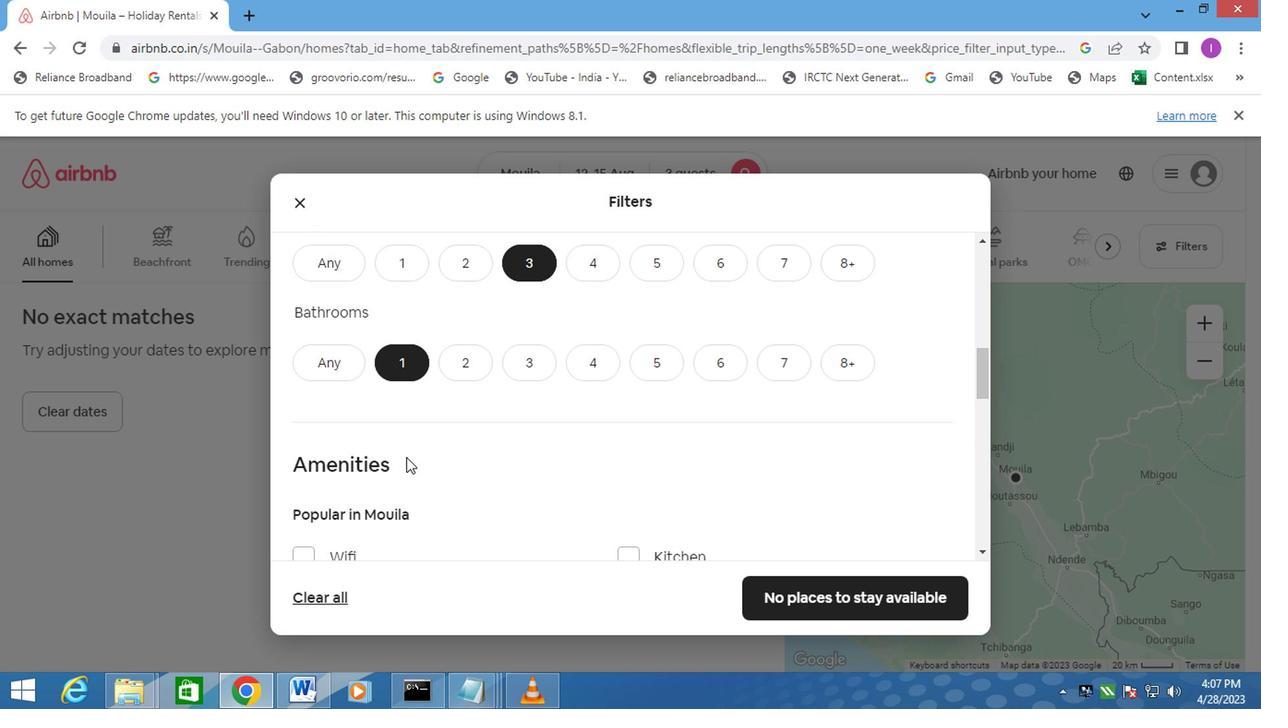 
Action: Mouse scrolled (402, 455) with delta (0, 0)
Screenshot: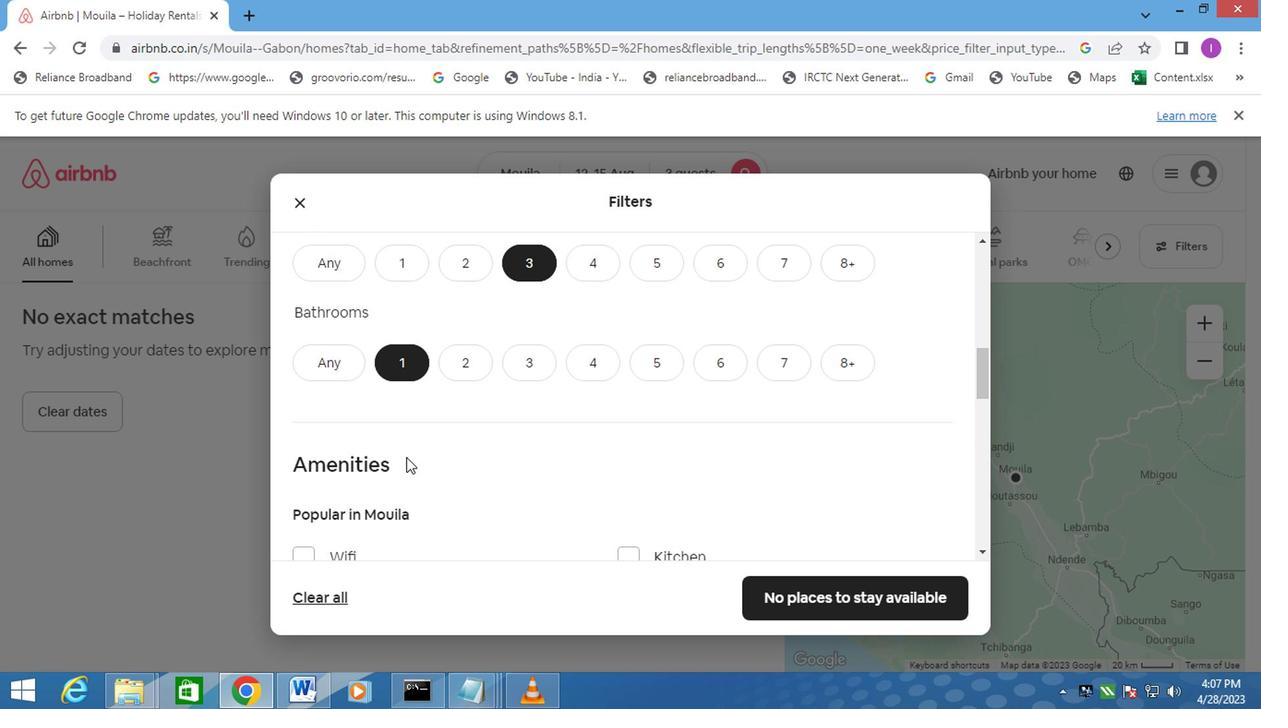 
Action: Mouse scrolled (402, 455) with delta (0, 0)
Screenshot: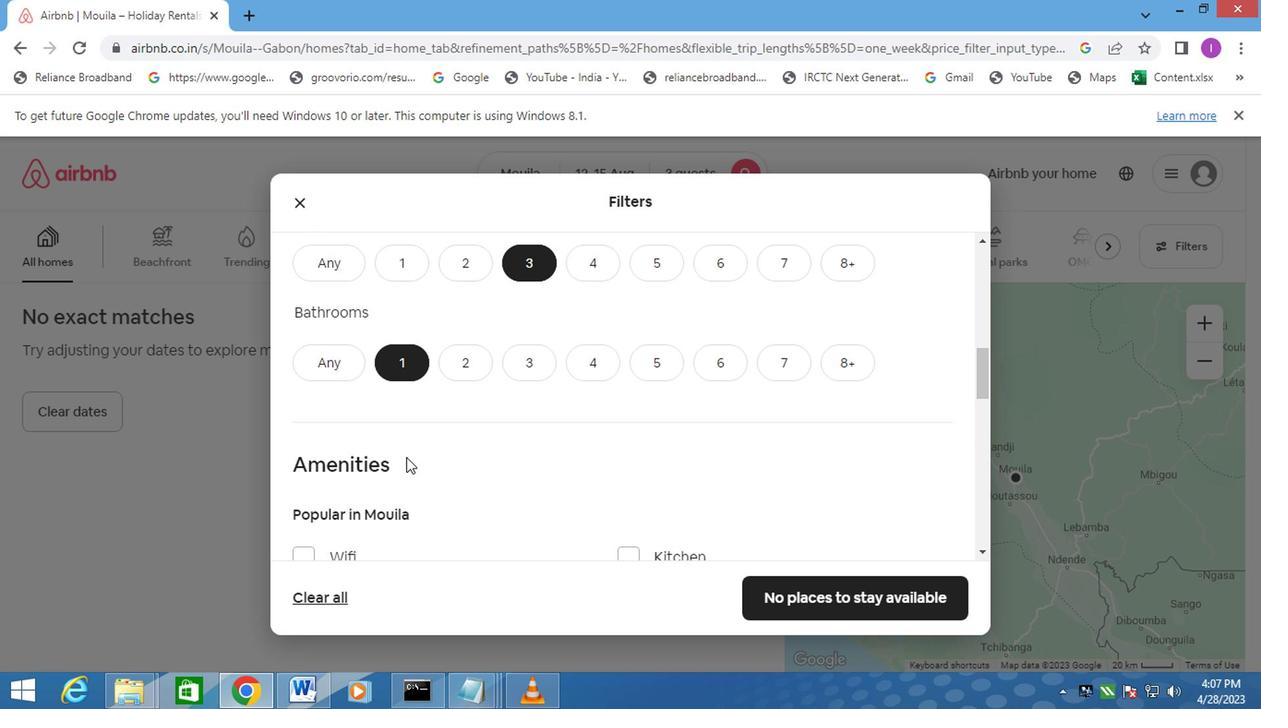 
Action: Mouse scrolled (402, 455) with delta (0, 0)
Screenshot: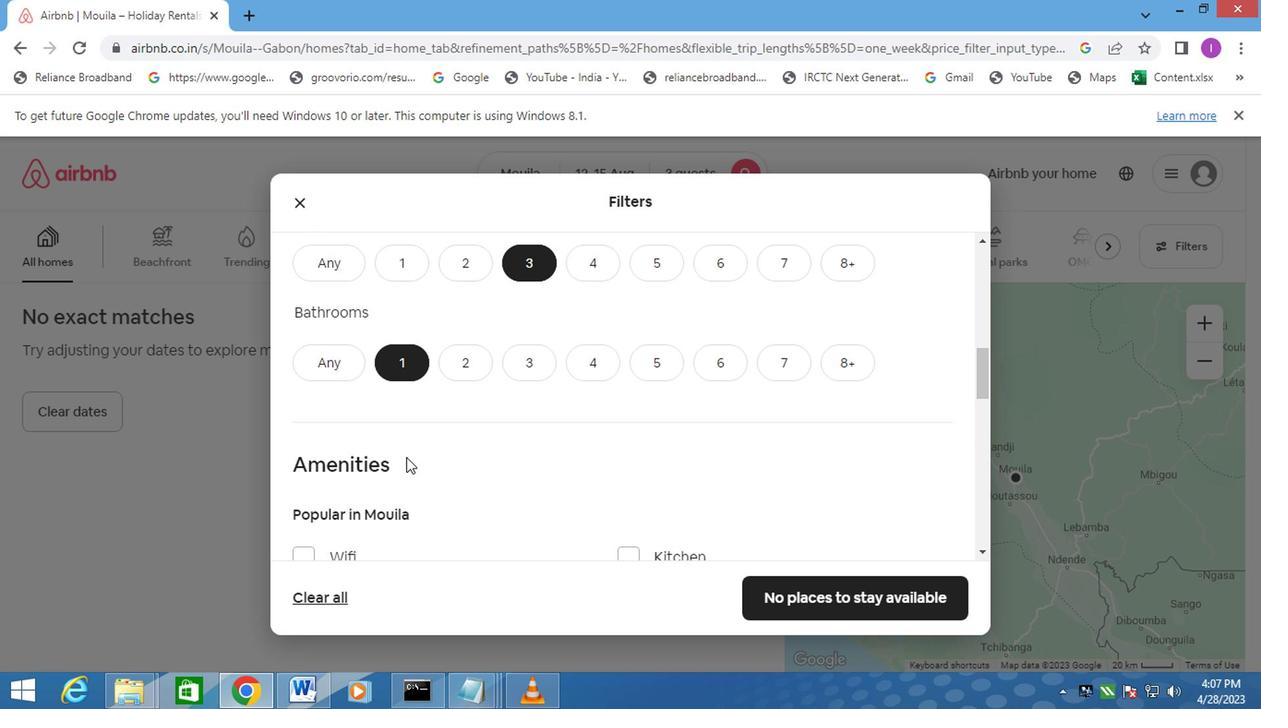 
Action: Mouse moved to (743, 475)
Screenshot: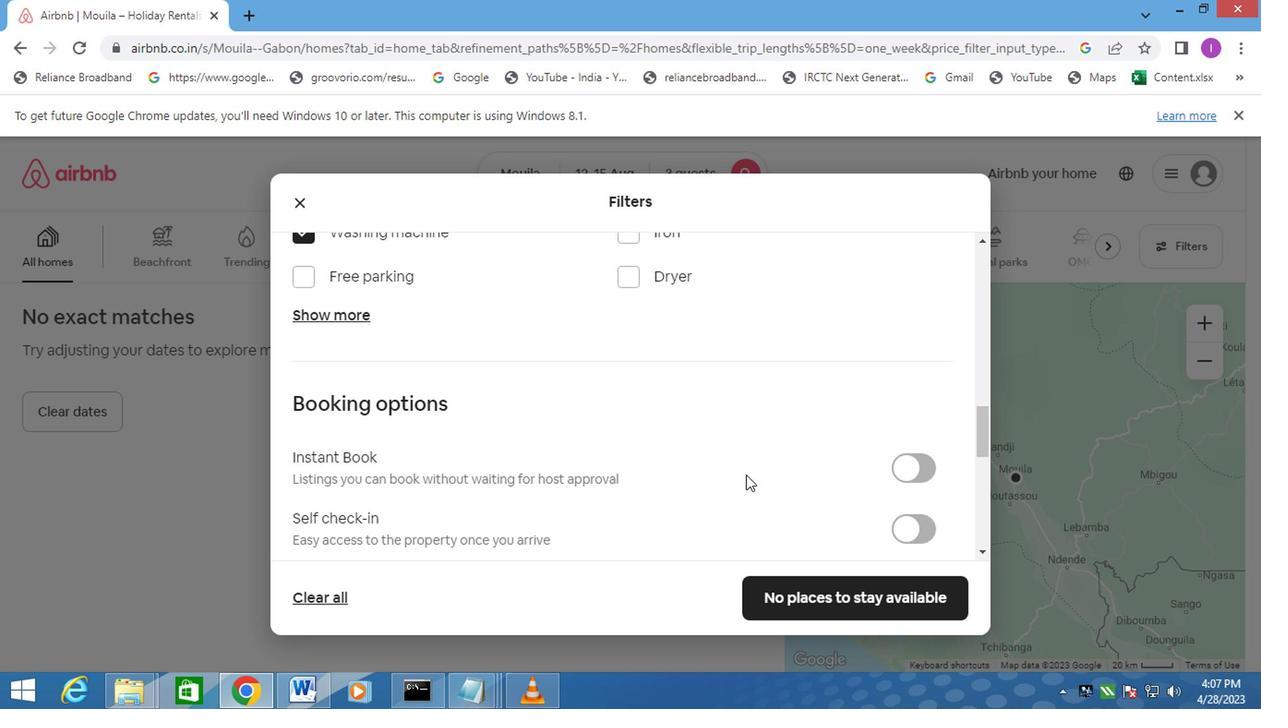 
Action: Mouse scrolled (743, 474) with delta (0, 0)
Screenshot: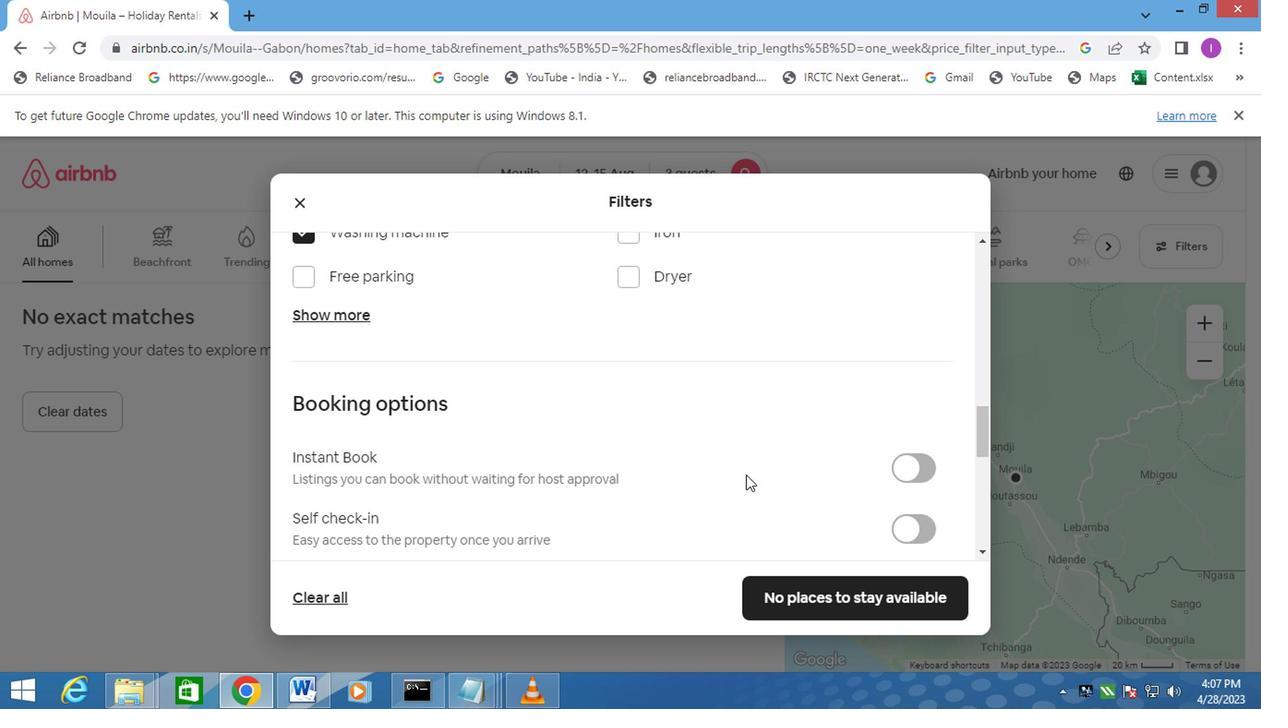 
Action: Mouse moved to (920, 433)
Screenshot: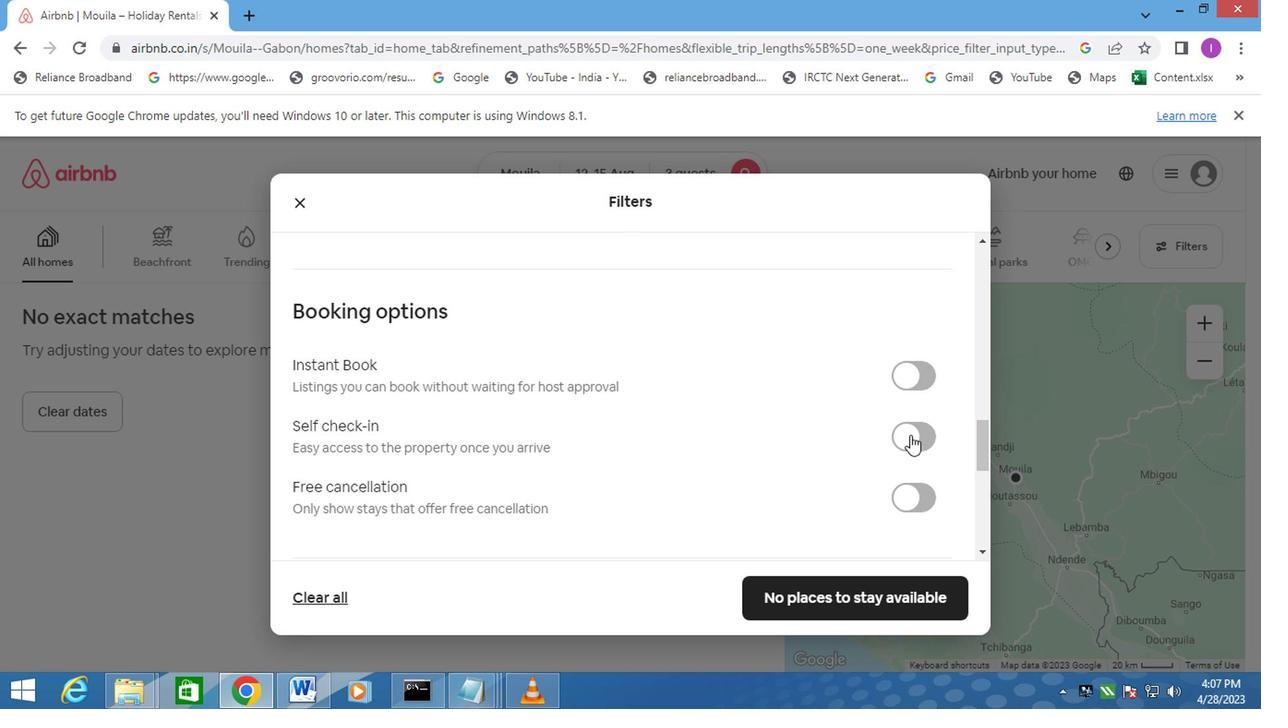 
Action: Mouse pressed left at (920, 433)
Screenshot: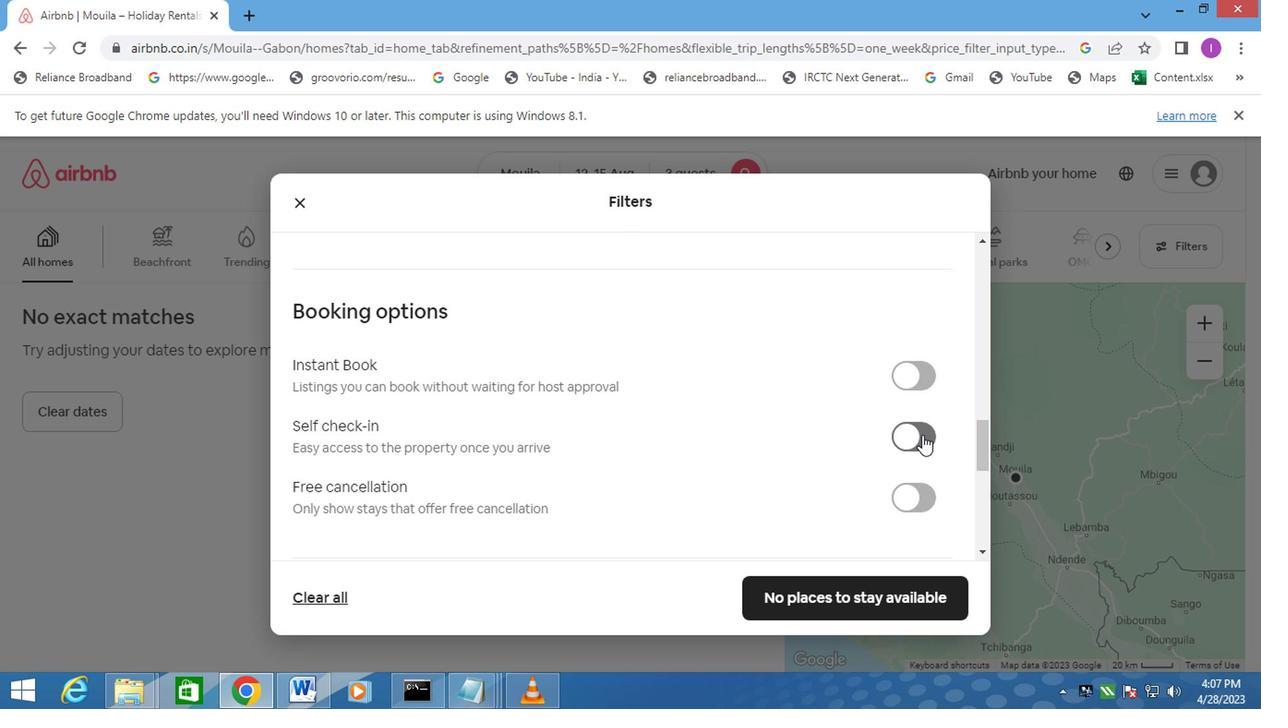 
Action: Mouse moved to (712, 469)
Screenshot: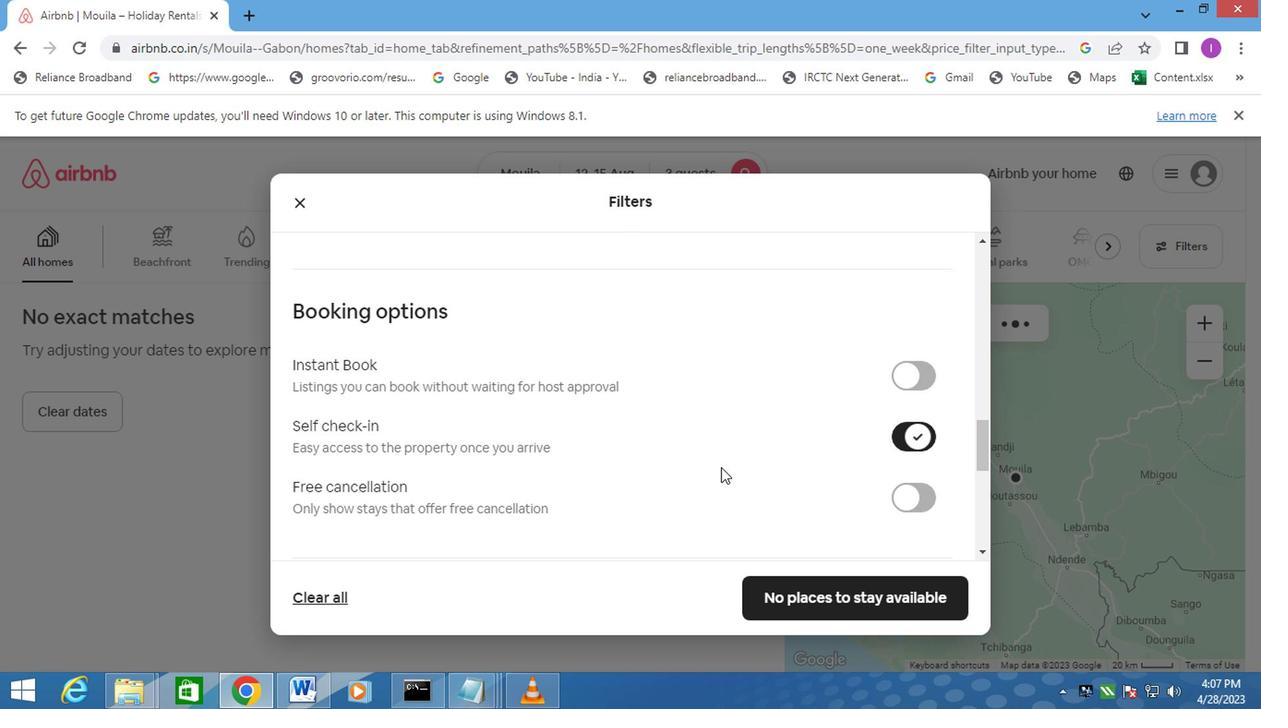 
Action: Mouse scrolled (712, 468) with delta (0, 0)
Screenshot: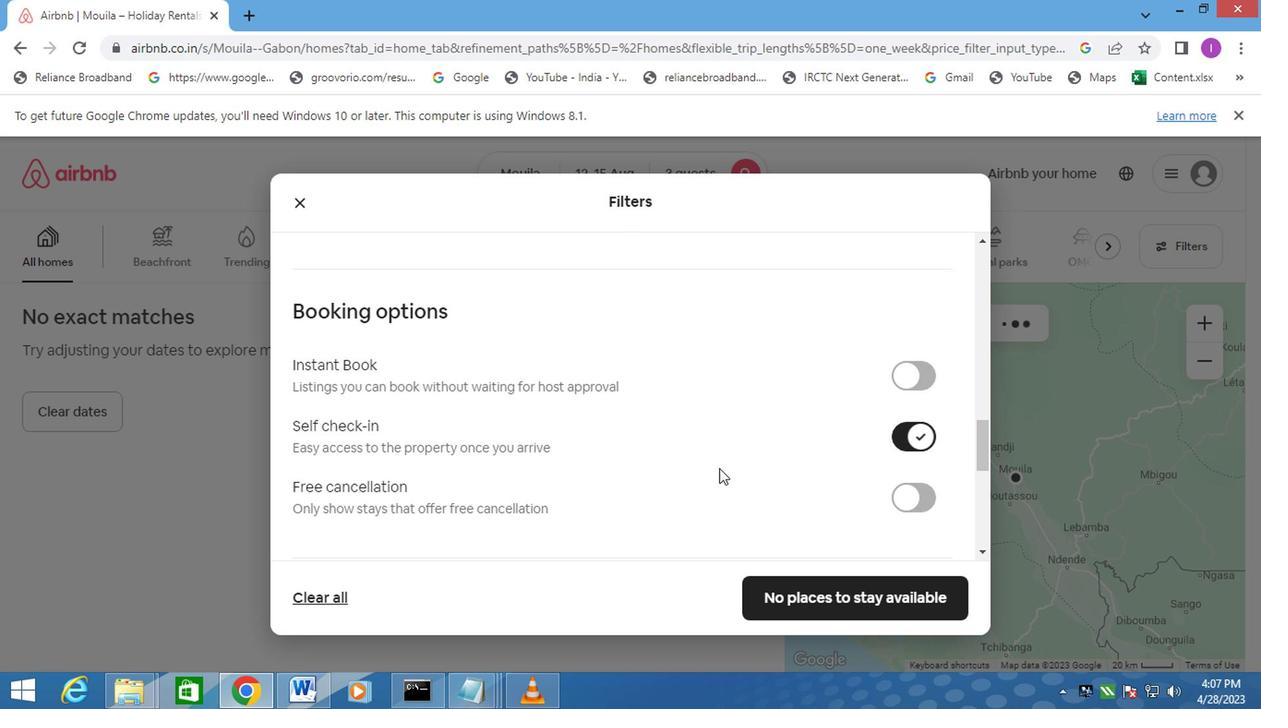 
Action: Mouse moved to (710, 471)
Screenshot: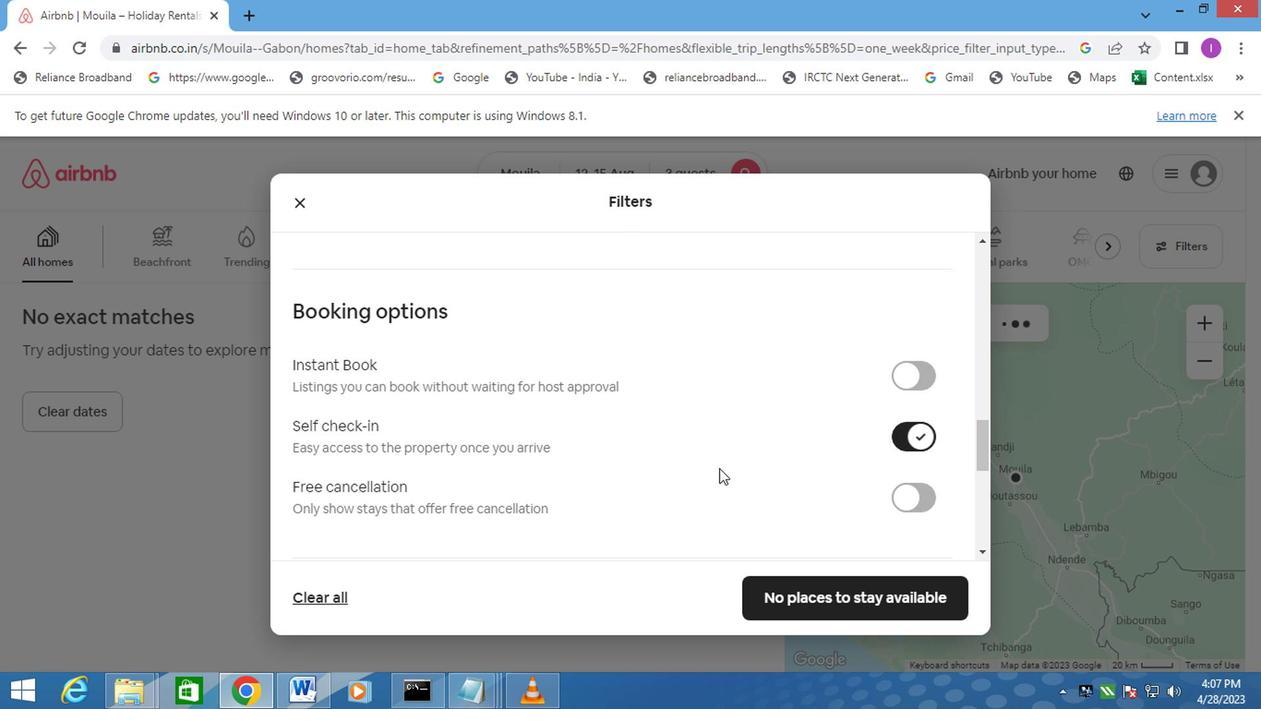
Action: Mouse scrolled (710, 470) with delta (0, 0)
Screenshot: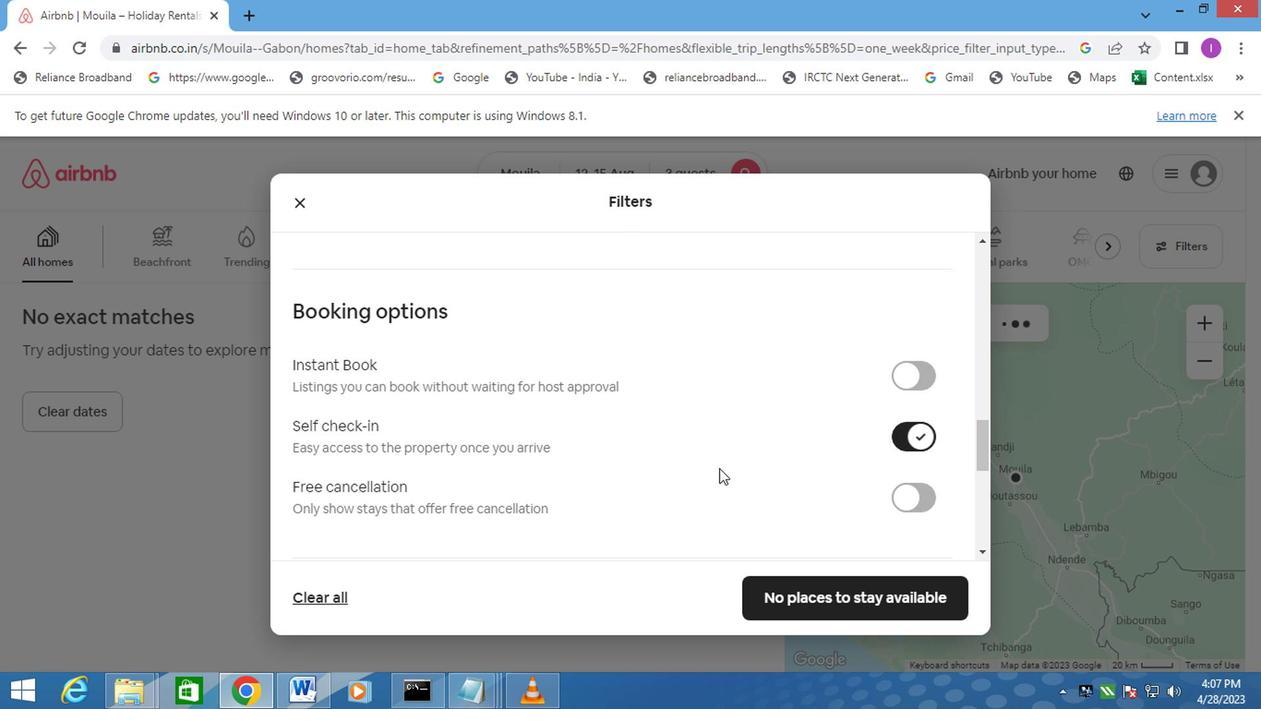 
Action: Mouse moved to (709, 471)
Screenshot: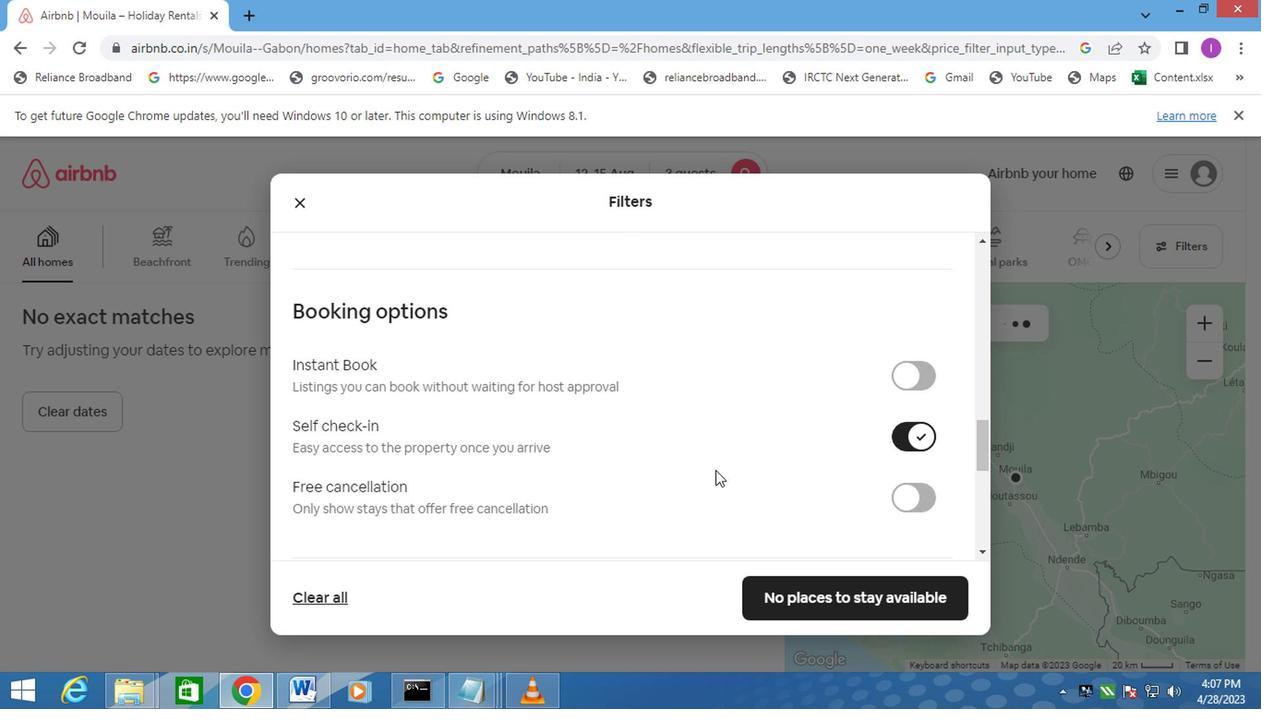 
Action: Mouse scrolled (709, 471) with delta (0, 0)
Screenshot: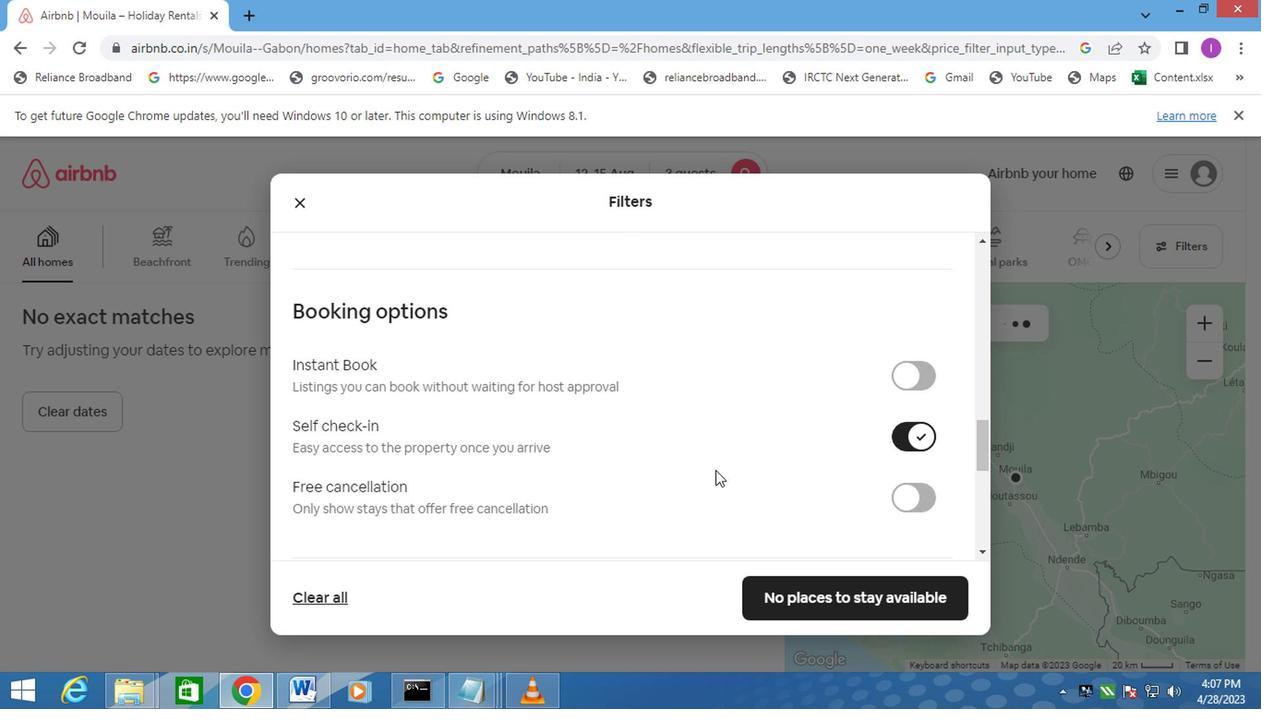 
Action: Mouse scrolled (709, 471) with delta (0, 0)
Screenshot: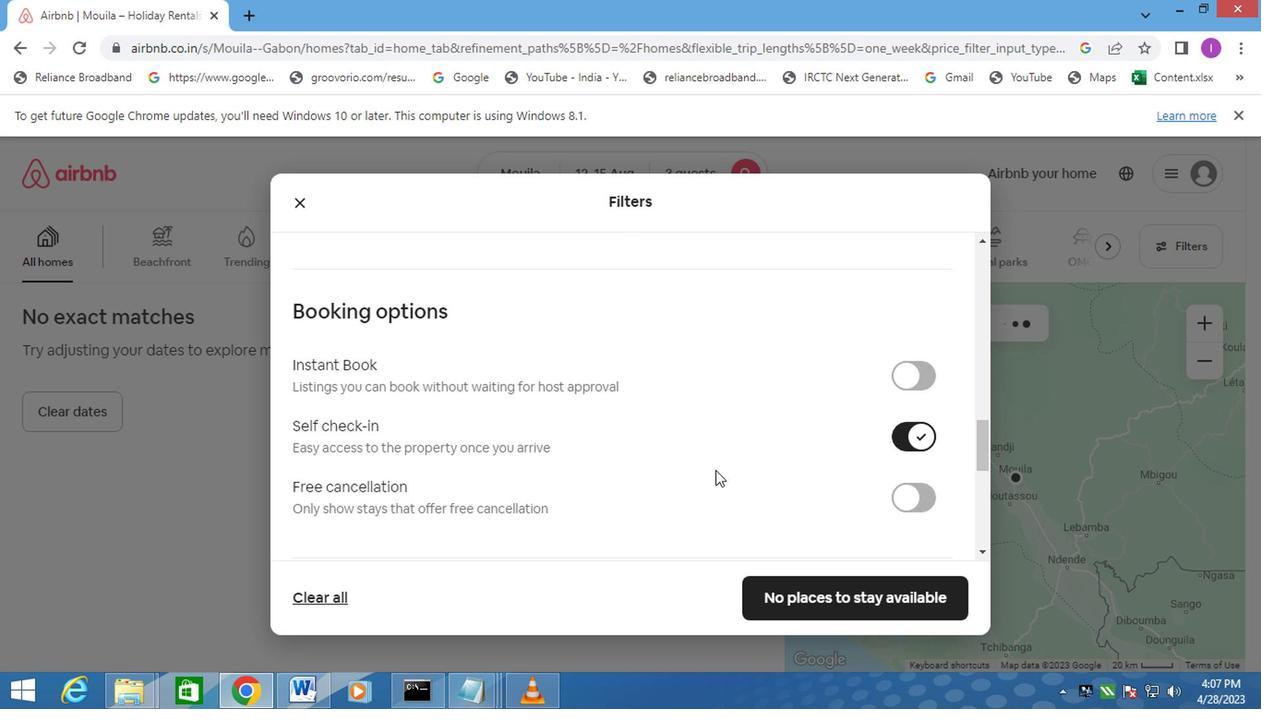 
Action: Mouse moved to (671, 460)
Screenshot: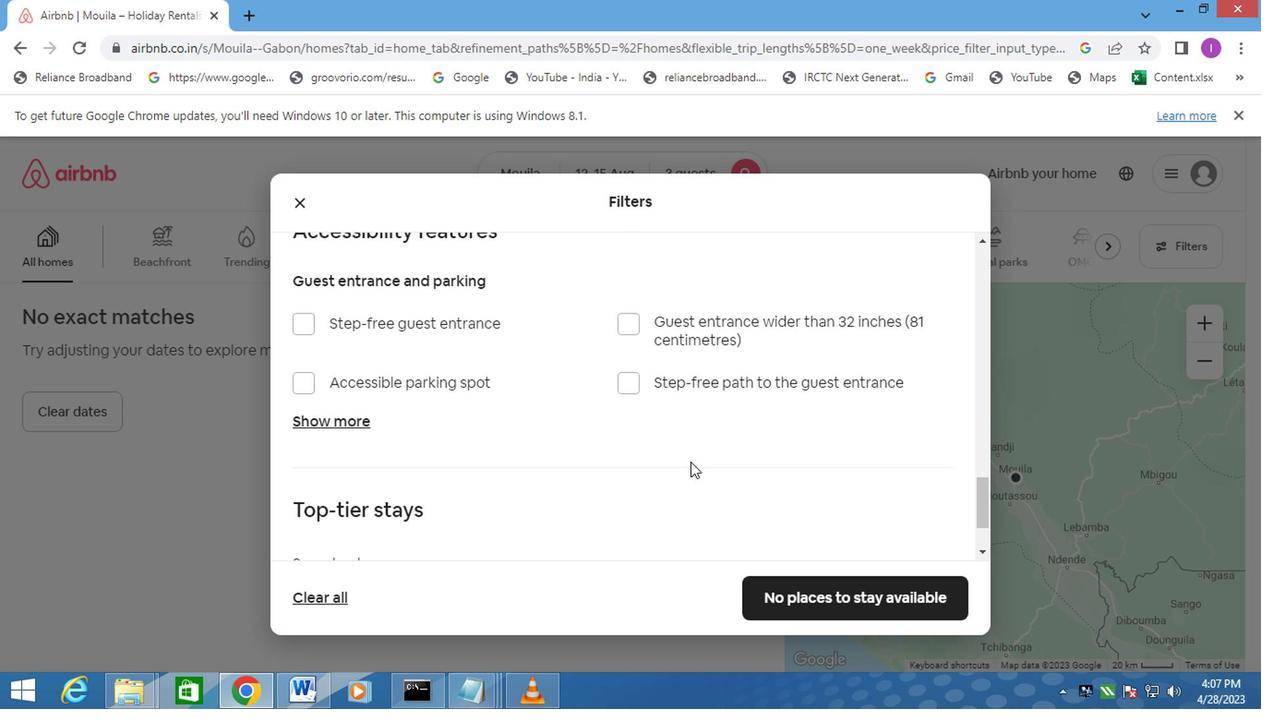 
Action: Mouse scrolled (671, 459) with delta (0, 0)
Screenshot: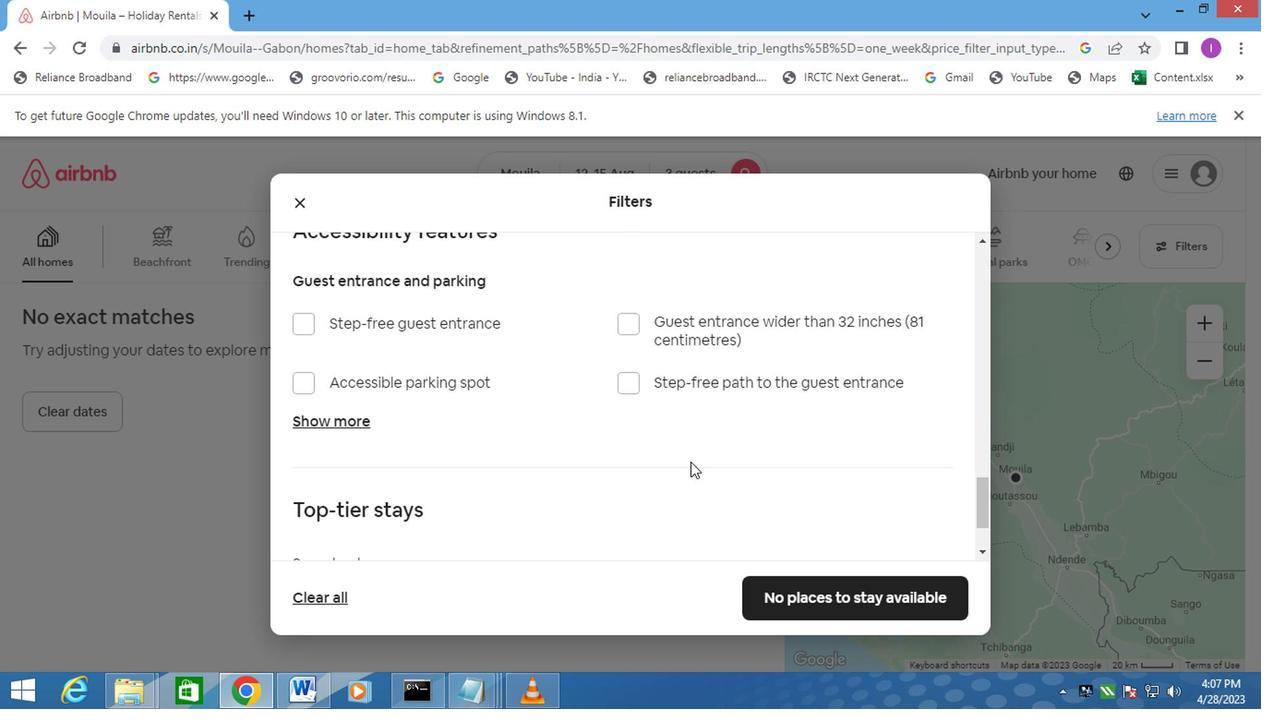 
Action: Mouse moved to (664, 460)
Screenshot: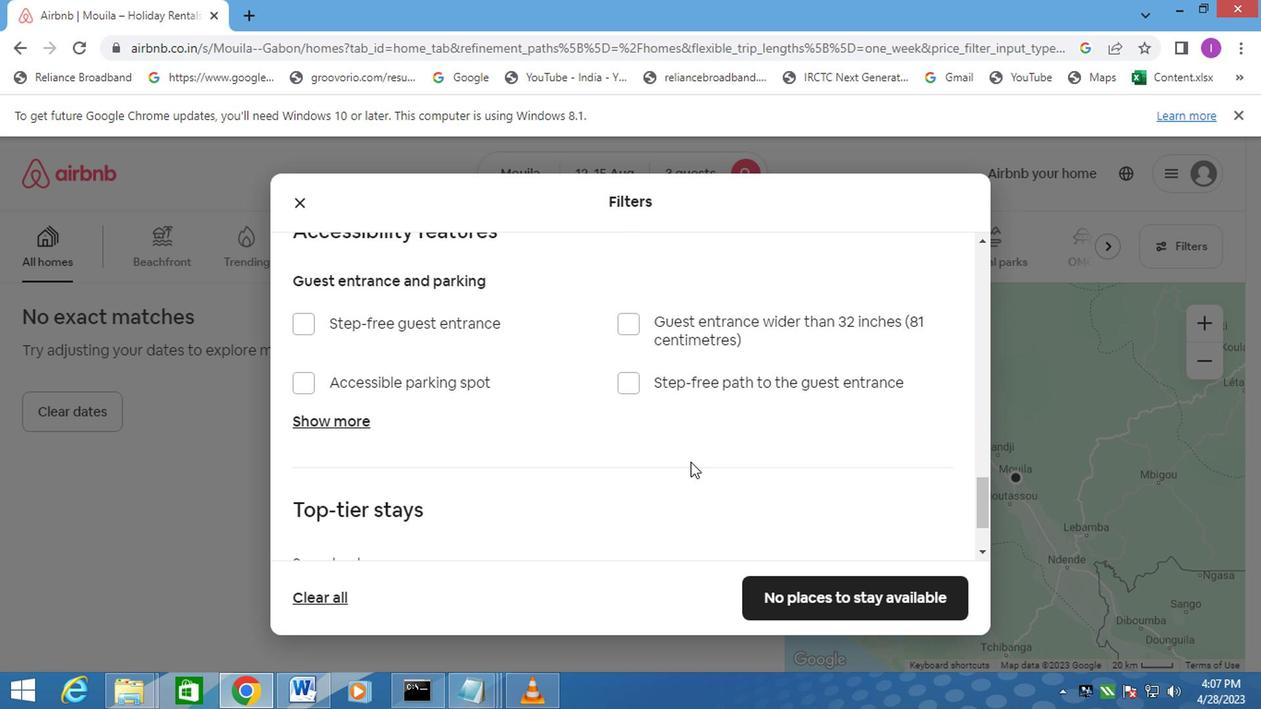 
Action: Mouse scrolled (664, 459) with delta (0, 0)
Screenshot: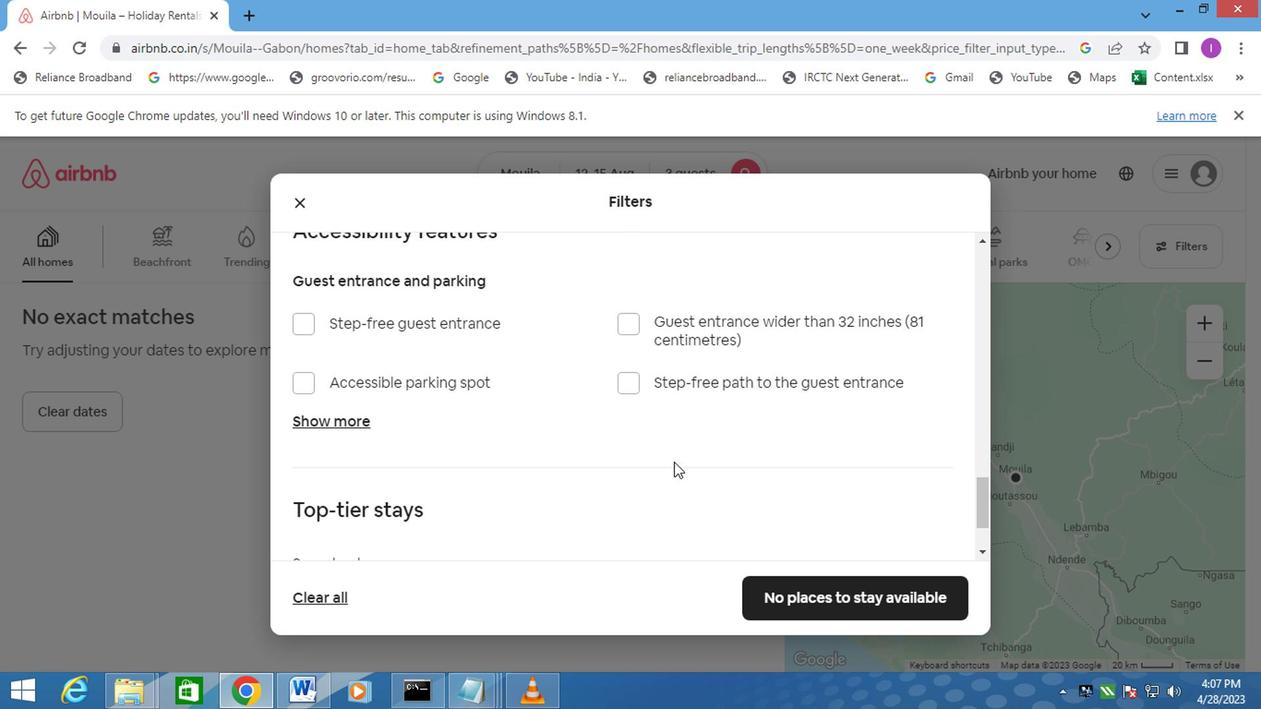 
Action: Mouse moved to (469, 465)
Screenshot: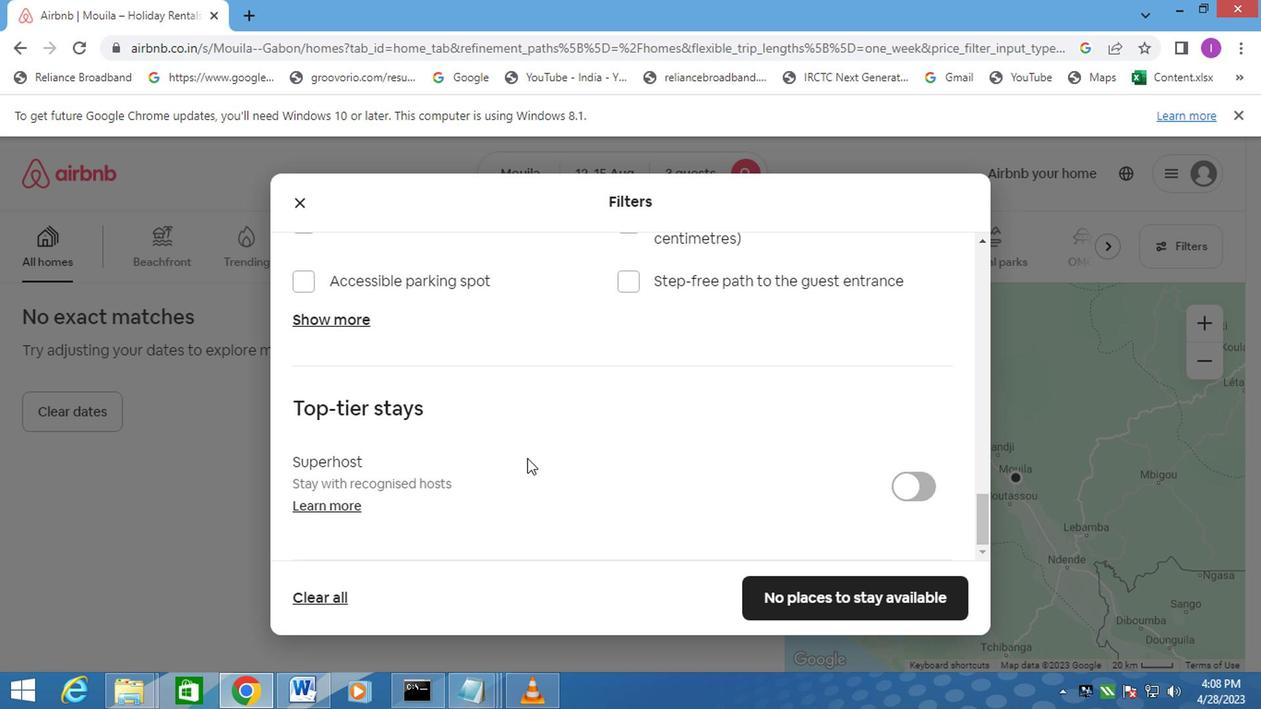 
Action: Mouse scrolled (469, 464) with delta (0, -1)
Screenshot: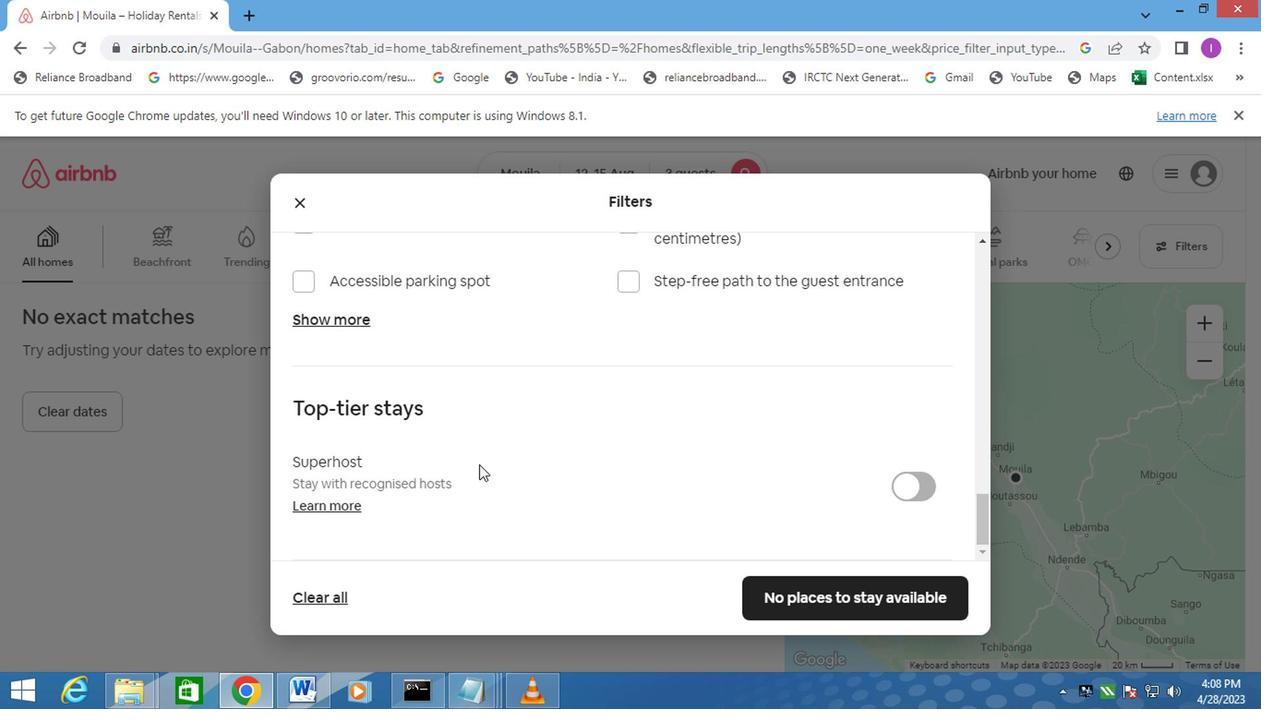 
Action: Mouse scrolled (469, 464) with delta (0, -1)
Screenshot: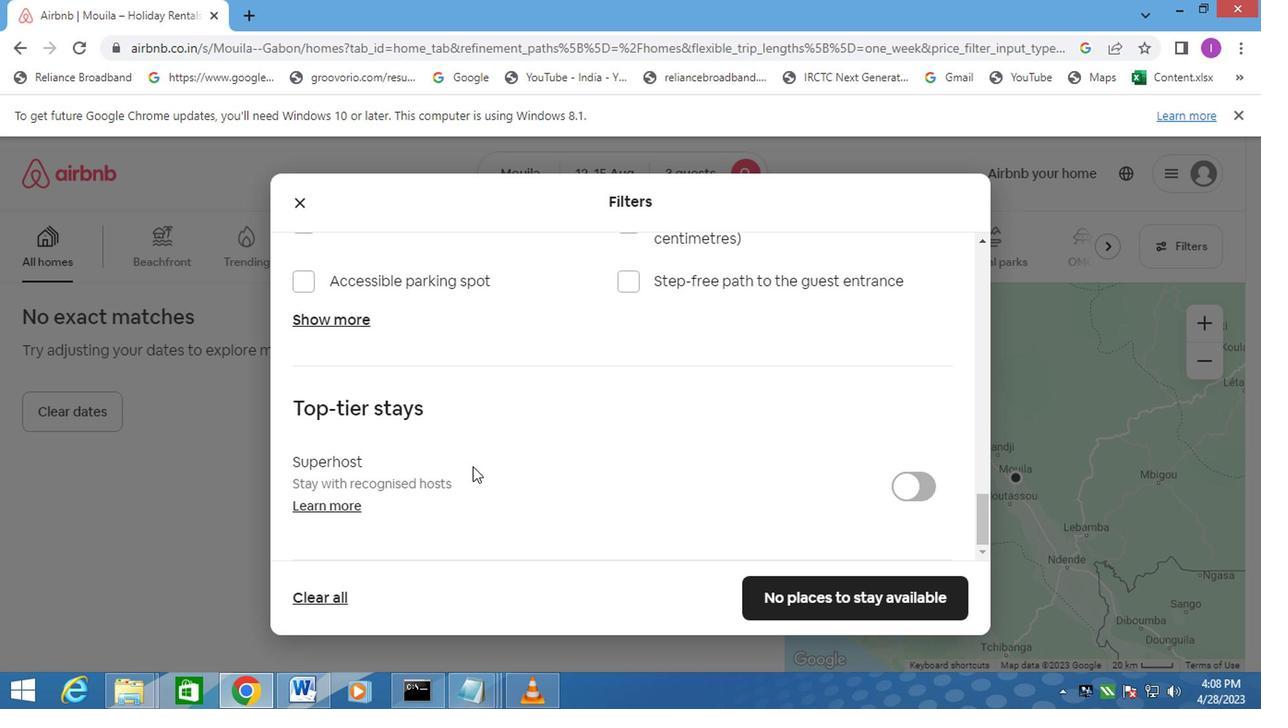 
Action: Mouse scrolled (469, 464) with delta (0, -1)
Screenshot: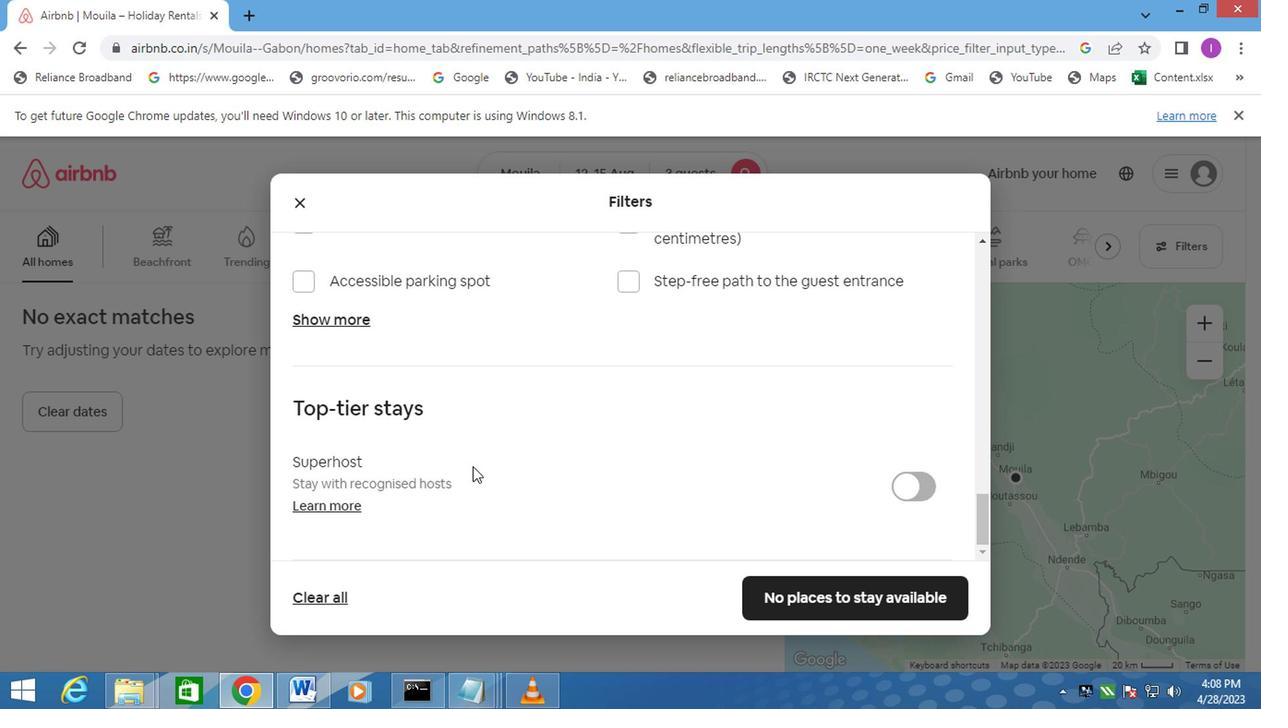 
Action: Mouse moved to (468, 466)
Screenshot: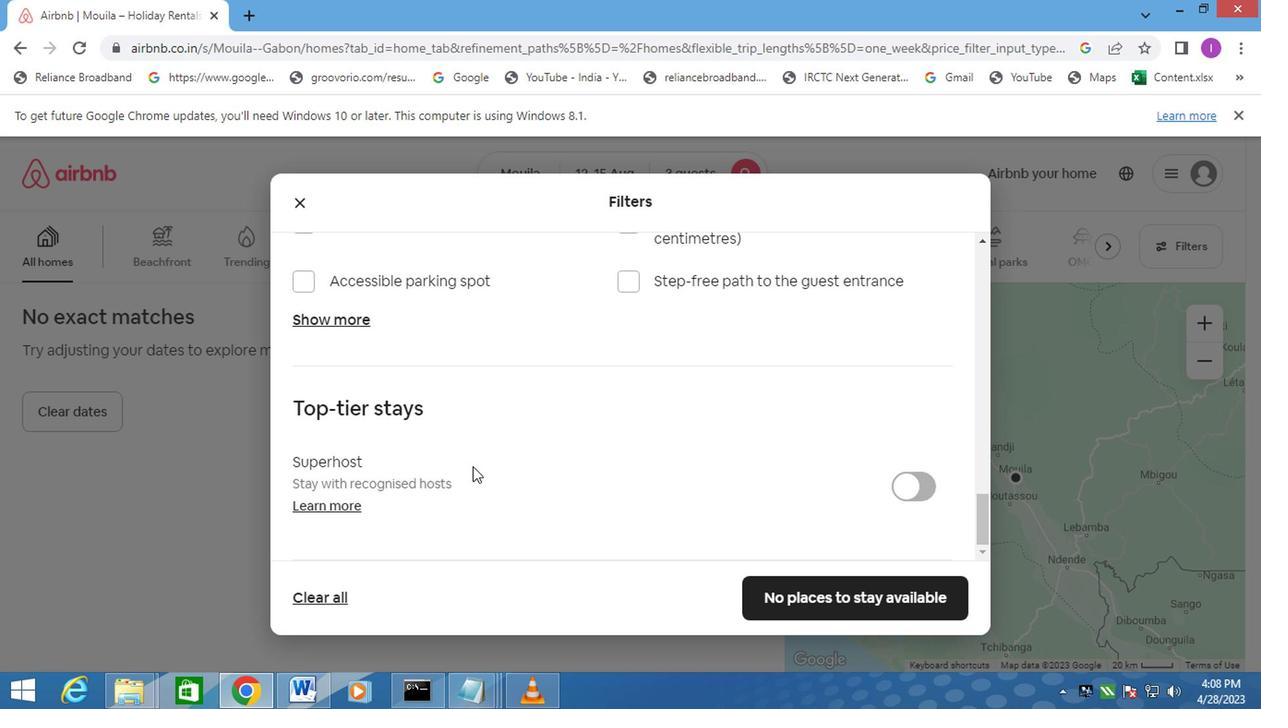 
Action: Mouse scrolled (468, 465) with delta (0, 0)
Screenshot: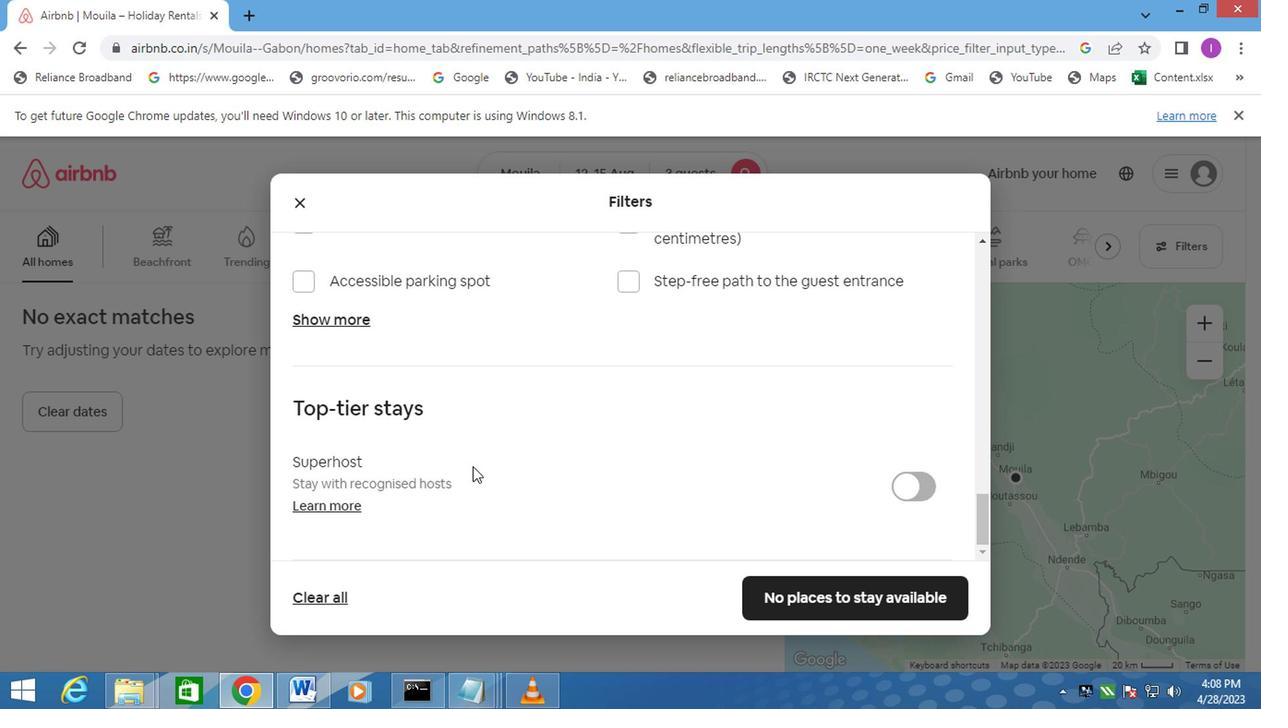 
Action: Mouse scrolled (468, 465) with delta (0, 0)
Screenshot: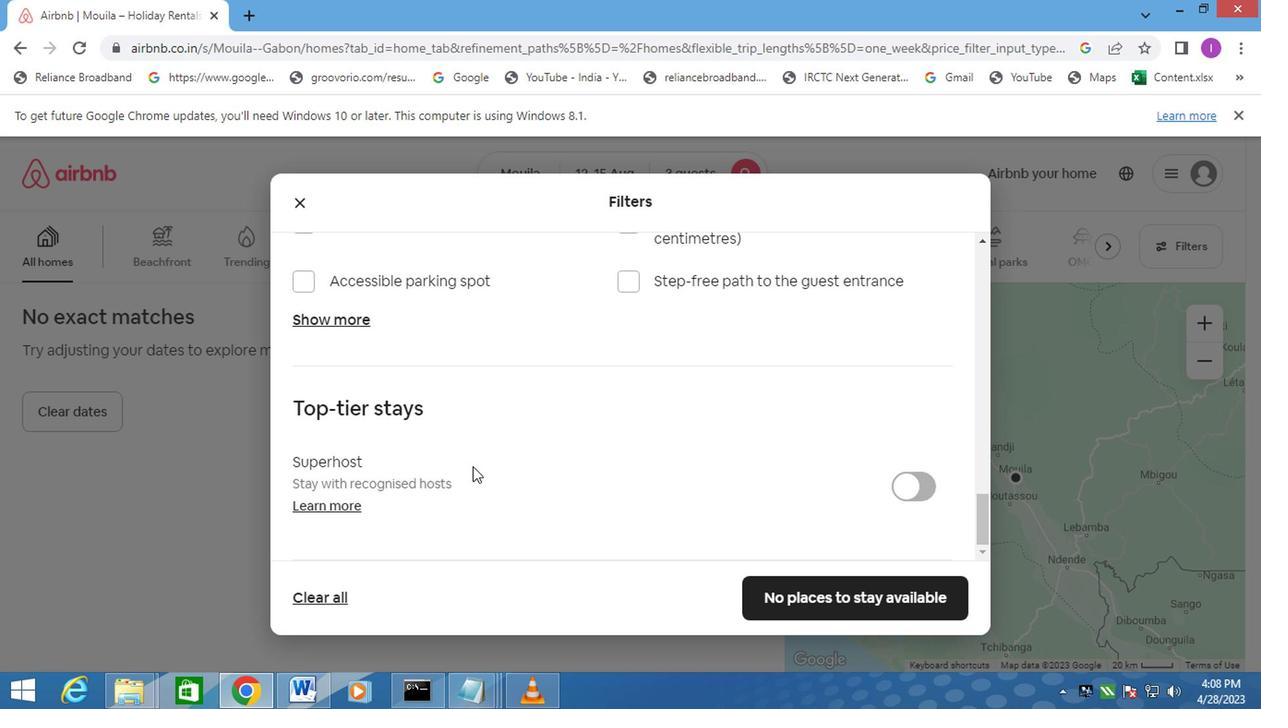 
Action: Mouse moved to (325, 441)
Screenshot: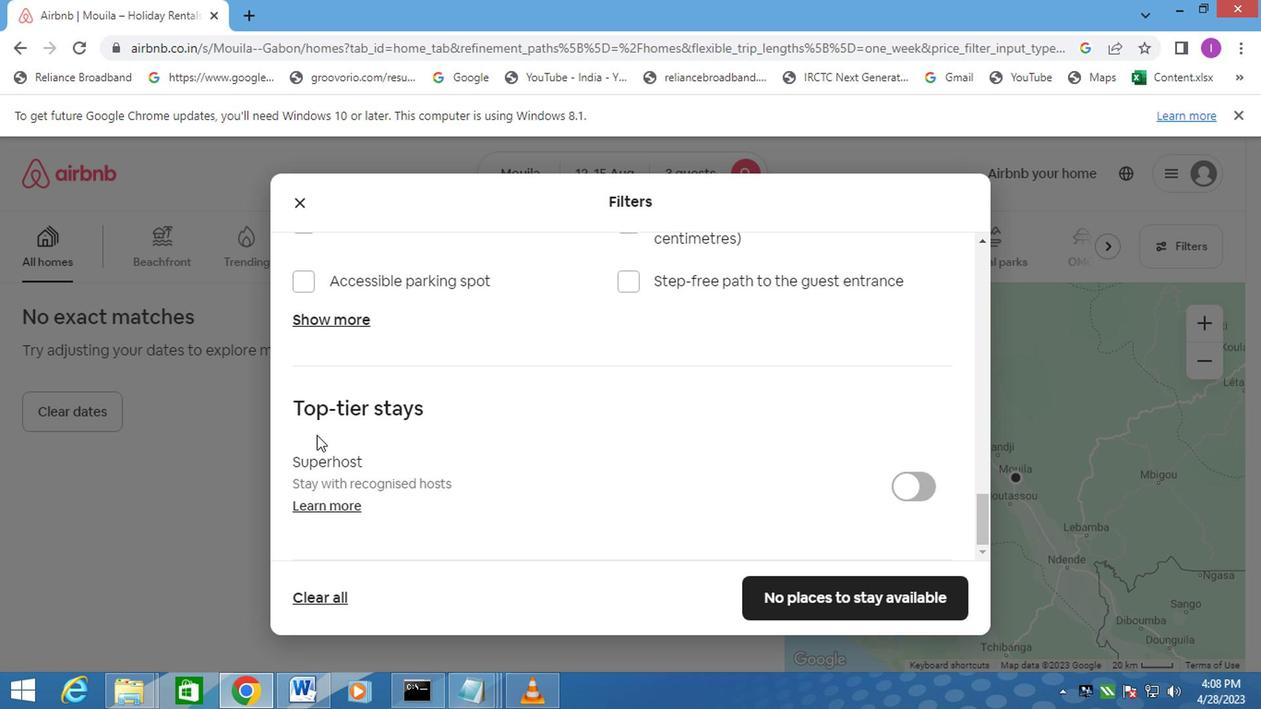 
Action: Mouse scrolled (325, 440) with delta (0, -1)
Screenshot: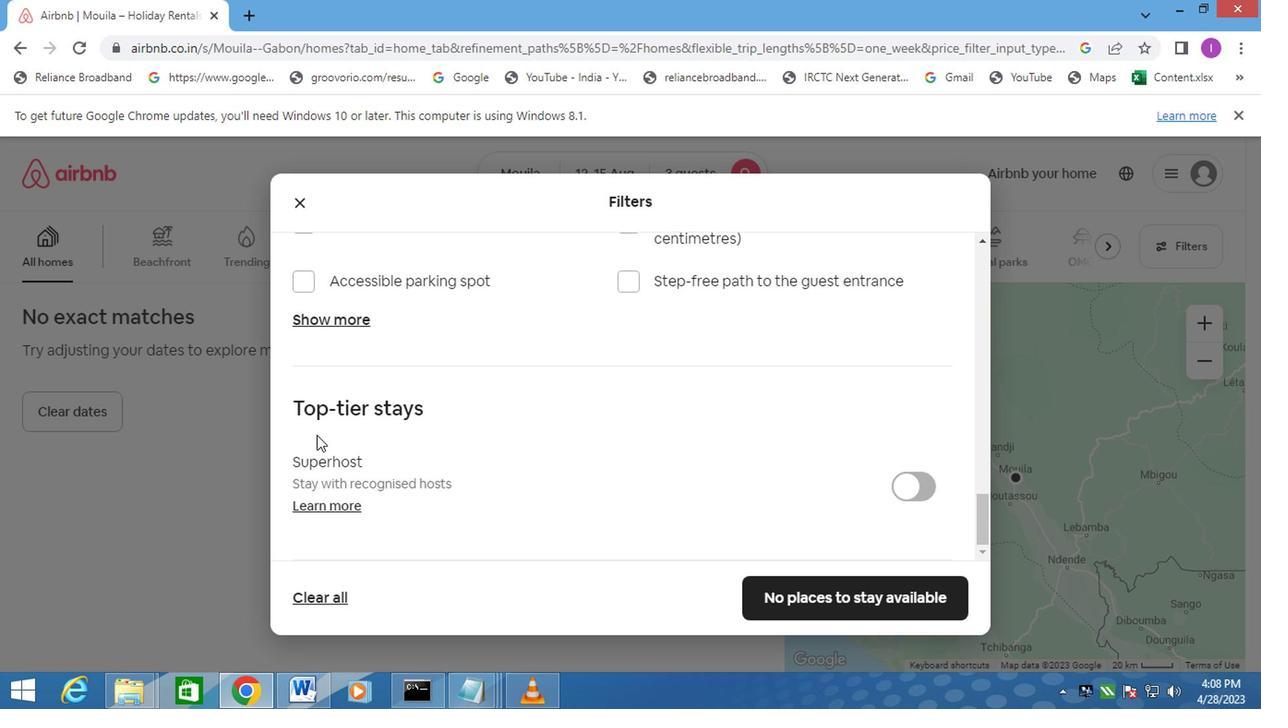 
Action: Mouse moved to (334, 446)
Screenshot: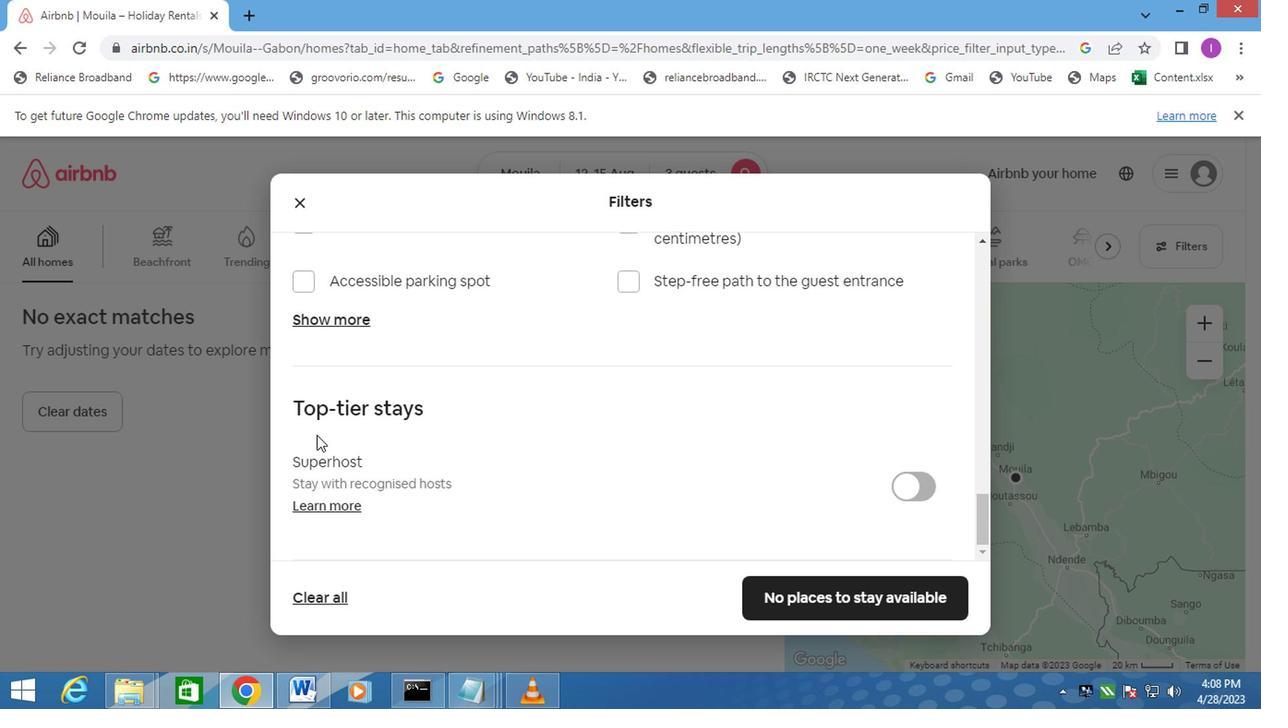 
Action: Mouse scrolled (334, 444) with delta (0, -1)
Screenshot: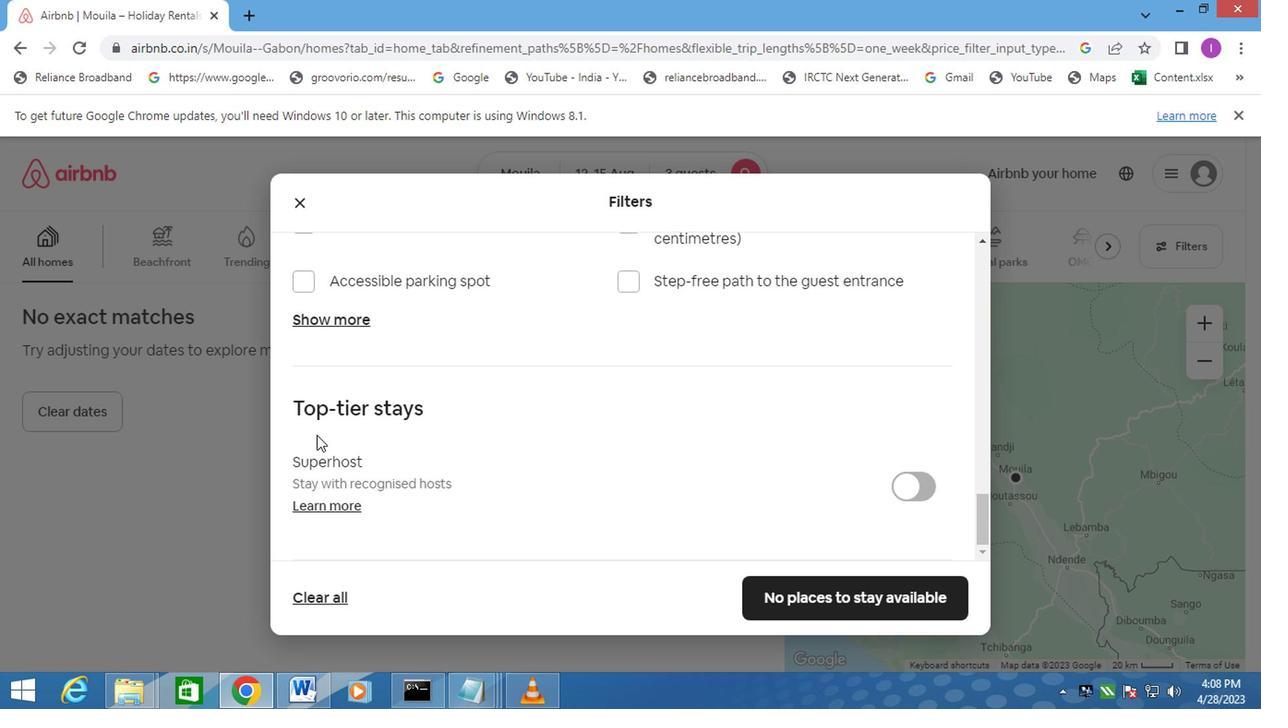 
Action: Mouse moved to (343, 446)
Screenshot: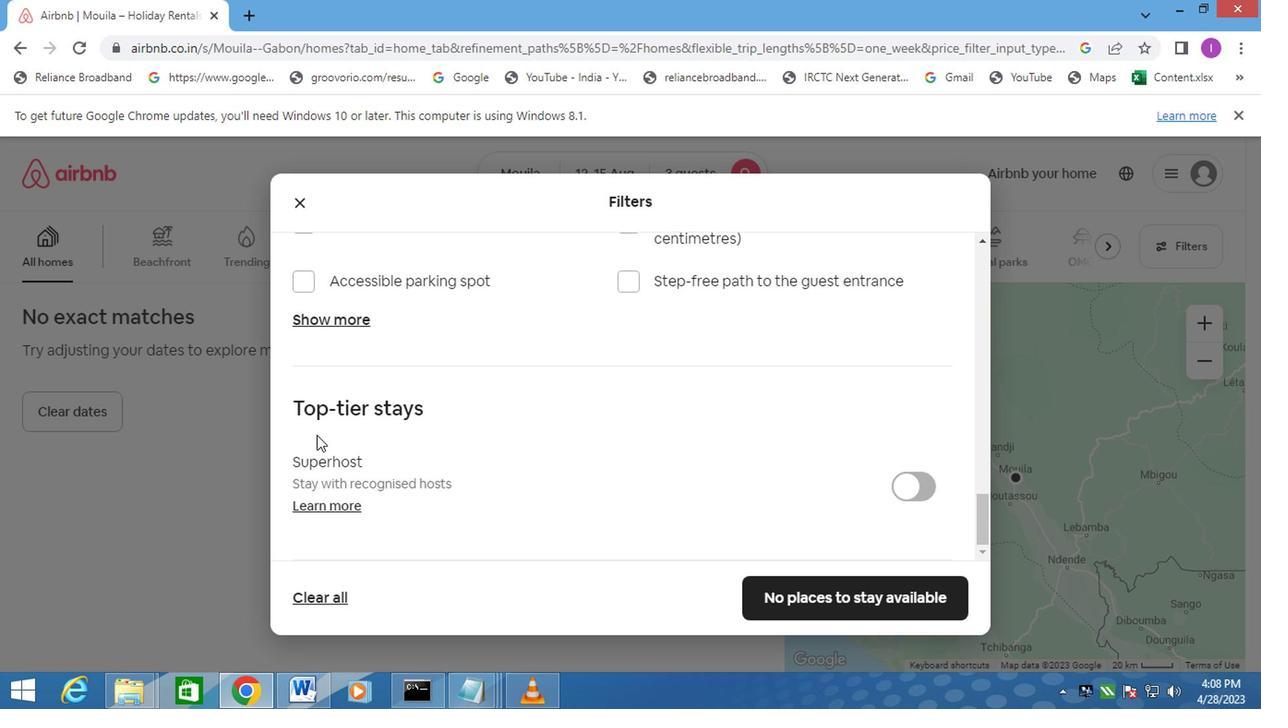 
Action: Mouse scrolled (343, 446) with delta (0, 0)
Screenshot: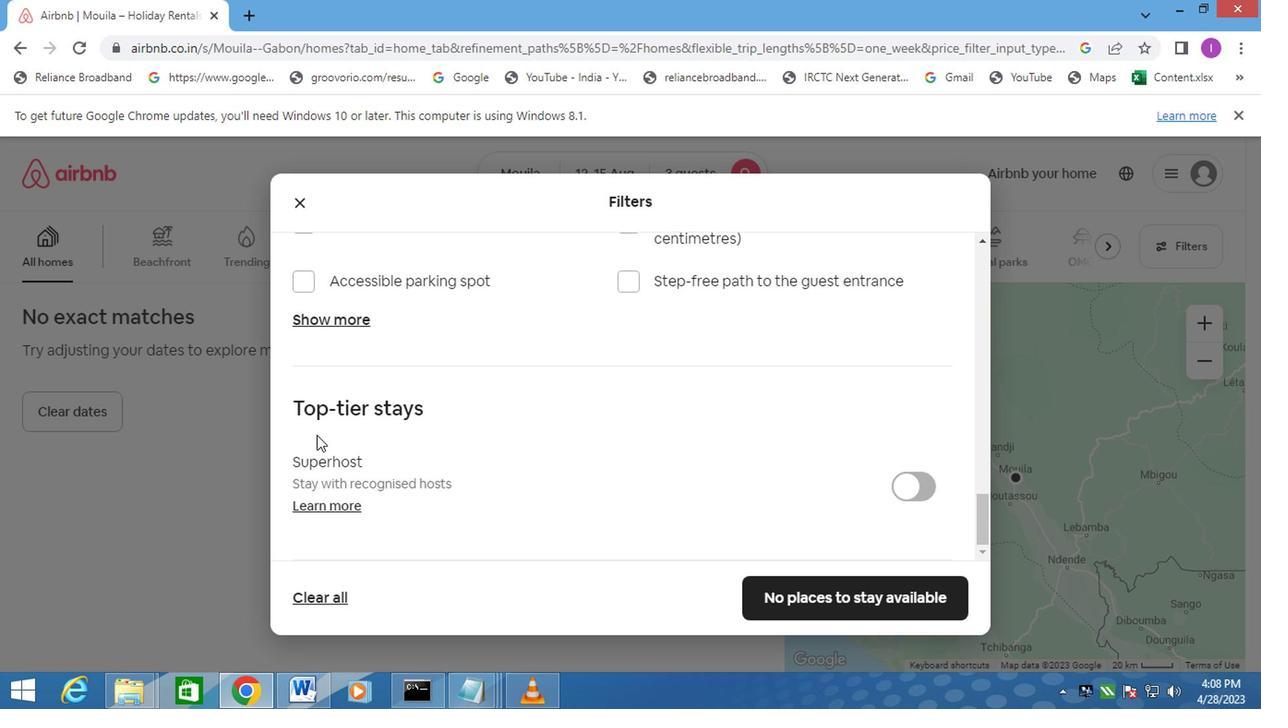 
Action: Mouse moved to (767, 589)
Screenshot: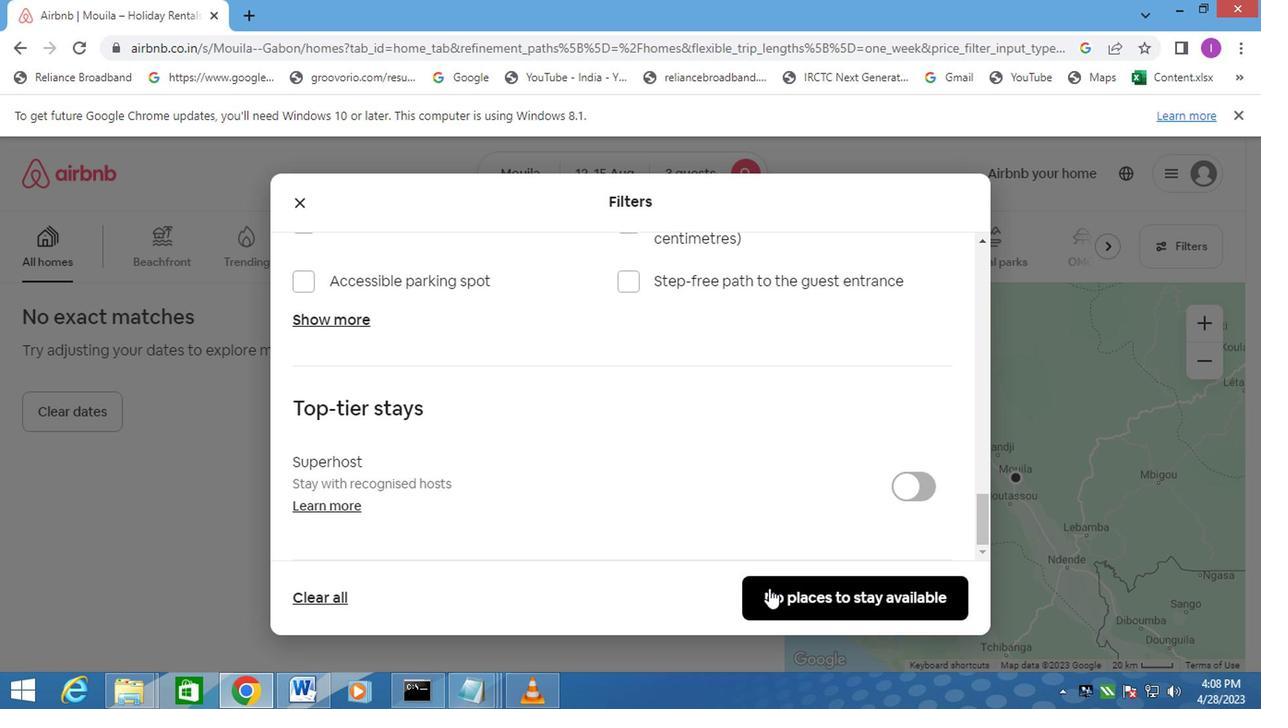 
Action: Mouse pressed left at (767, 589)
Screenshot: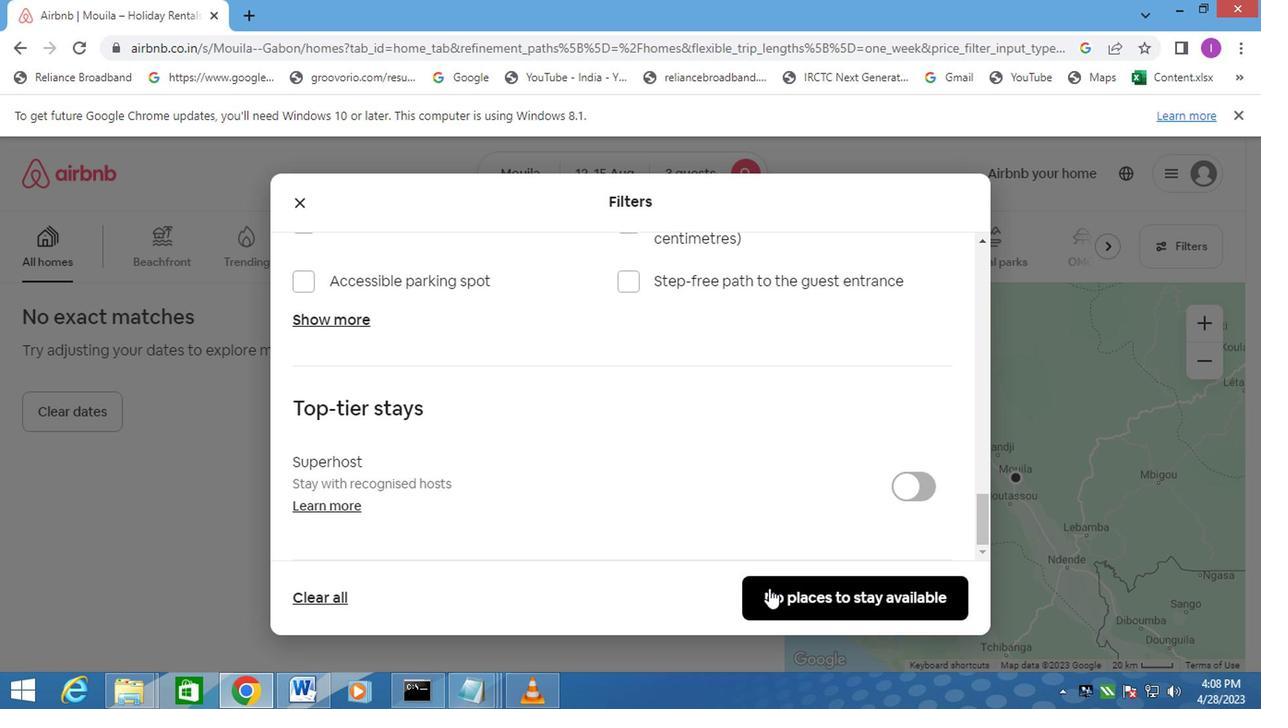 
Action: Mouse moved to (762, 576)
Screenshot: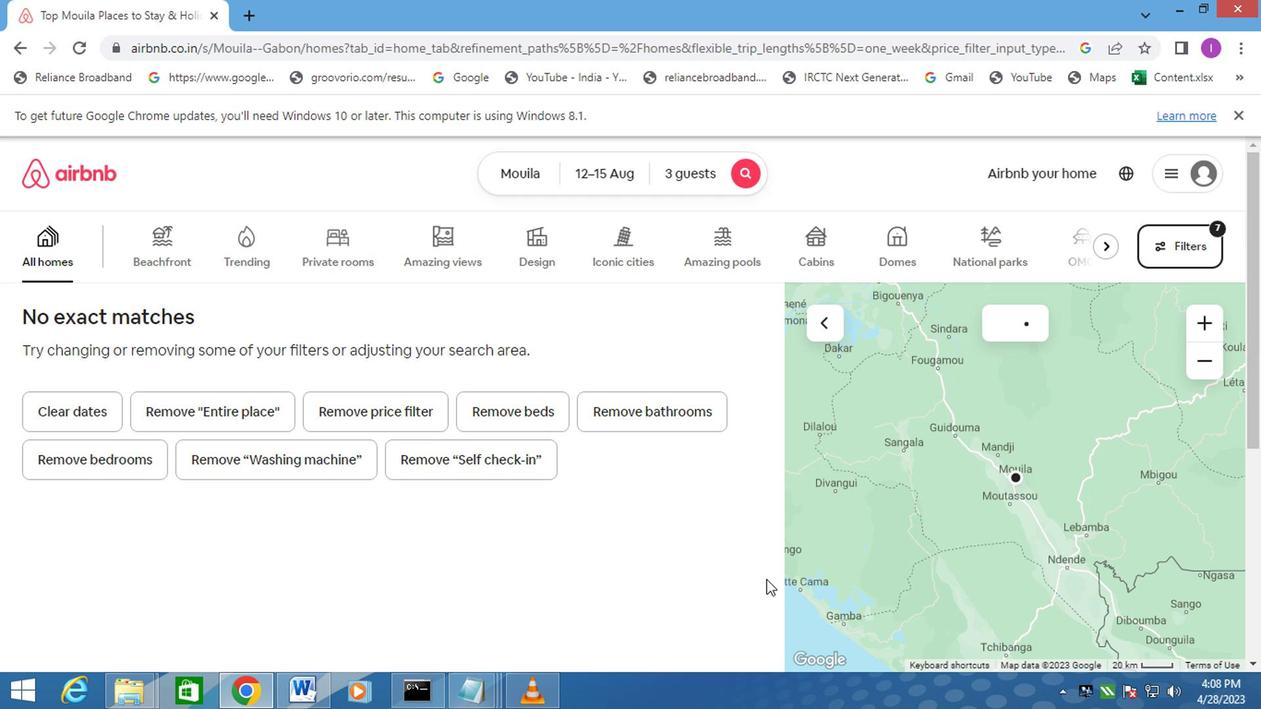 
